 Task: Look for space in Centereach, United States from 12th August, 2023 to 16th August, 2023 for 8 adults in price range Rs.10000 to Rs.16000. Place can be private room with 8 bedrooms having 8 beds and 8 bathrooms. Property type can be house, flat, guest house, hotel. Amenities needed are: wifi, TV, free parkinig on premises, gym, breakfast. Booking option can be shelf check-in. Required host language is English.
Action: Mouse moved to (489, 120)
Screenshot: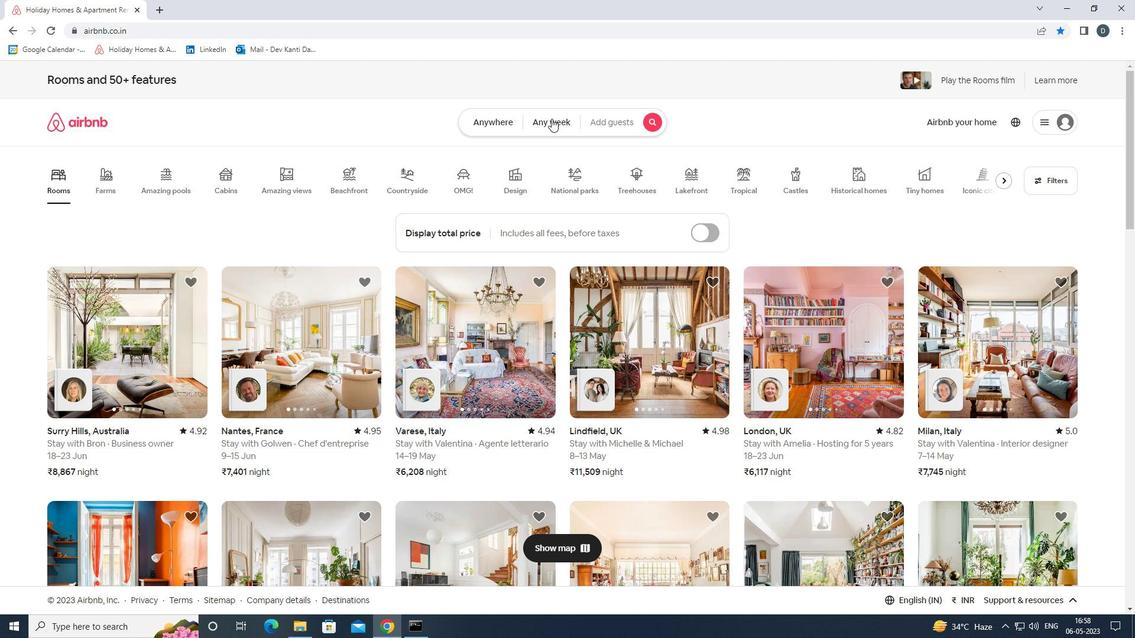 
Action: Mouse pressed left at (489, 120)
Screenshot: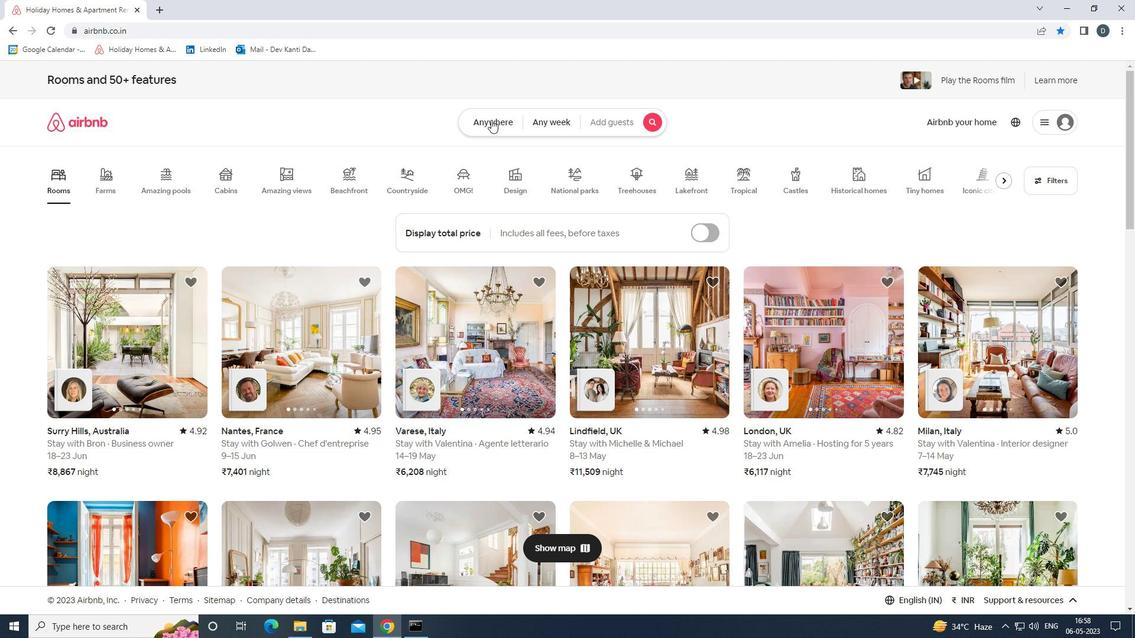 
Action: Mouse moved to (458, 168)
Screenshot: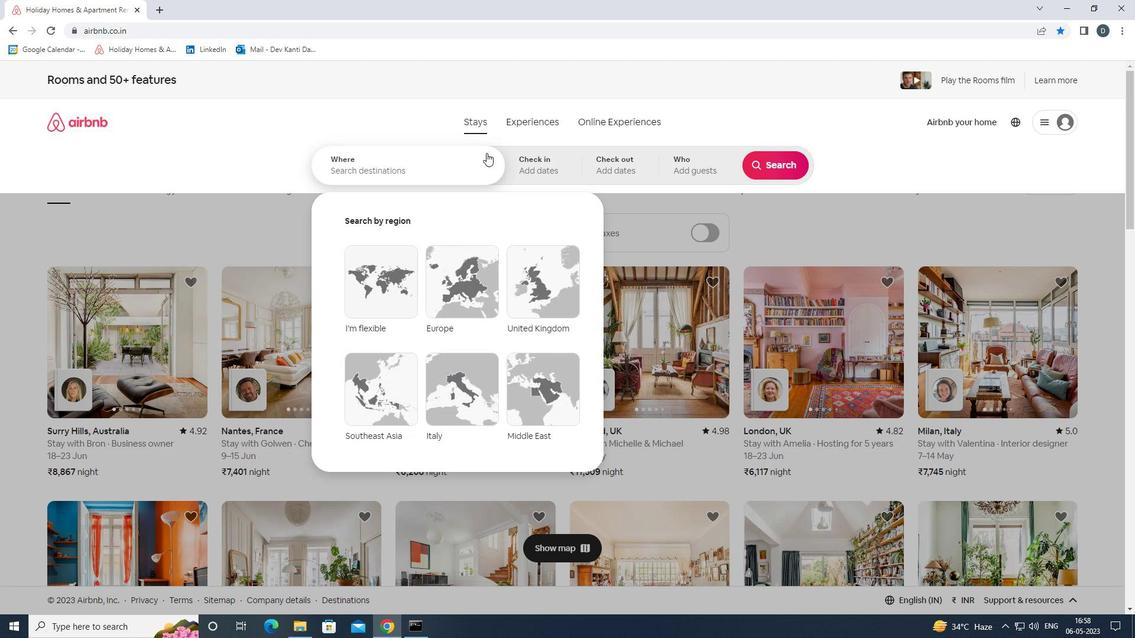 
Action: Mouse pressed left at (458, 168)
Screenshot: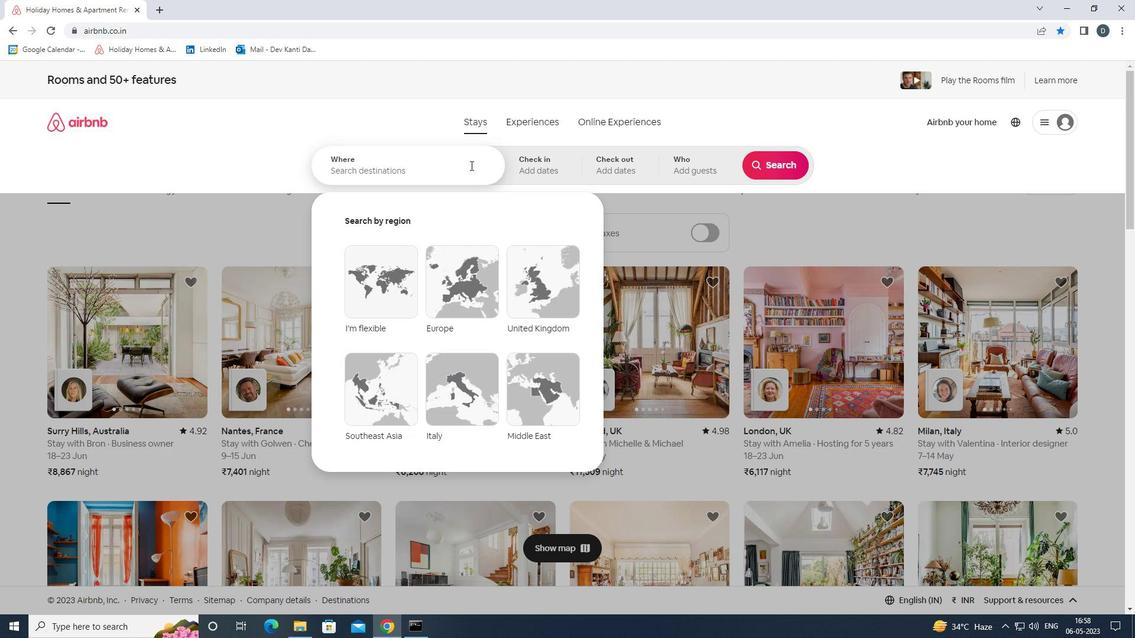 
Action: Mouse moved to (458, 168)
Screenshot: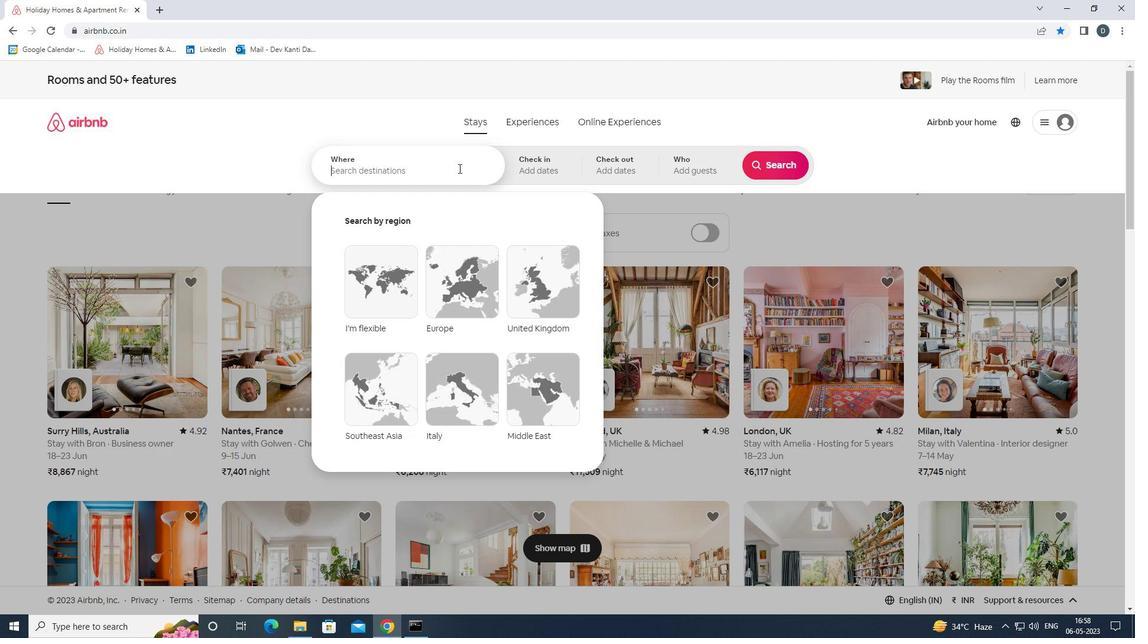 
Action: Key pressed <Key.shift>CENTEREACH,<Key.shift>UNITED<Key.space><Key.shift>STATES<Key.enter>
Screenshot: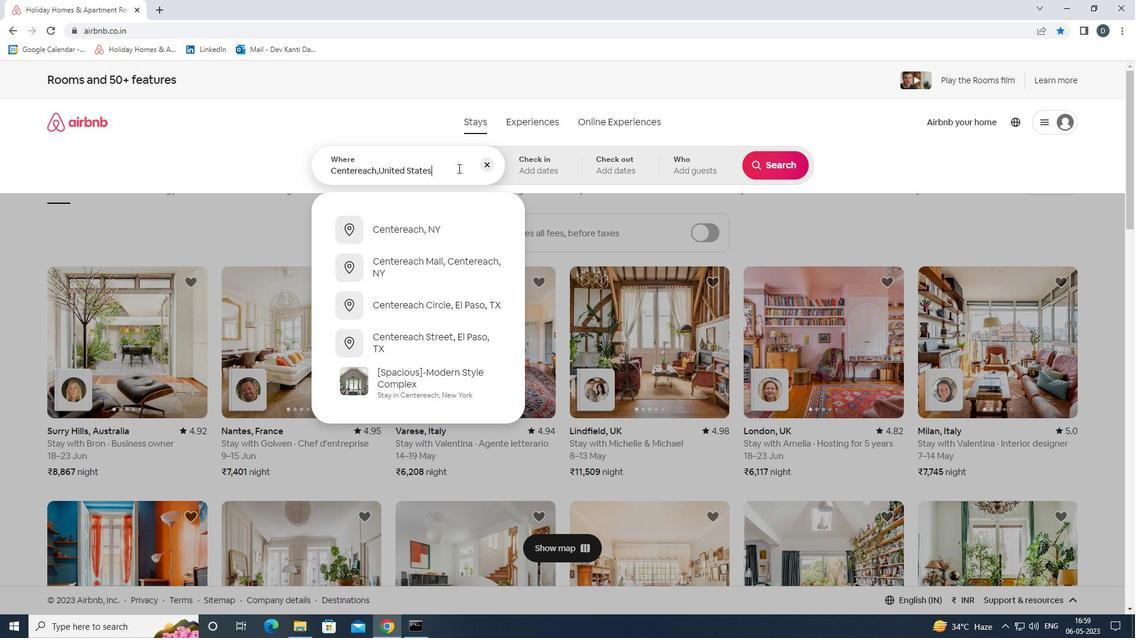 
Action: Mouse moved to (776, 260)
Screenshot: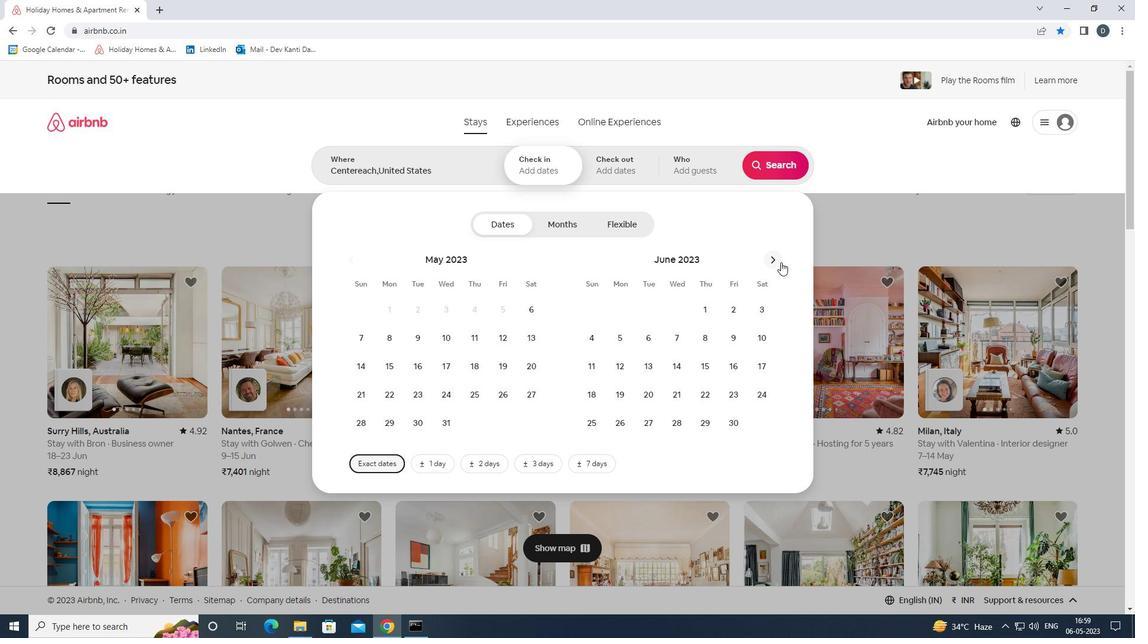 
Action: Mouse pressed left at (776, 260)
Screenshot: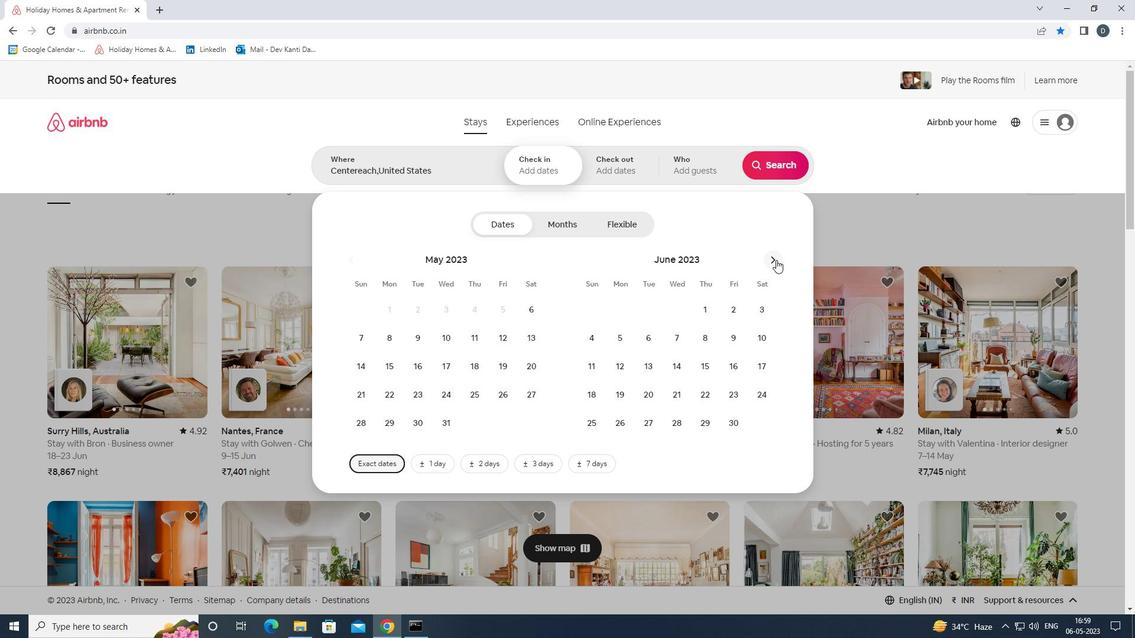 
Action: Mouse pressed left at (776, 260)
Screenshot: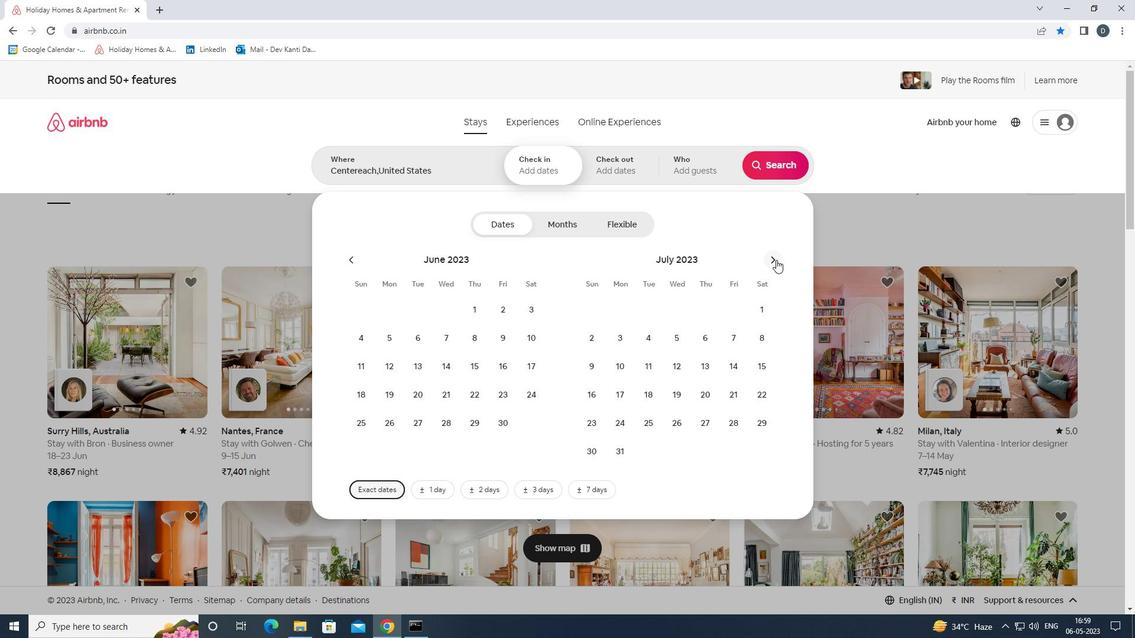 
Action: Mouse moved to (755, 340)
Screenshot: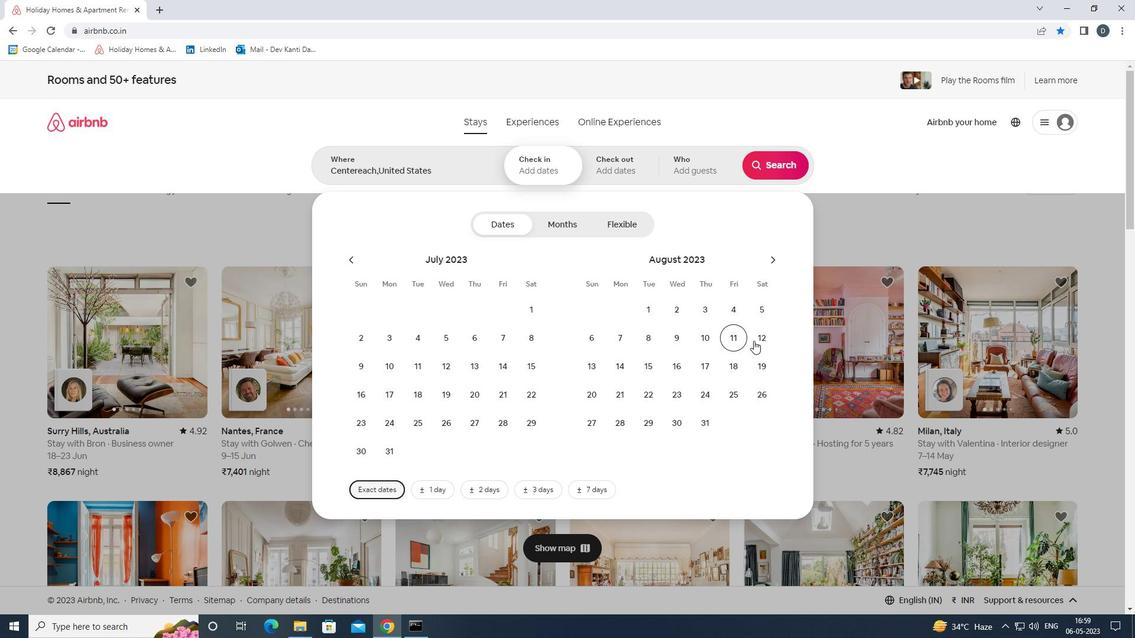 
Action: Mouse pressed left at (755, 340)
Screenshot: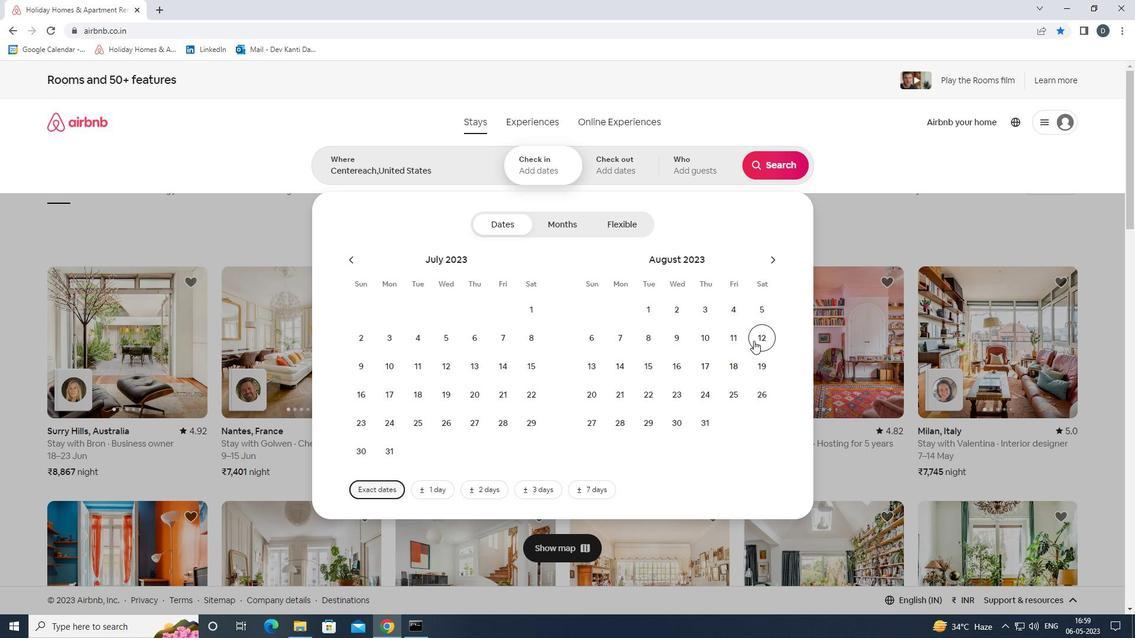 
Action: Mouse moved to (675, 367)
Screenshot: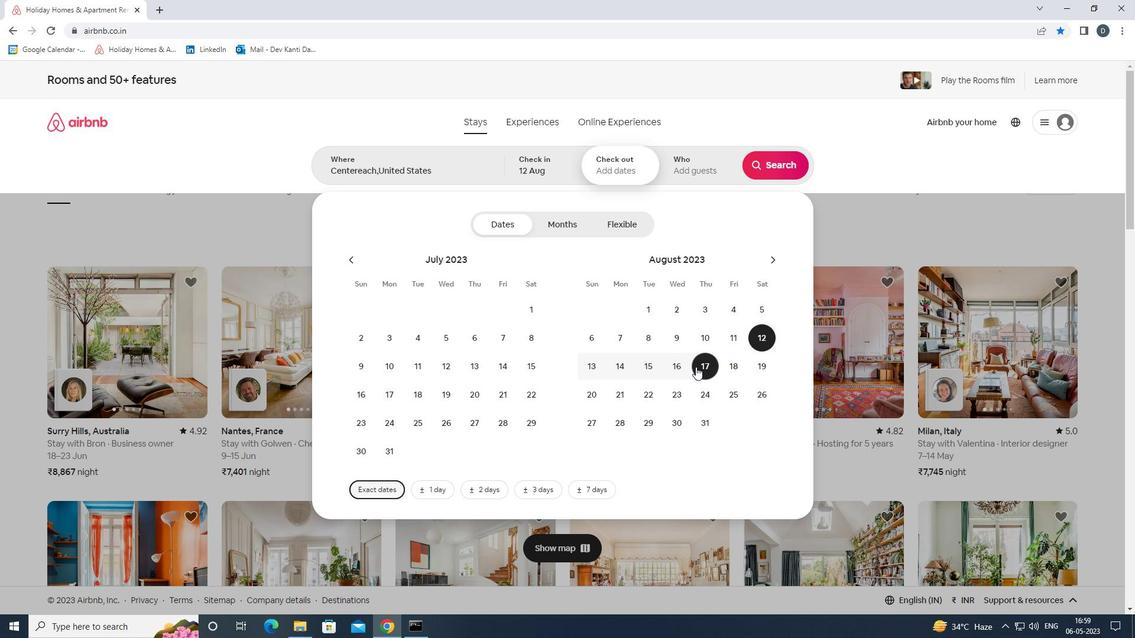 
Action: Mouse pressed left at (675, 367)
Screenshot: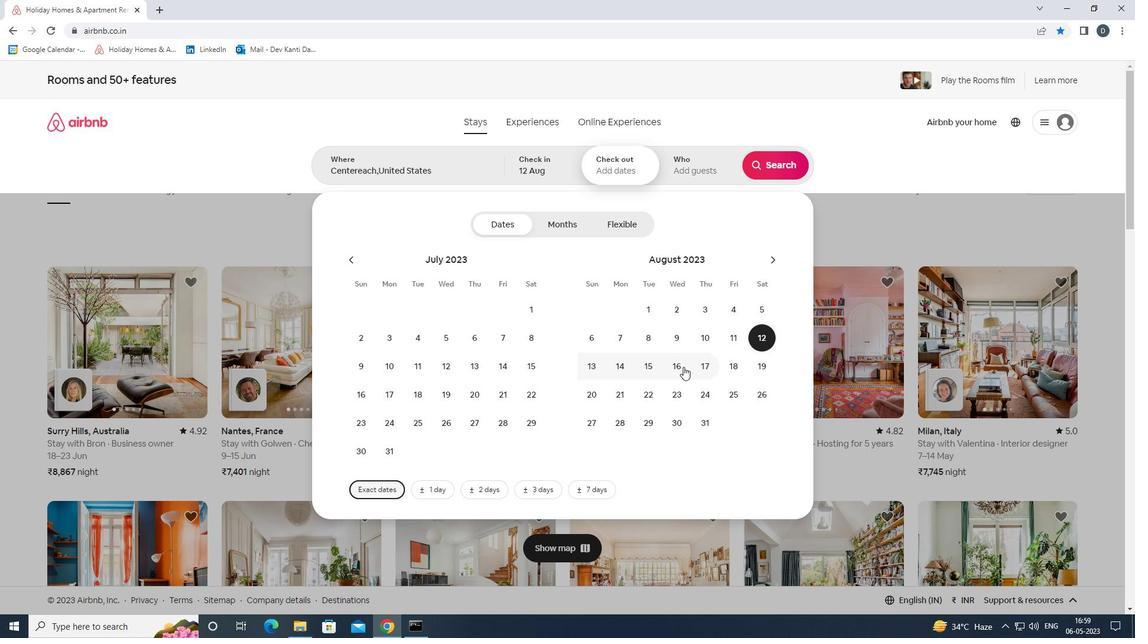 
Action: Mouse moved to (680, 170)
Screenshot: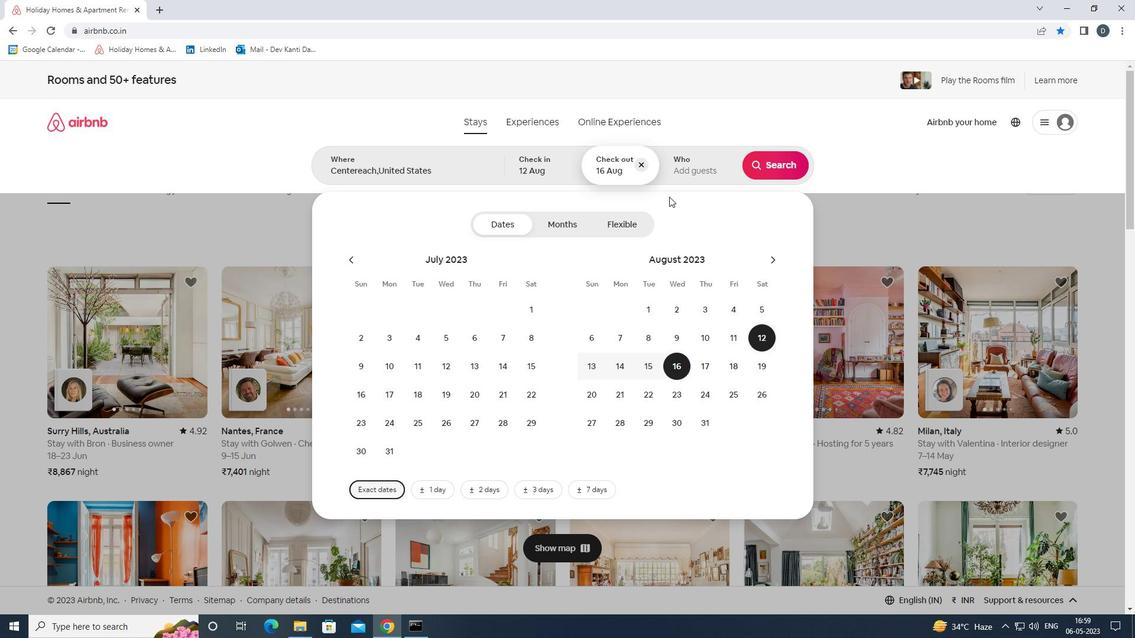 
Action: Mouse pressed left at (680, 170)
Screenshot: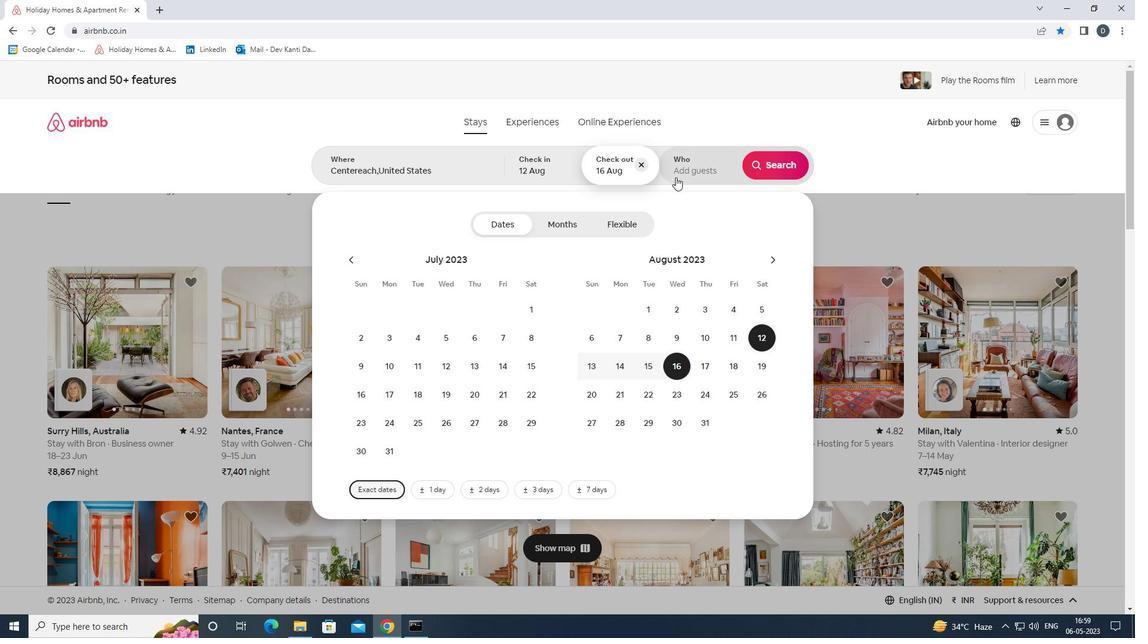 
Action: Mouse moved to (775, 230)
Screenshot: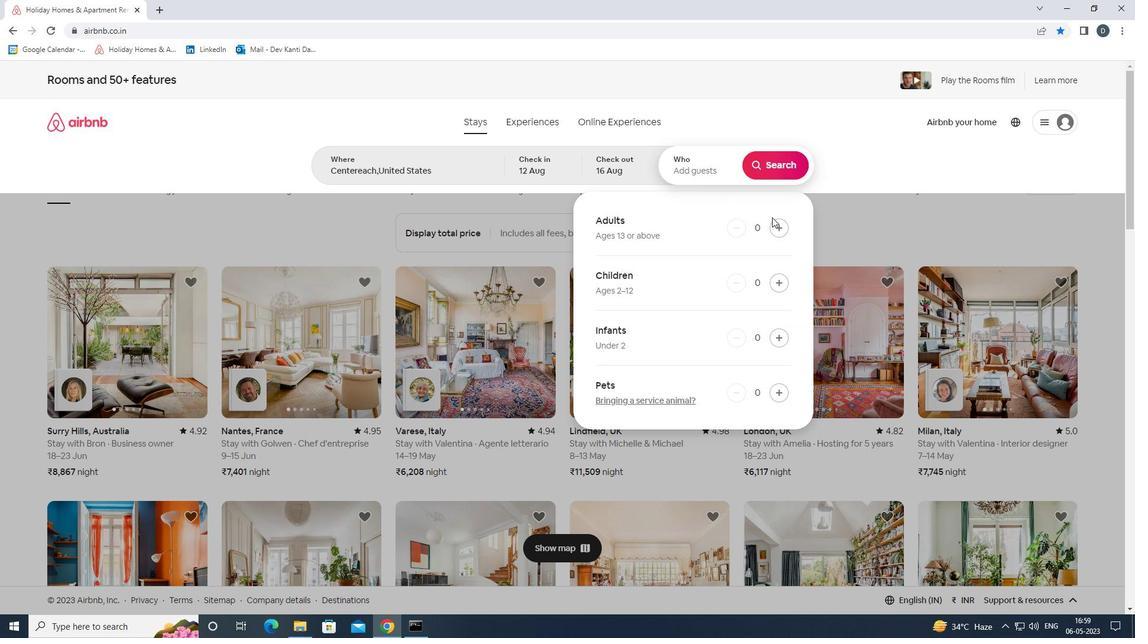 
Action: Mouse pressed left at (775, 230)
Screenshot: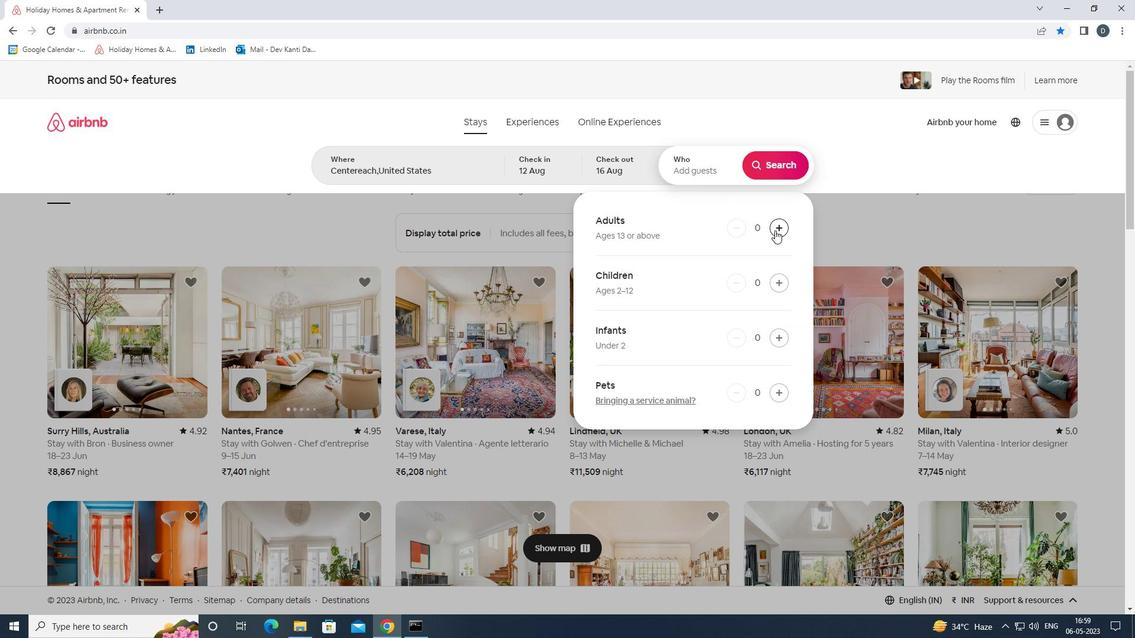 
Action: Mouse pressed left at (775, 230)
Screenshot: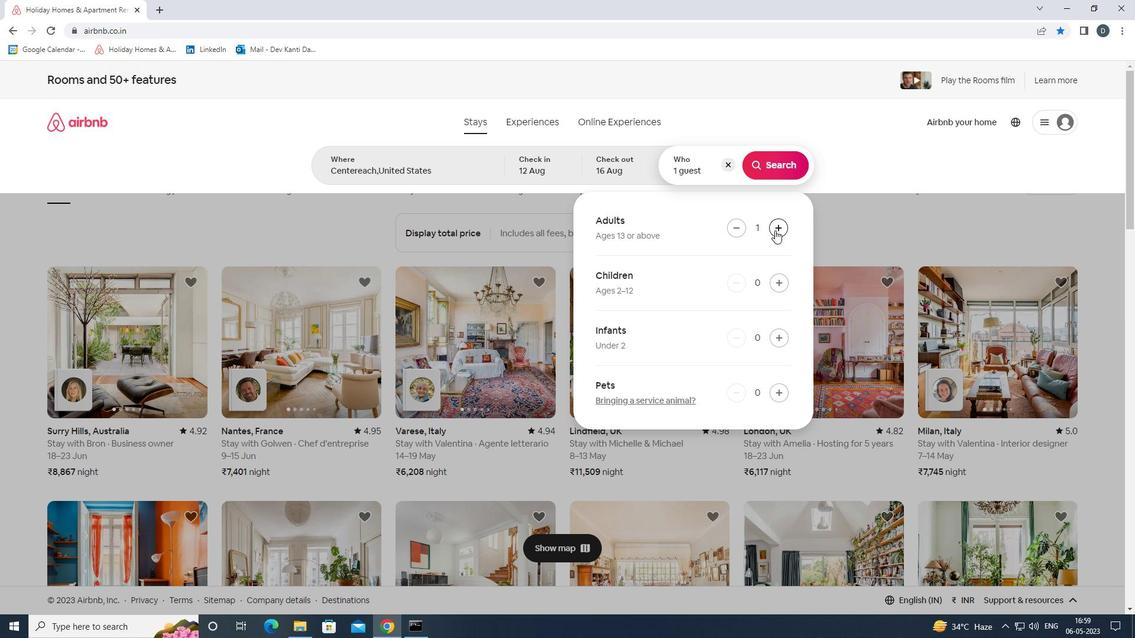 
Action: Mouse pressed left at (775, 230)
Screenshot: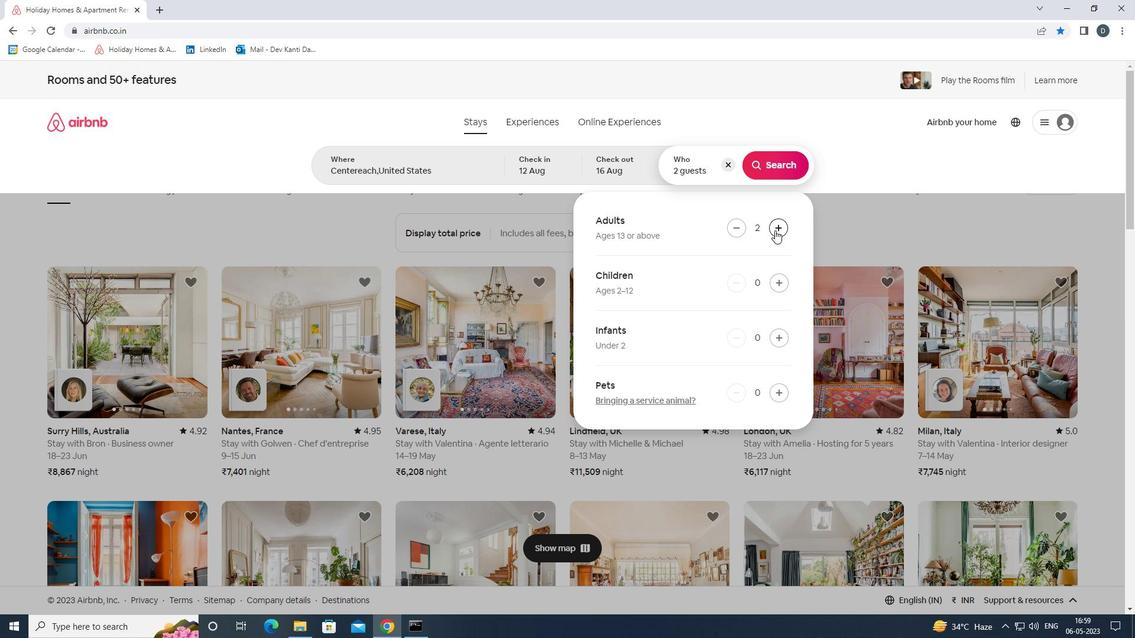 
Action: Mouse pressed left at (775, 230)
Screenshot: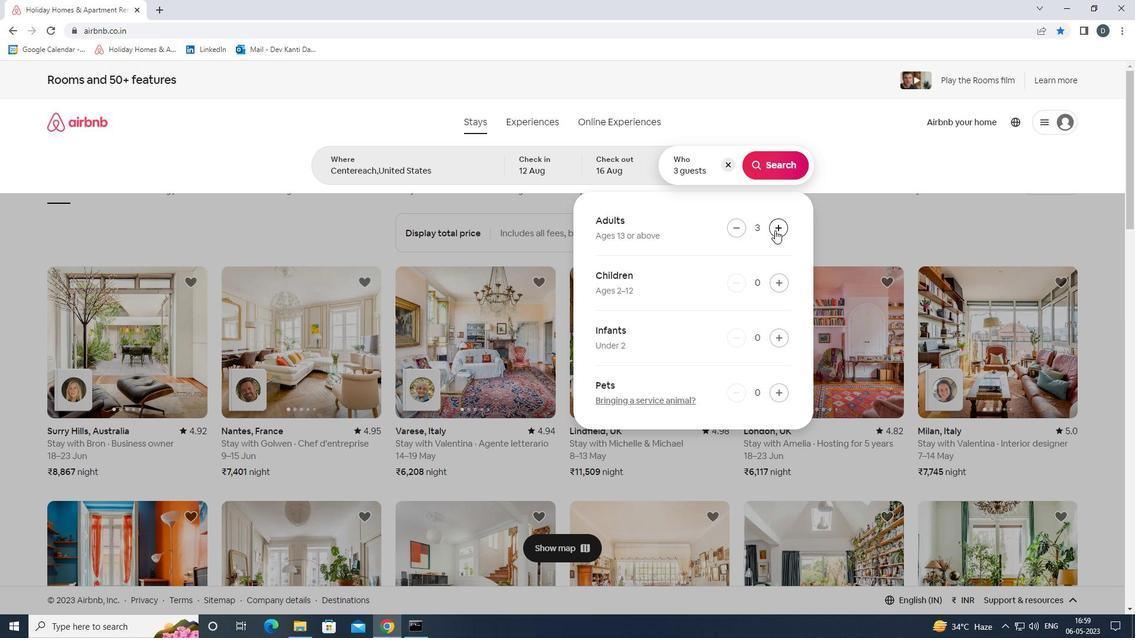 
Action: Mouse pressed left at (775, 230)
Screenshot: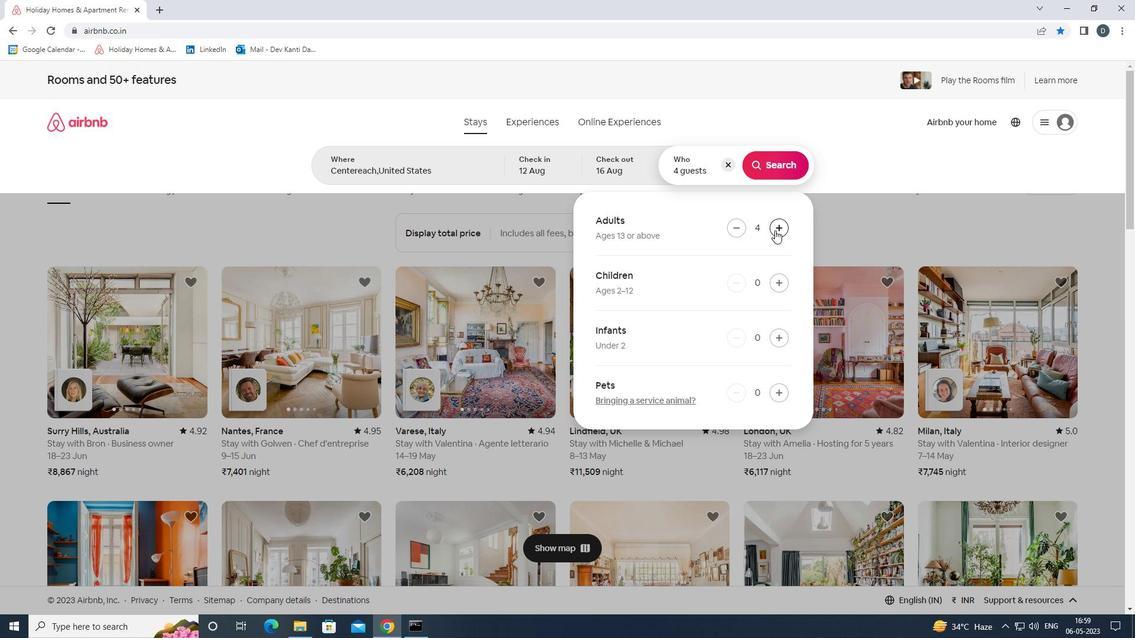 
Action: Mouse pressed left at (775, 230)
Screenshot: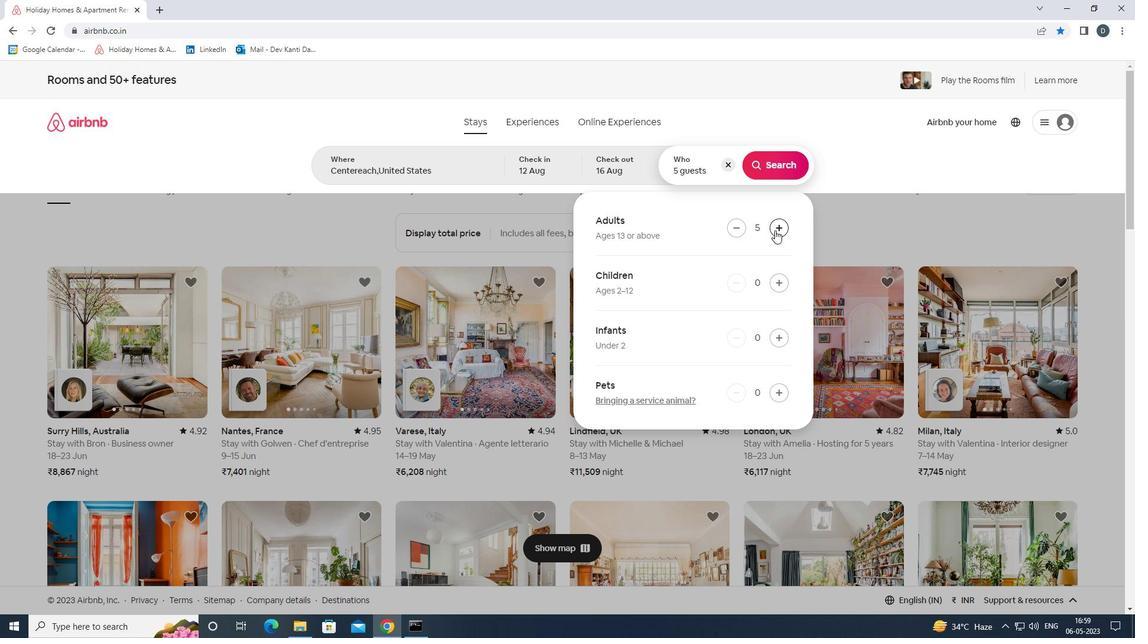 
Action: Mouse pressed left at (775, 230)
Screenshot: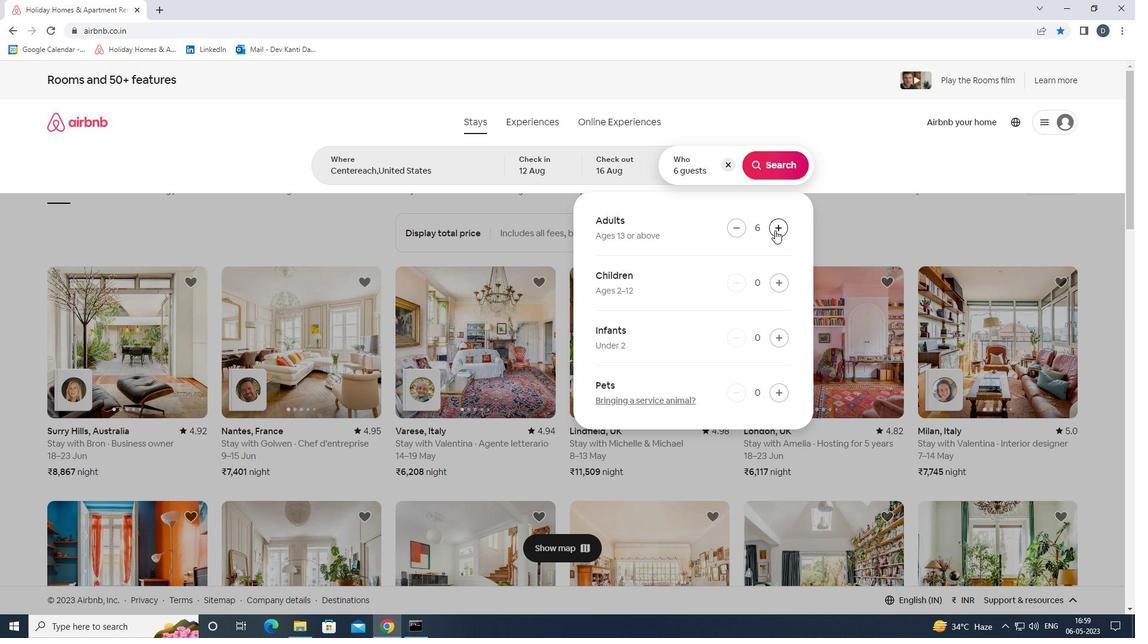 
Action: Mouse pressed left at (775, 230)
Screenshot: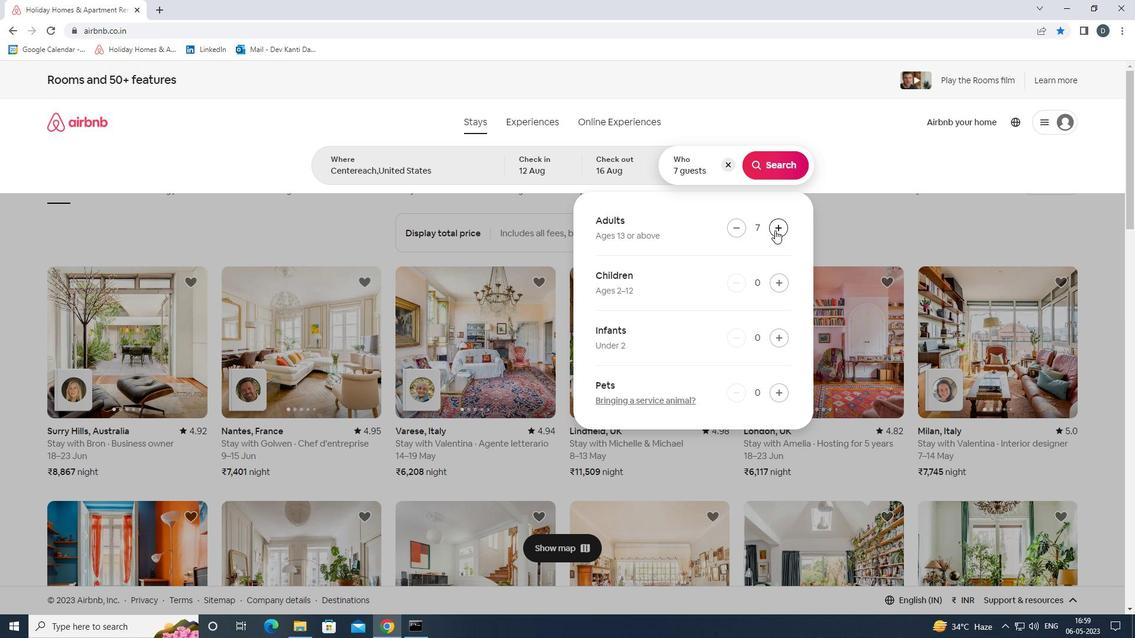 
Action: Mouse moved to (781, 171)
Screenshot: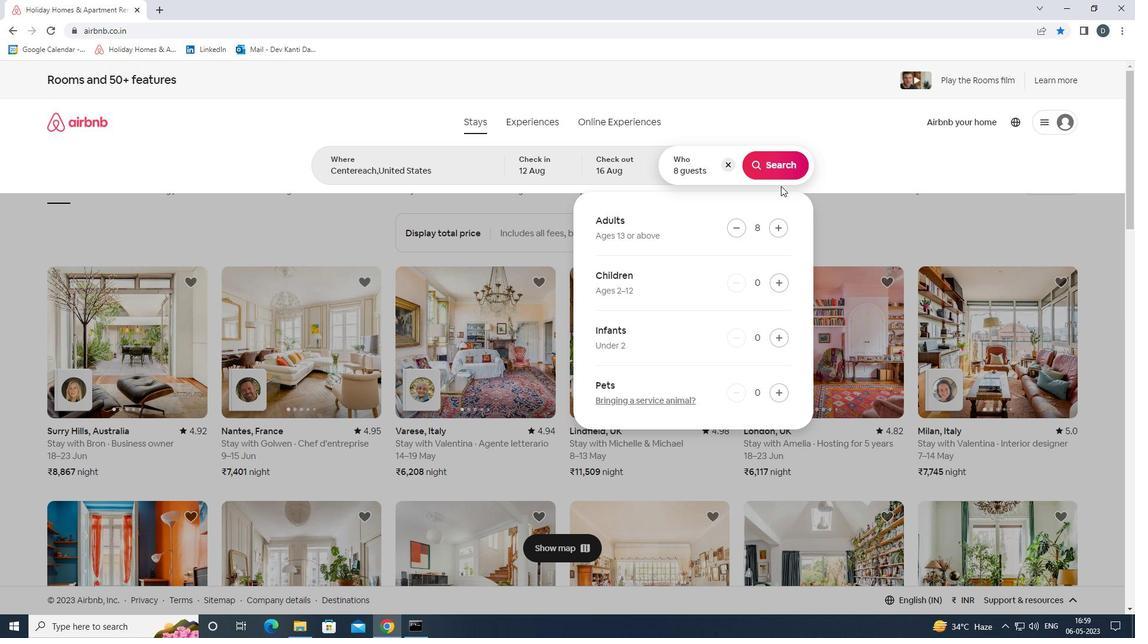 
Action: Mouse pressed left at (781, 171)
Screenshot: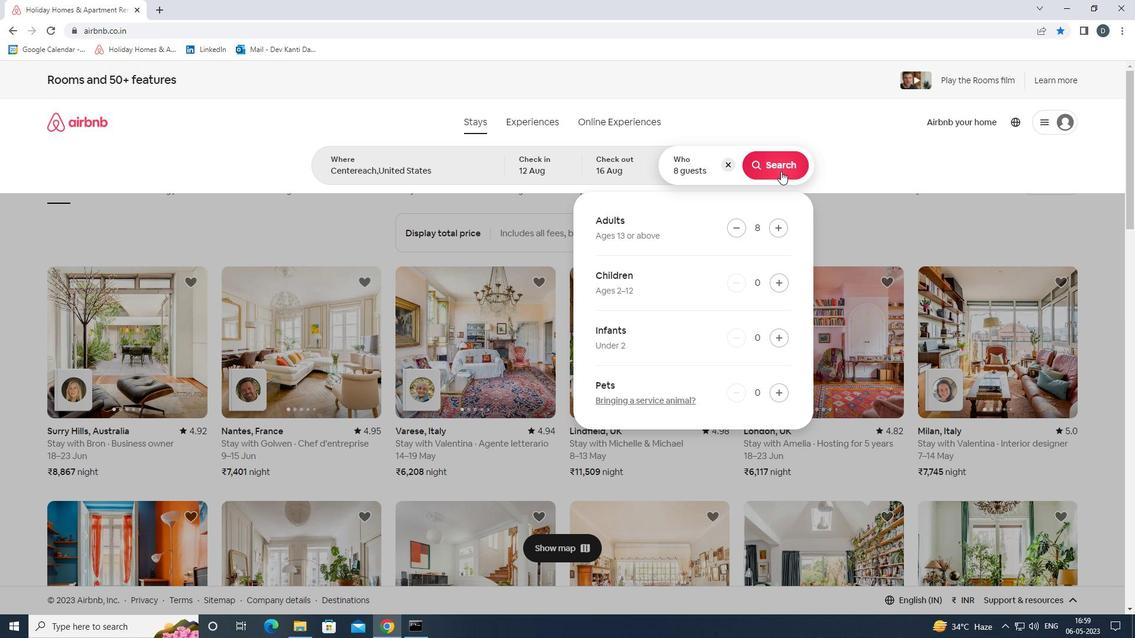 
Action: Mouse moved to (1069, 132)
Screenshot: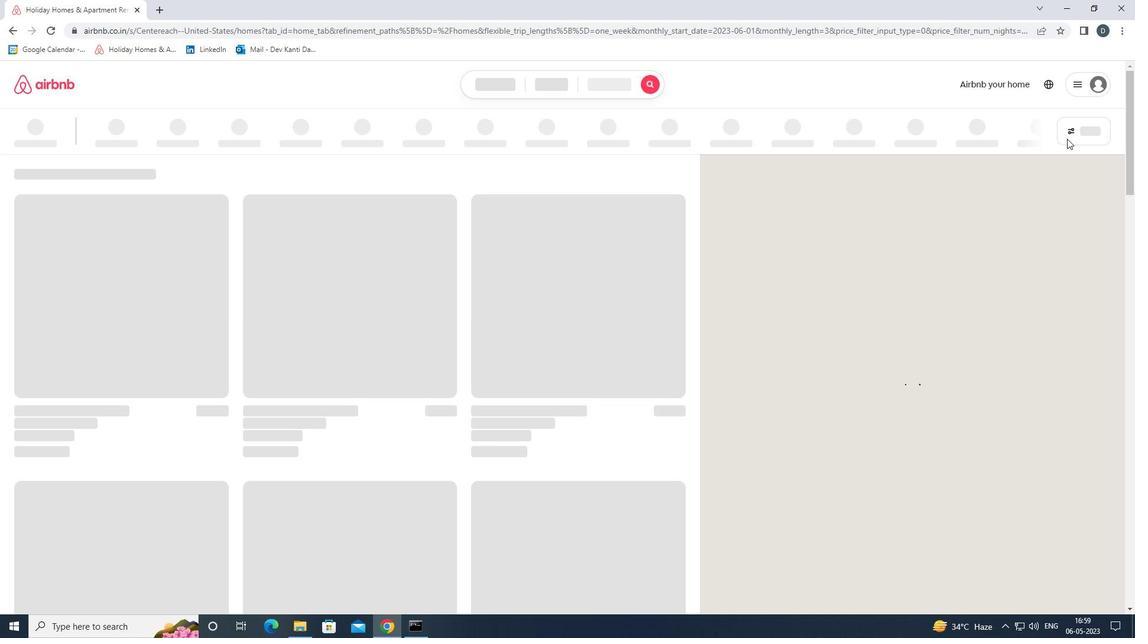 
Action: Mouse pressed left at (1069, 132)
Screenshot: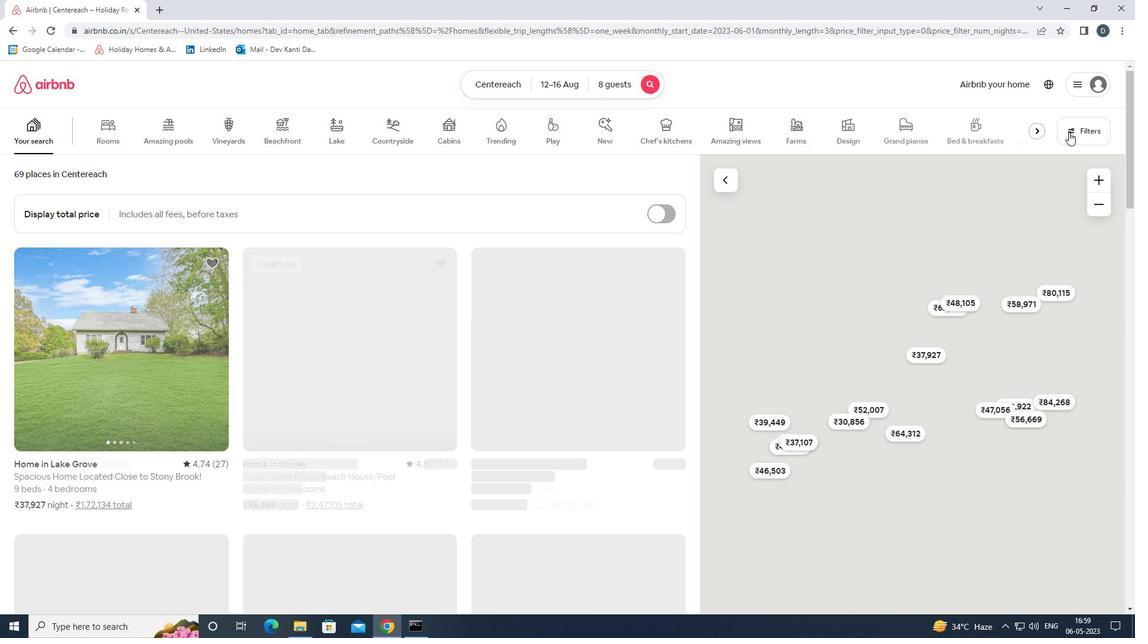 
Action: Mouse moved to (447, 424)
Screenshot: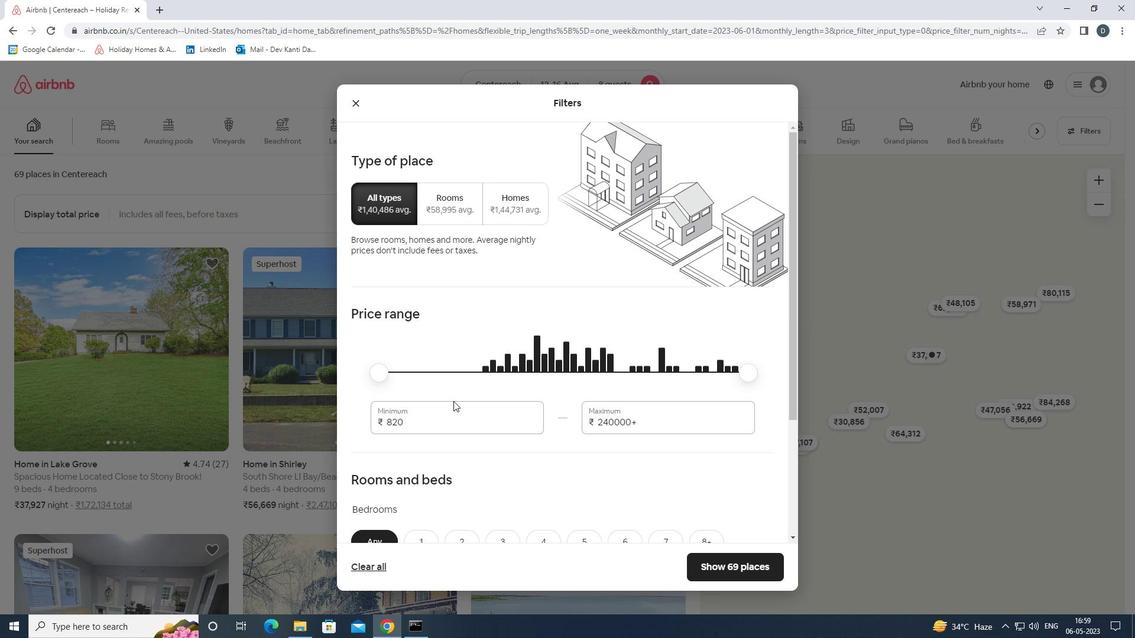 
Action: Mouse pressed left at (447, 424)
Screenshot: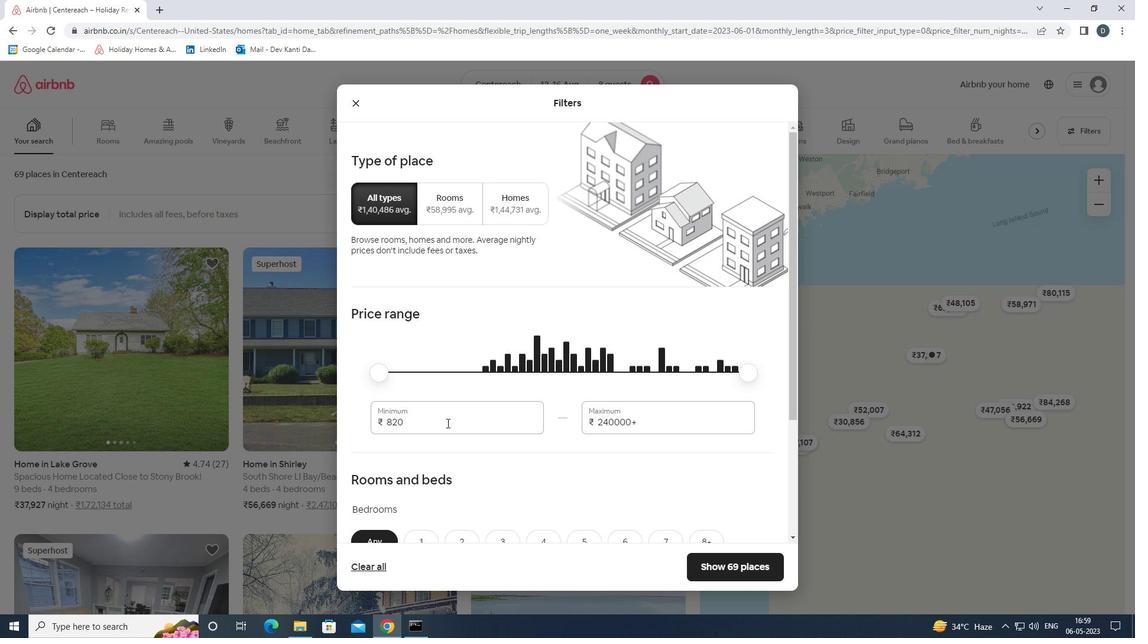 
Action: Mouse pressed left at (447, 424)
Screenshot: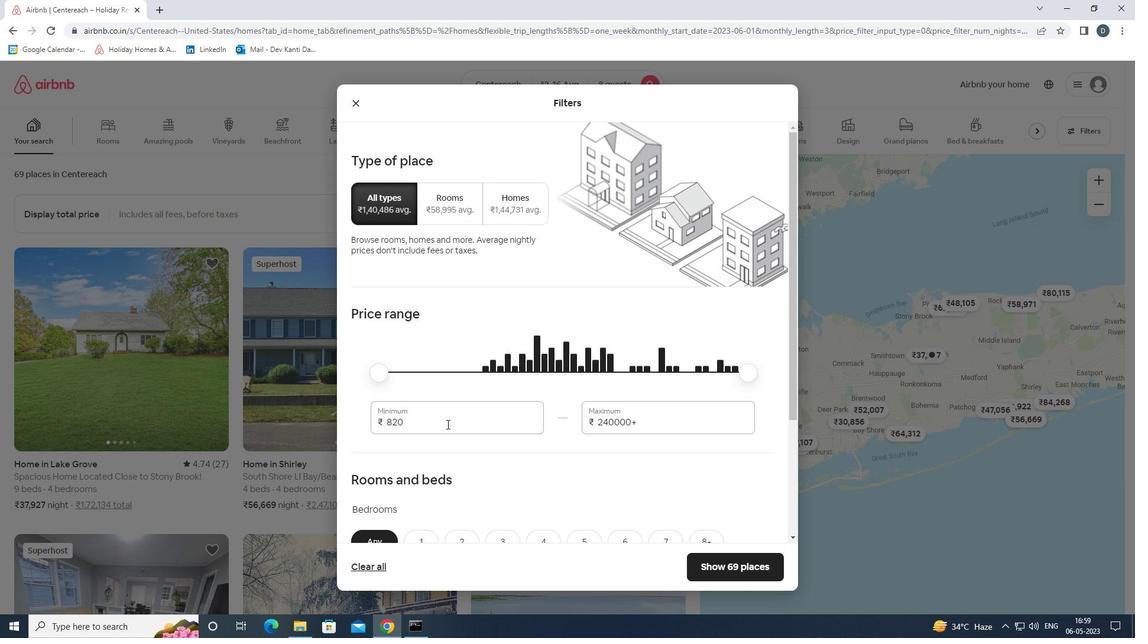 
Action: Mouse moved to (481, 415)
Screenshot: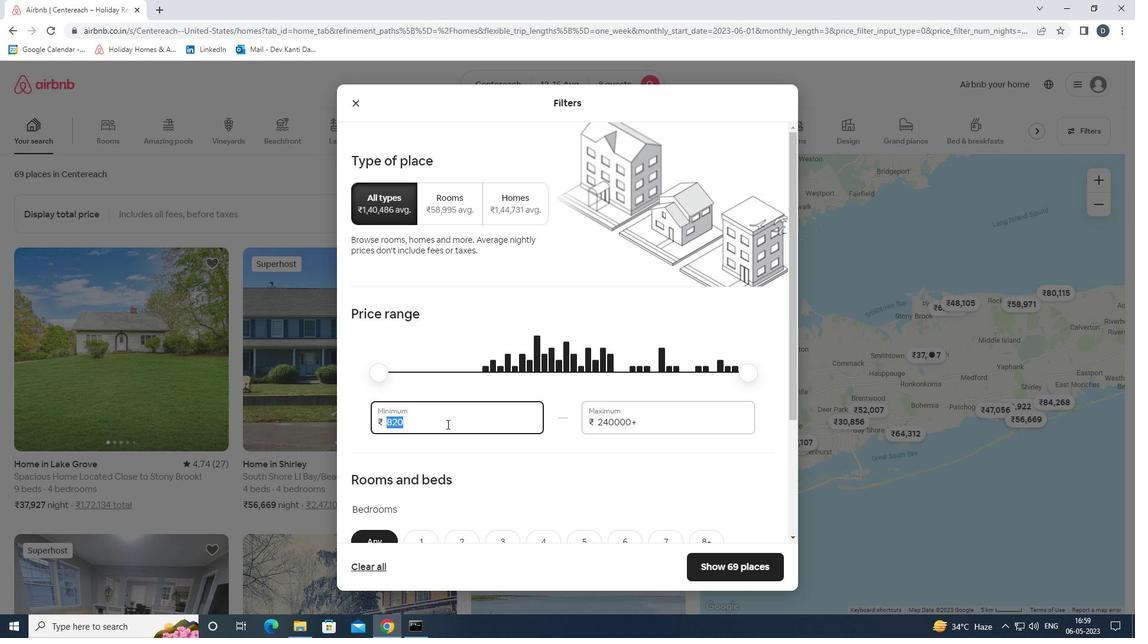 
Action: Key pressed 800<Key.backspace><Key.backspace><Key.backspace><Key.backspace>10000<Key.tab>16000
Screenshot: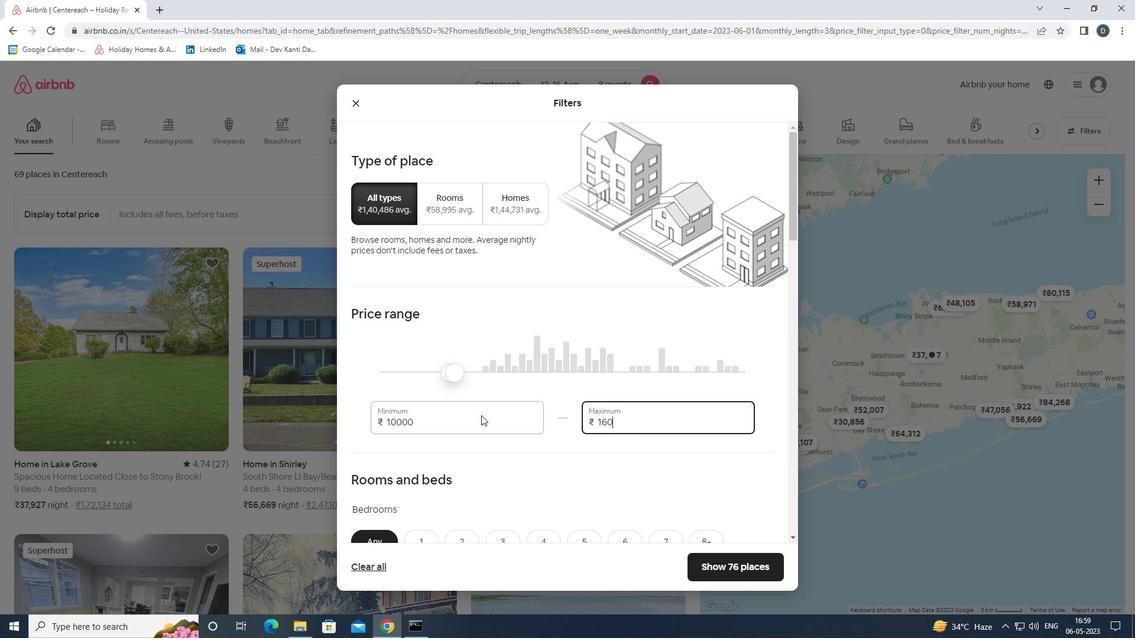 
Action: Mouse moved to (504, 390)
Screenshot: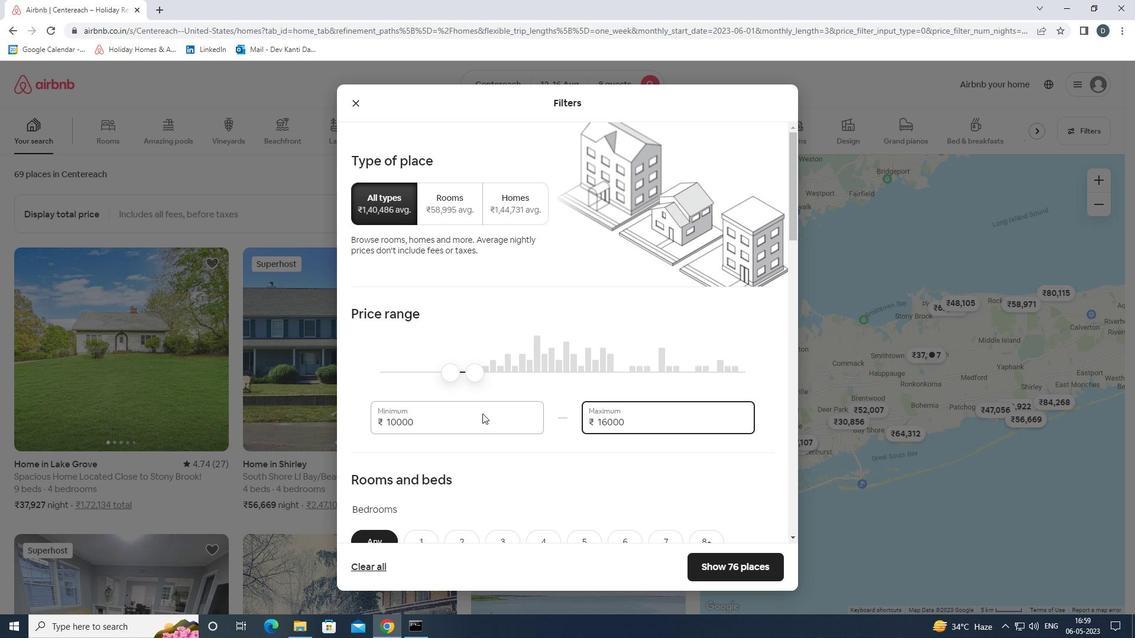 
Action: Mouse scrolled (504, 390) with delta (0, 0)
Screenshot: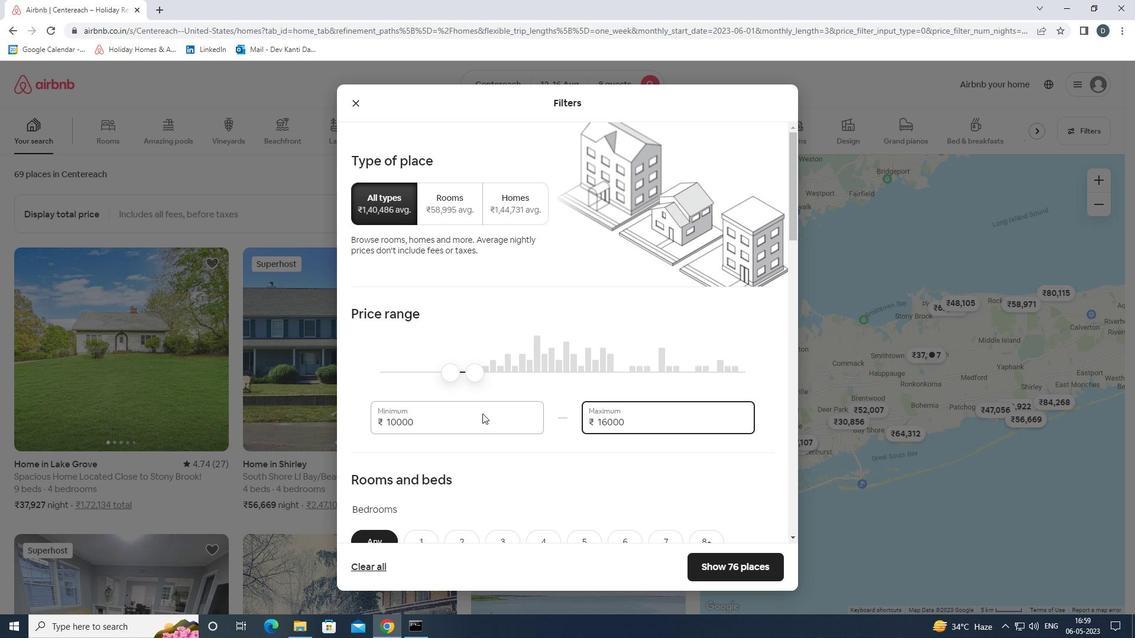 
Action: Mouse moved to (526, 379)
Screenshot: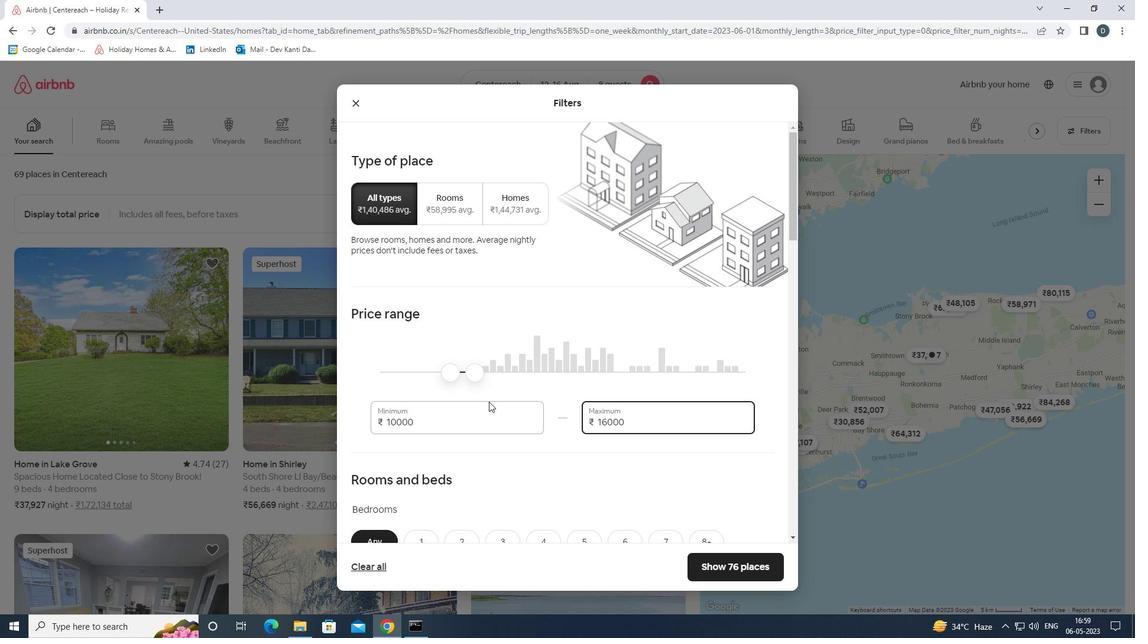 
Action: Mouse scrolled (526, 379) with delta (0, 0)
Screenshot: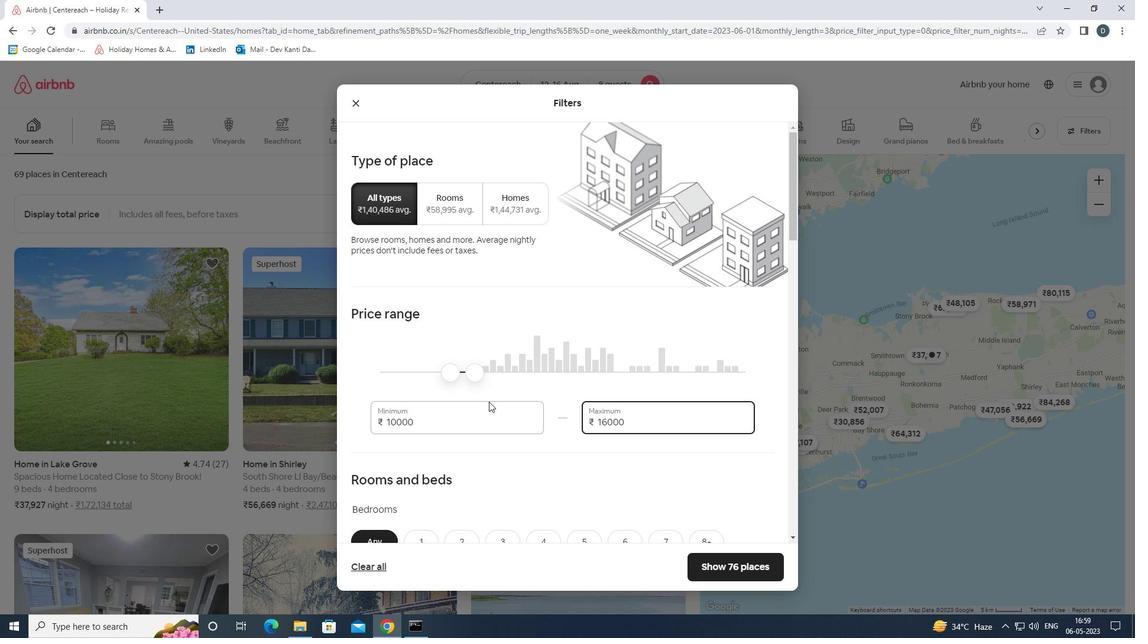 
Action: Mouse moved to (532, 377)
Screenshot: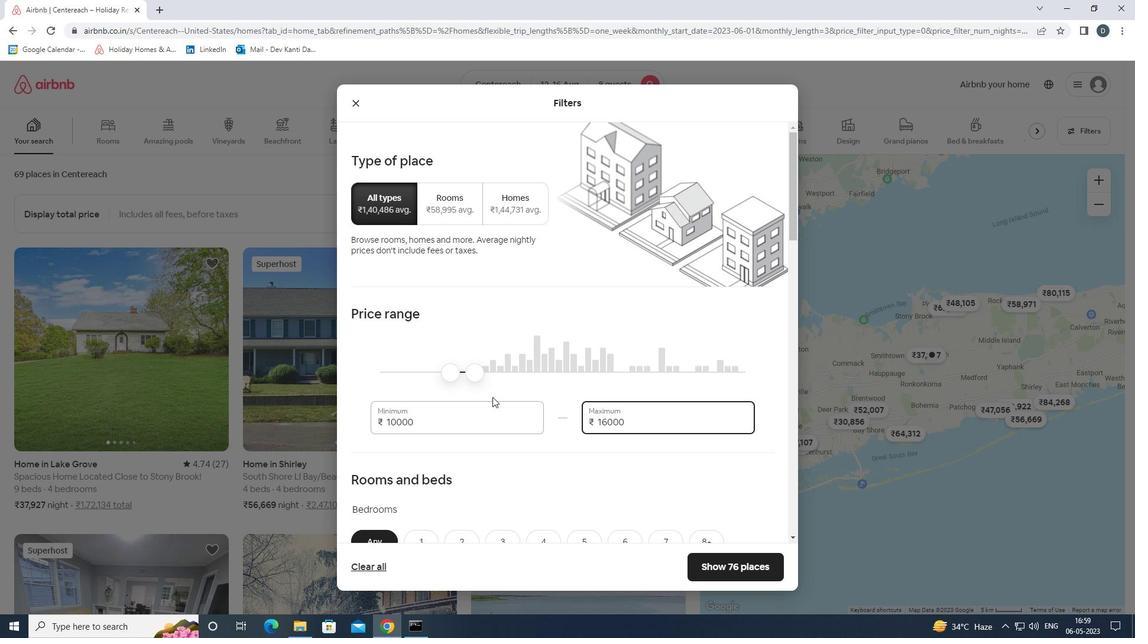 
Action: Mouse scrolled (532, 376) with delta (0, 0)
Screenshot: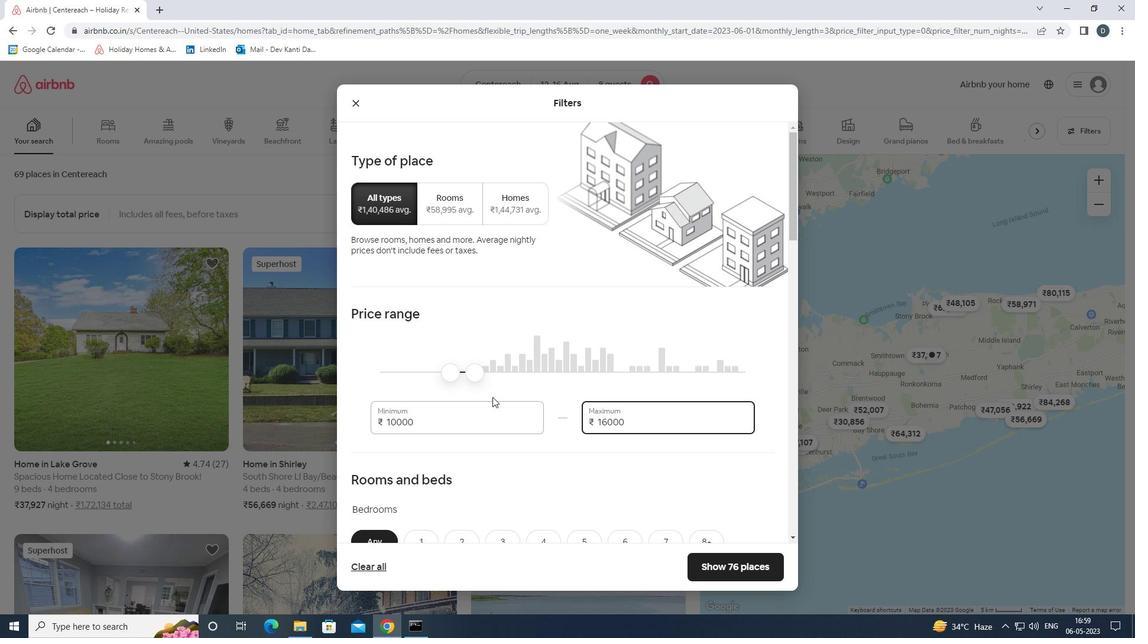 
Action: Mouse moved to (553, 351)
Screenshot: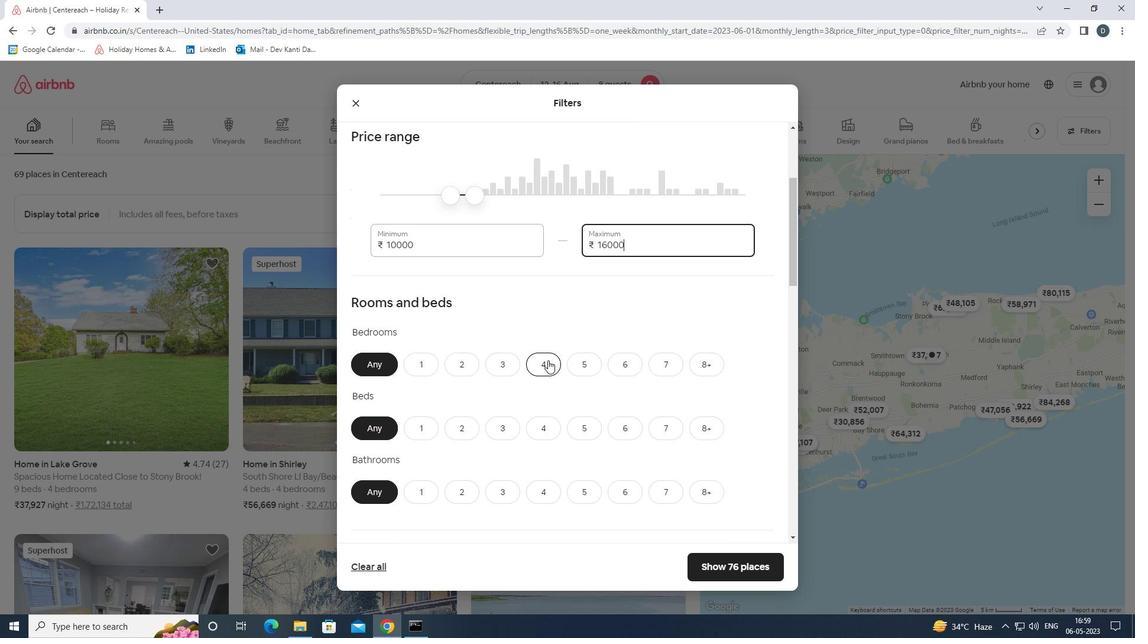 
Action: Mouse scrolled (553, 350) with delta (0, 0)
Screenshot: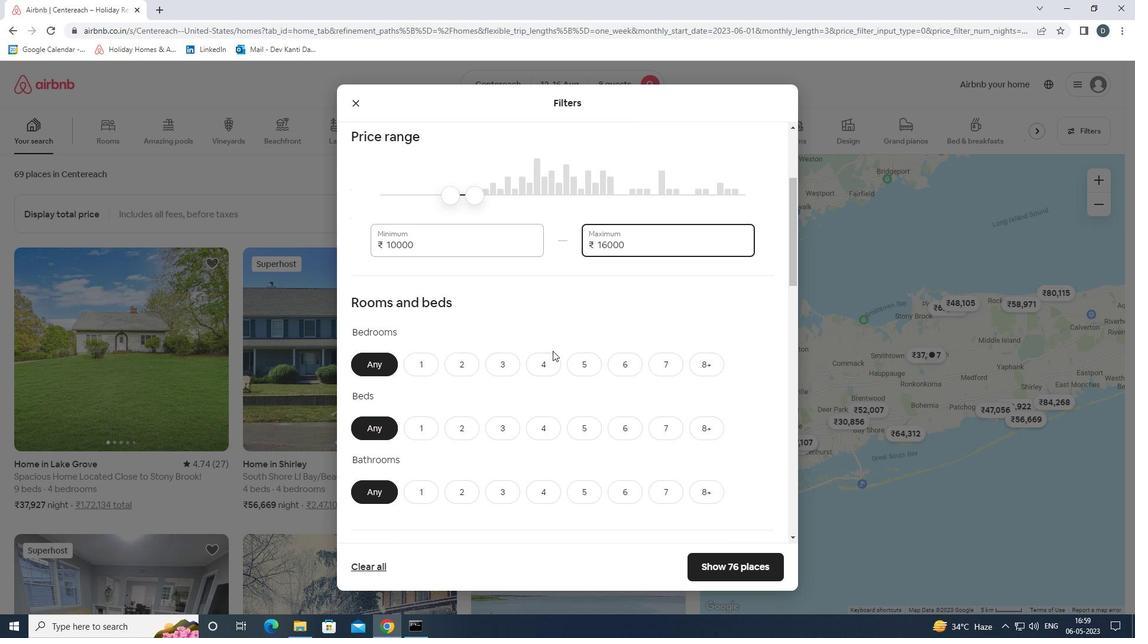 
Action: Mouse moved to (707, 301)
Screenshot: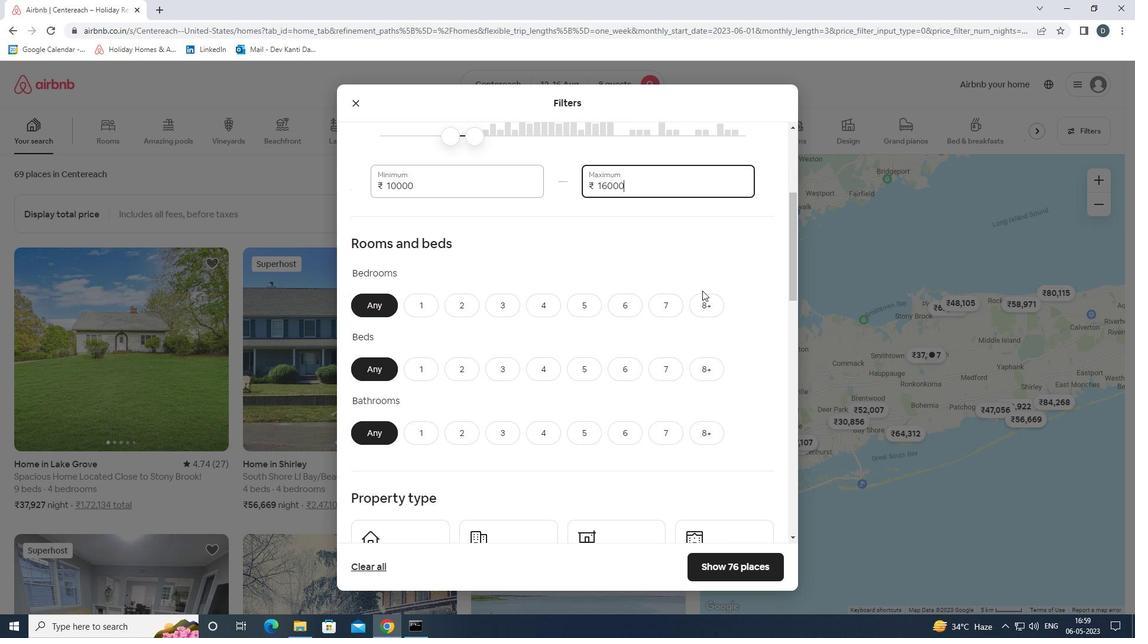 
Action: Mouse pressed left at (707, 301)
Screenshot: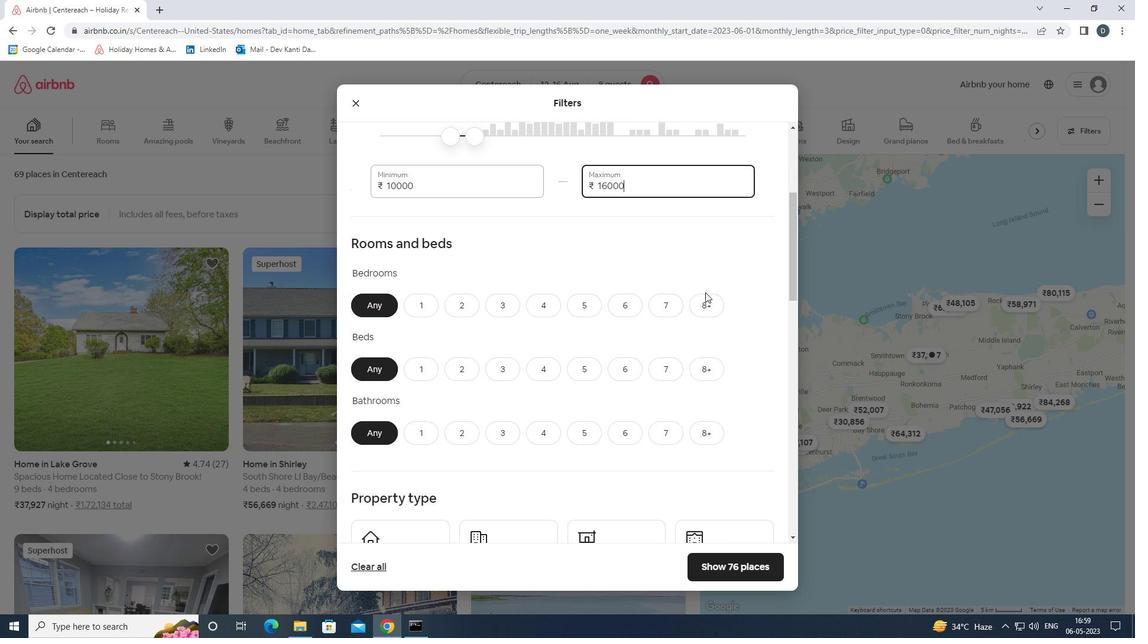 
Action: Mouse moved to (702, 370)
Screenshot: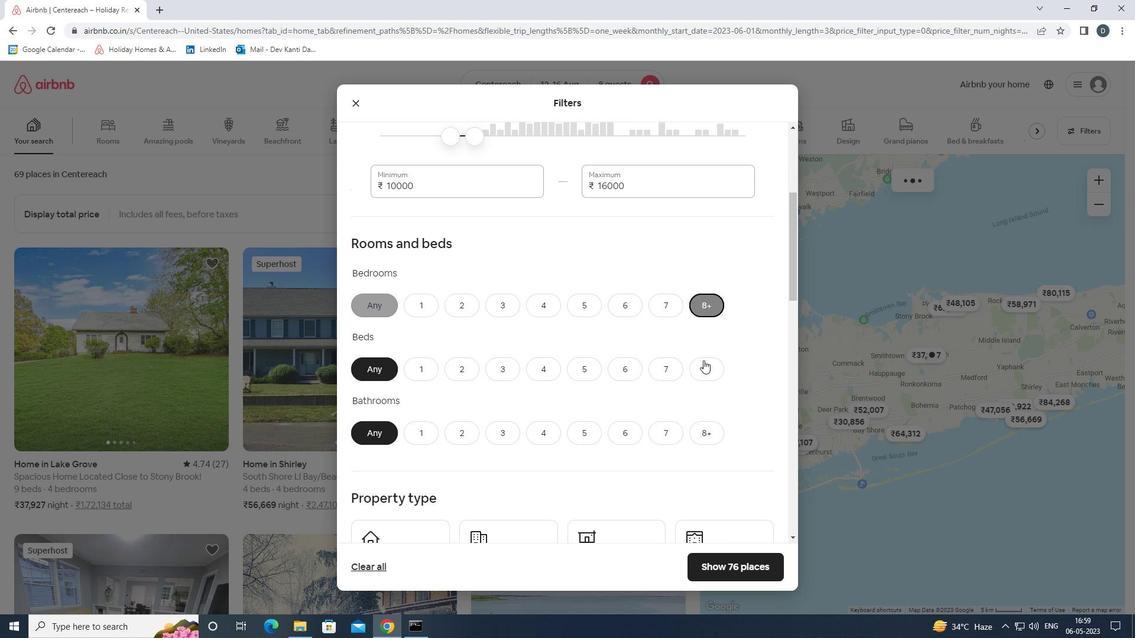 
Action: Mouse pressed left at (702, 370)
Screenshot: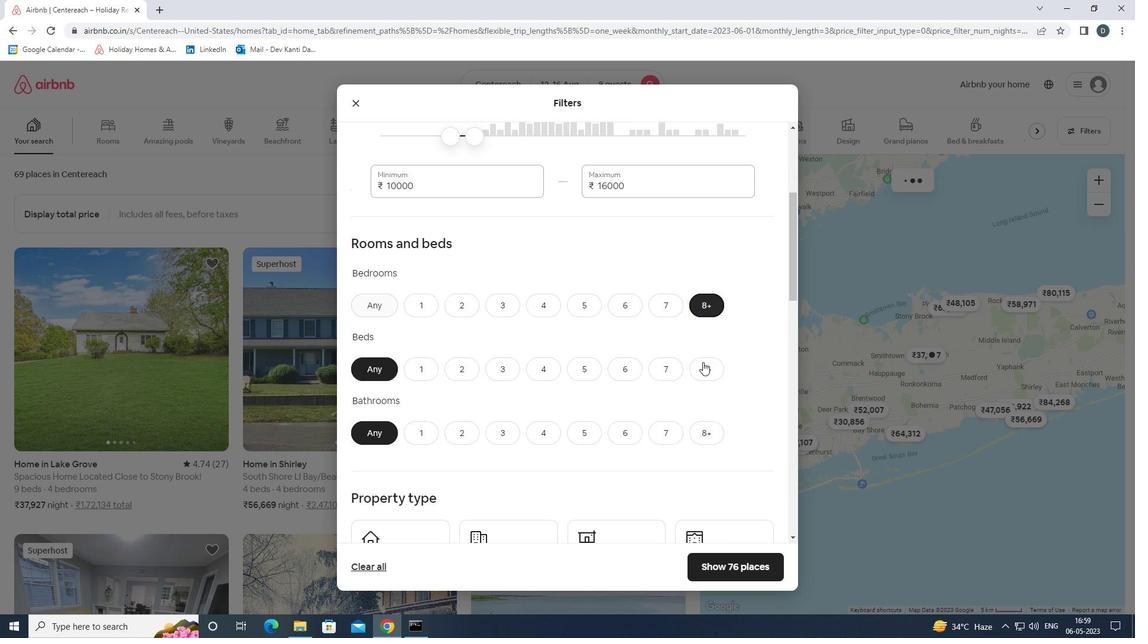 
Action: Mouse moved to (710, 435)
Screenshot: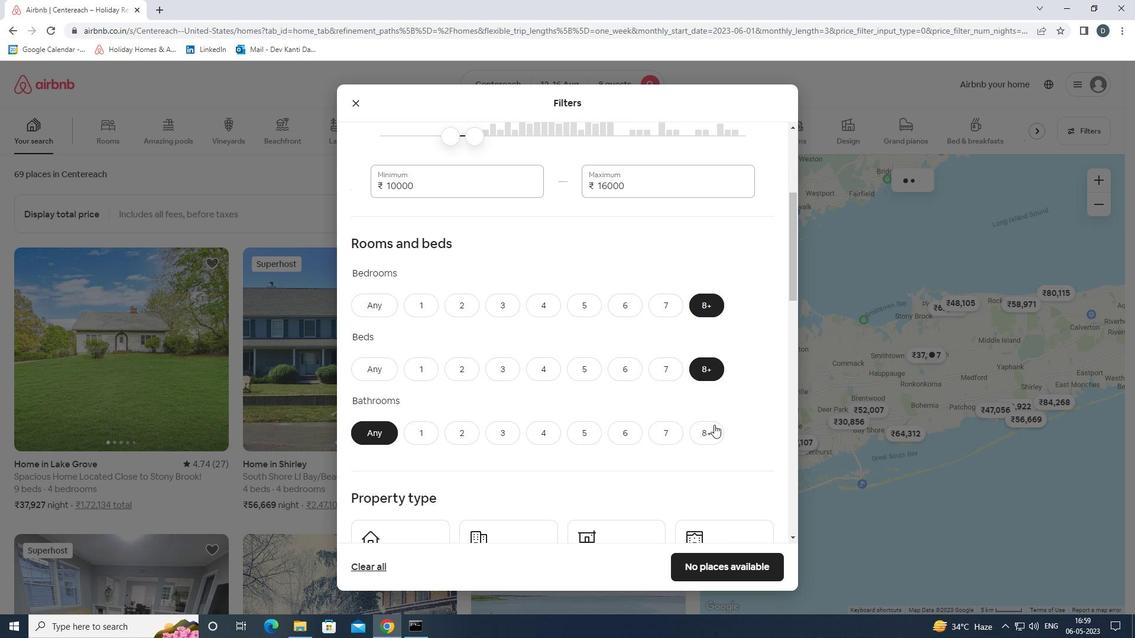 
Action: Mouse pressed left at (710, 435)
Screenshot: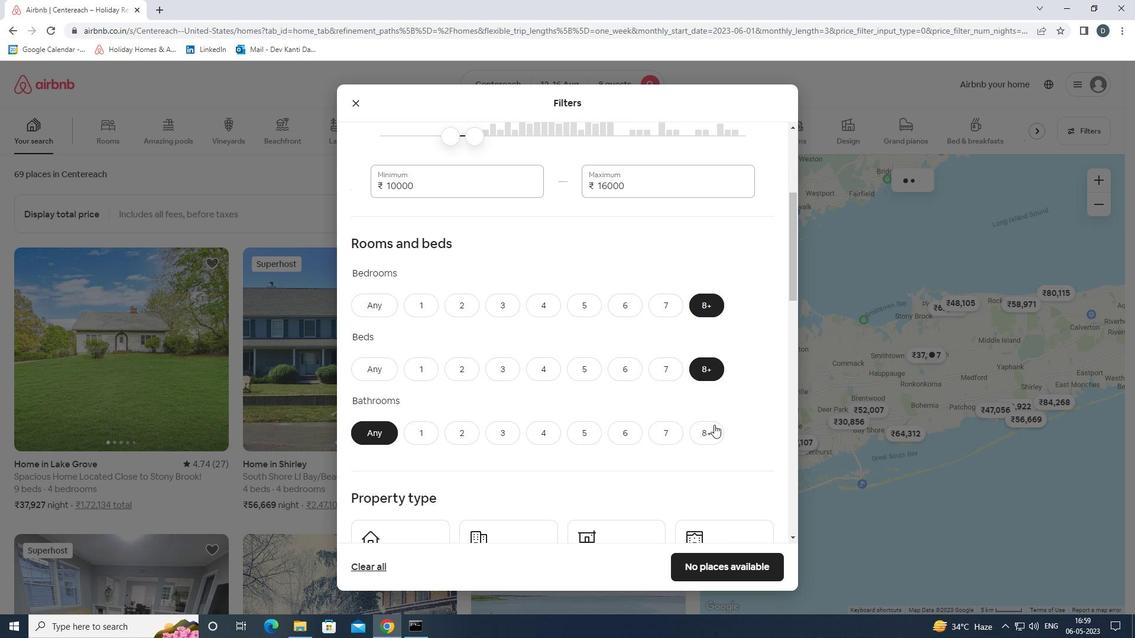 
Action: Mouse moved to (700, 413)
Screenshot: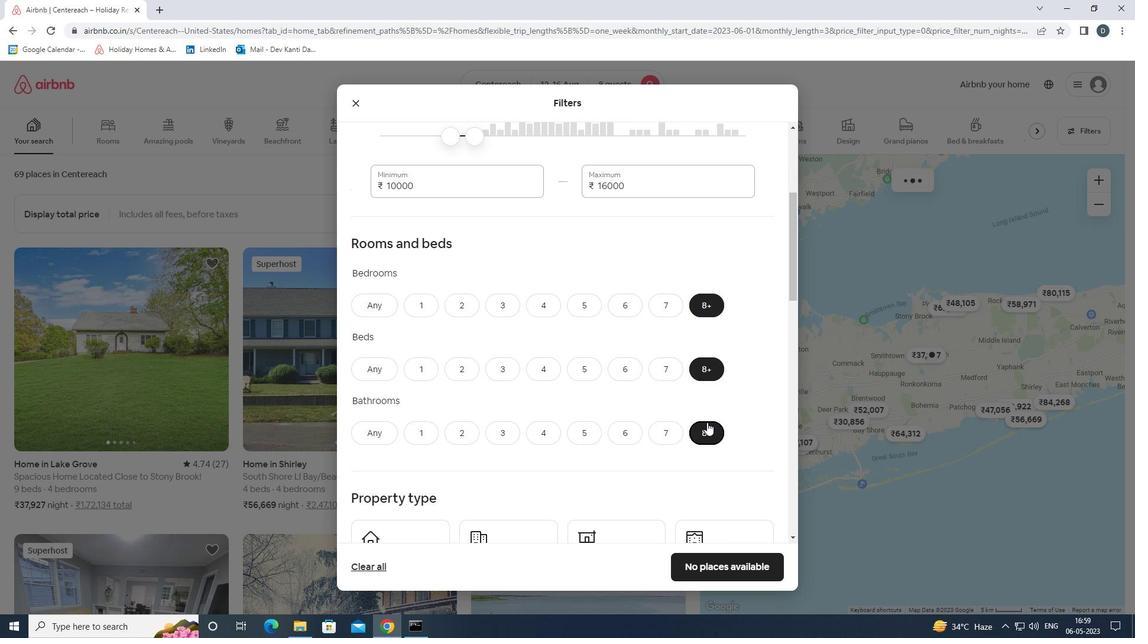 
Action: Mouse scrolled (700, 412) with delta (0, 0)
Screenshot: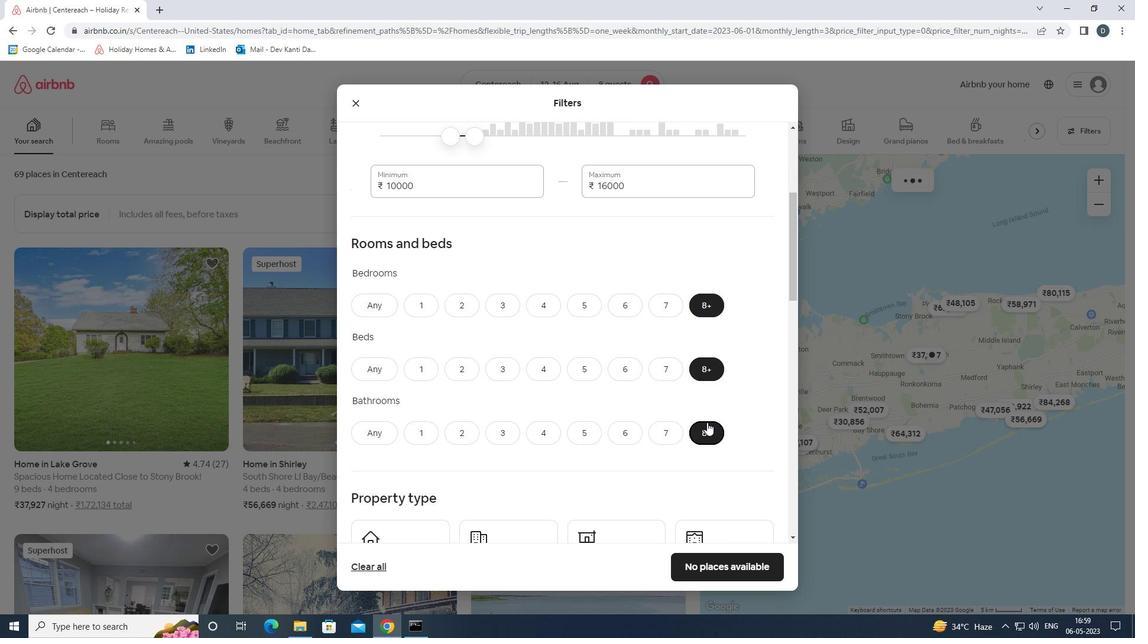 
Action: Mouse scrolled (700, 412) with delta (0, 0)
Screenshot: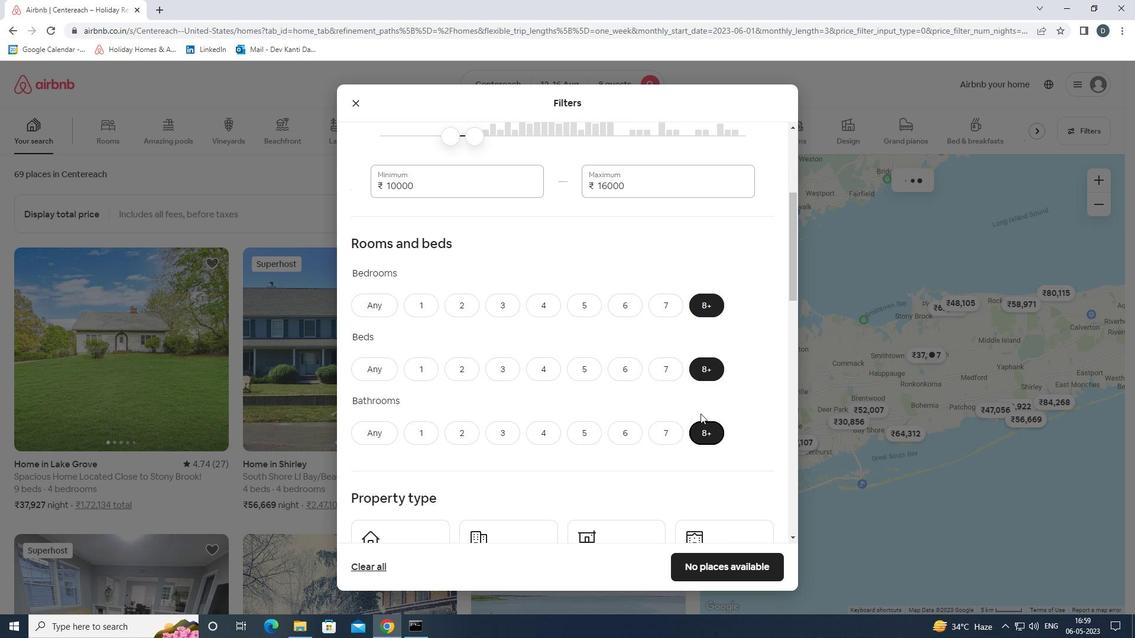 
Action: Mouse moved to (696, 411)
Screenshot: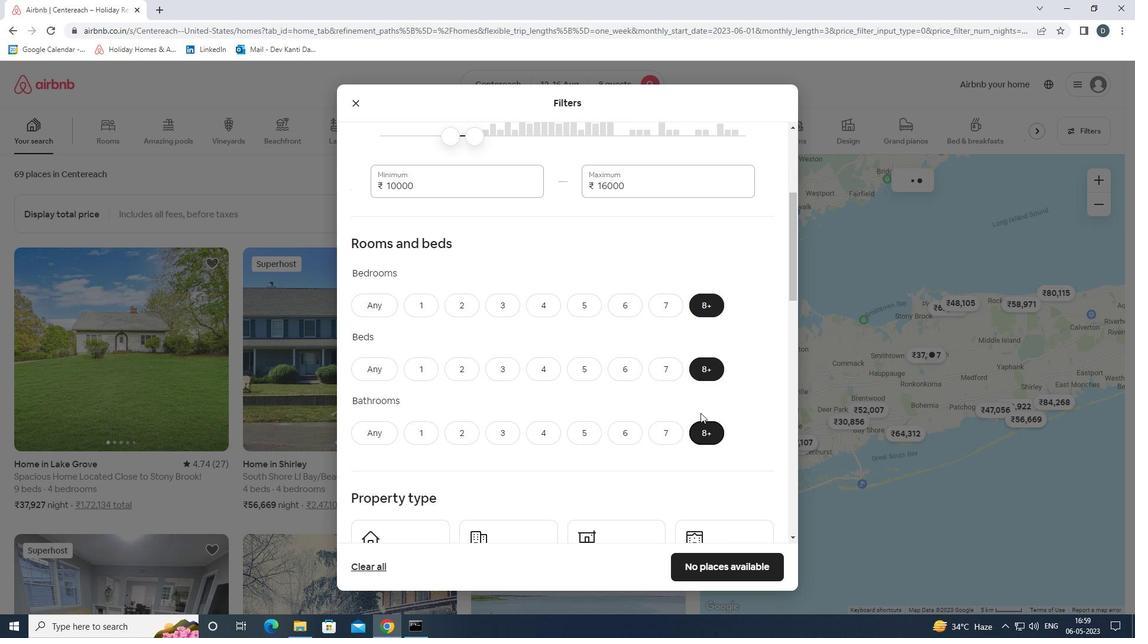 
Action: Mouse scrolled (696, 410) with delta (0, 0)
Screenshot: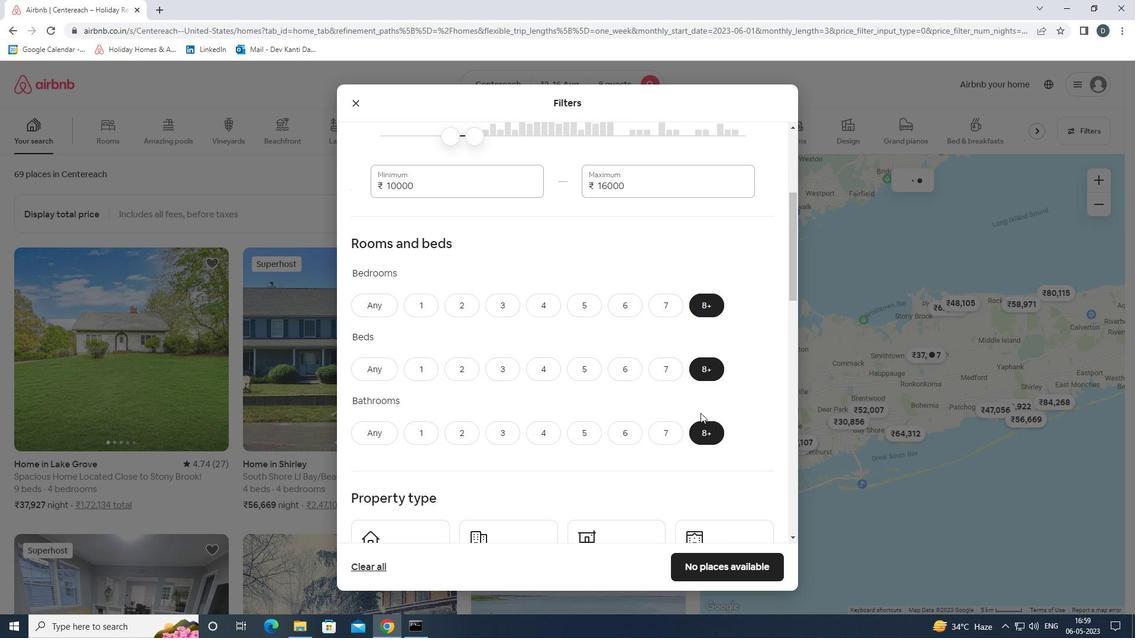 
Action: Mouse scrolled (696, 410) with delta (0, 0)
Screenshot: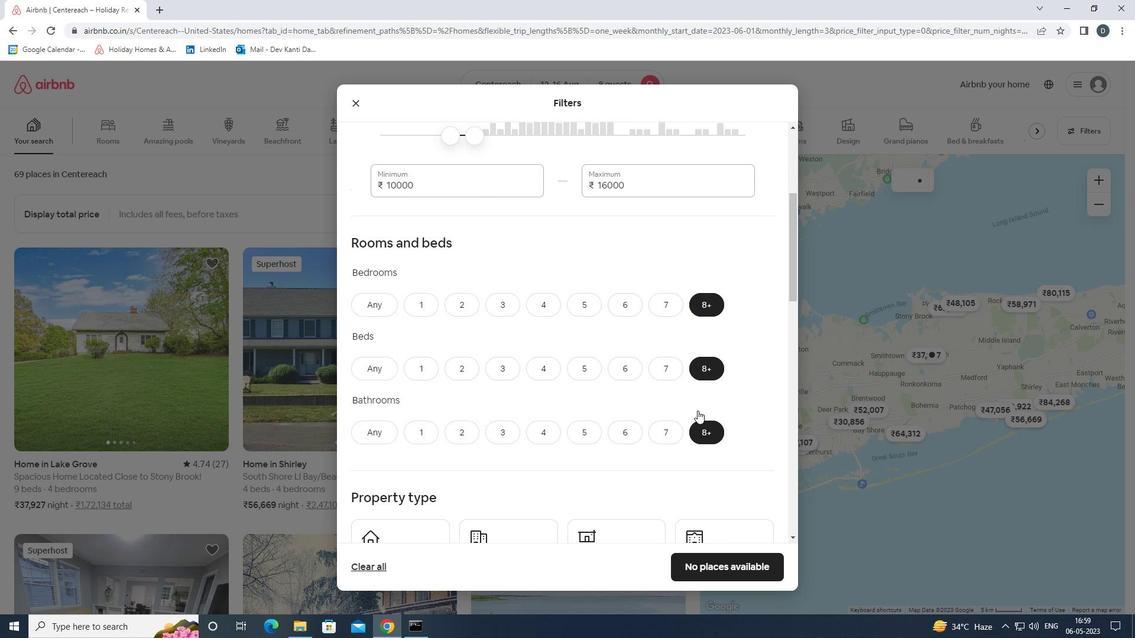 
Action: Mouse moved to (431, 337)
Screenshot: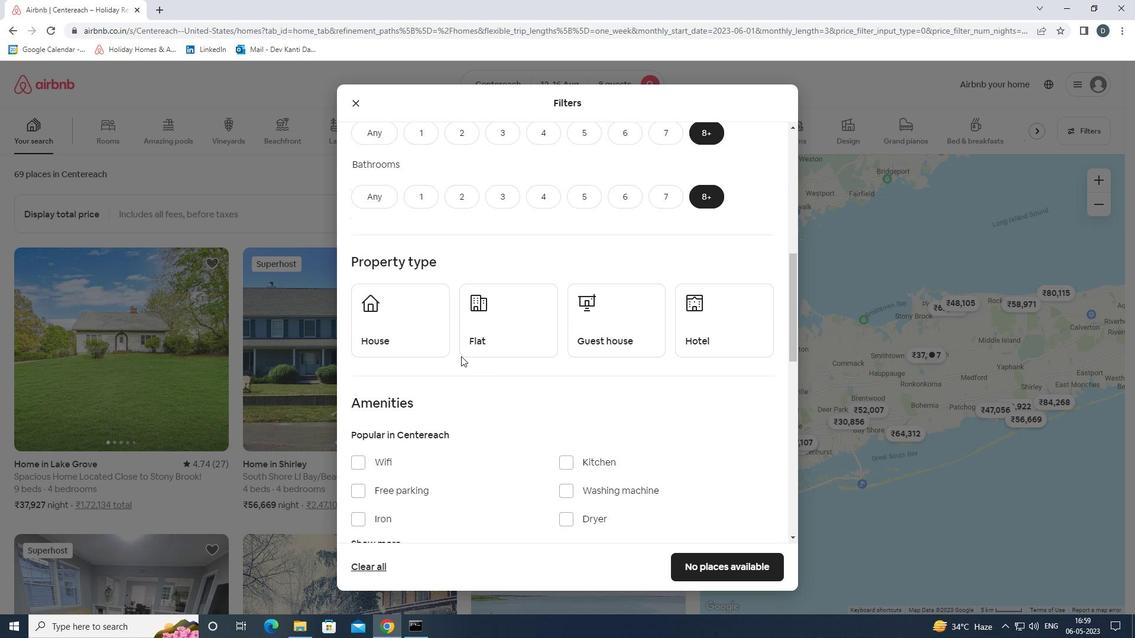 
Action: Mouse pressed left at (431, 337)
Screenshot: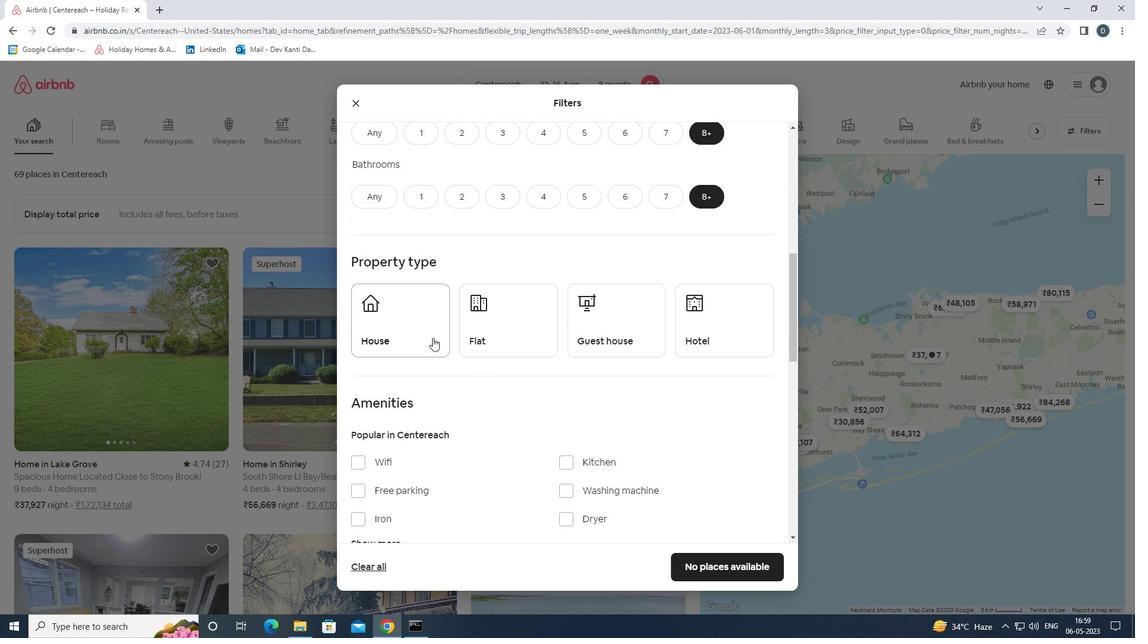 
Action: Mouse moved to (510, 331)
Screenshot: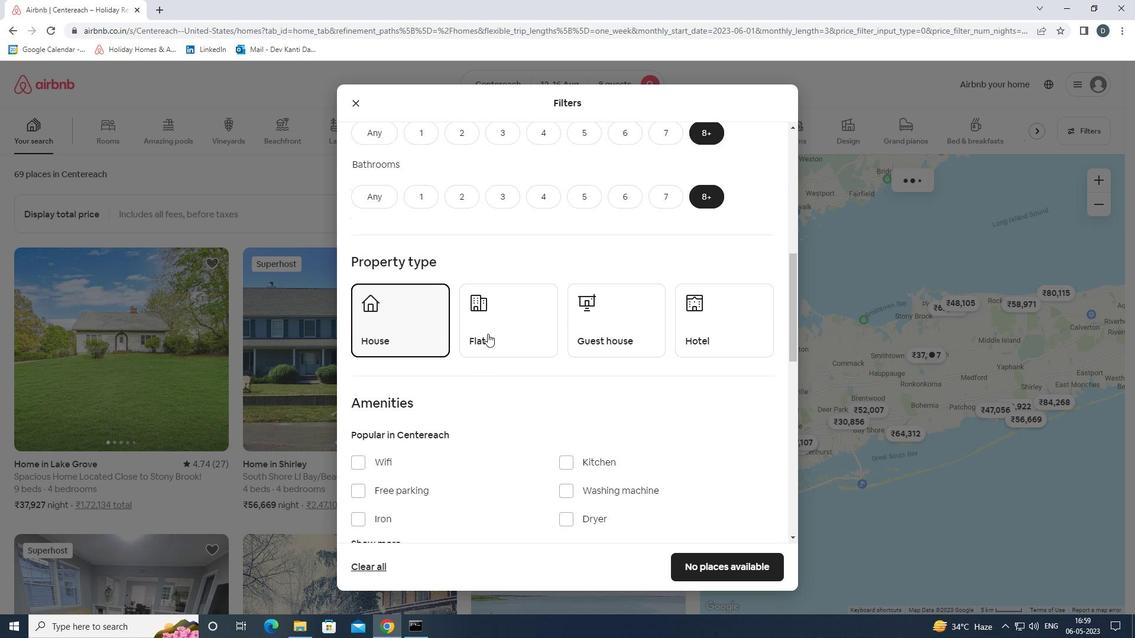 
Action: Mouse pressed left at (510, 331)
Screenshot: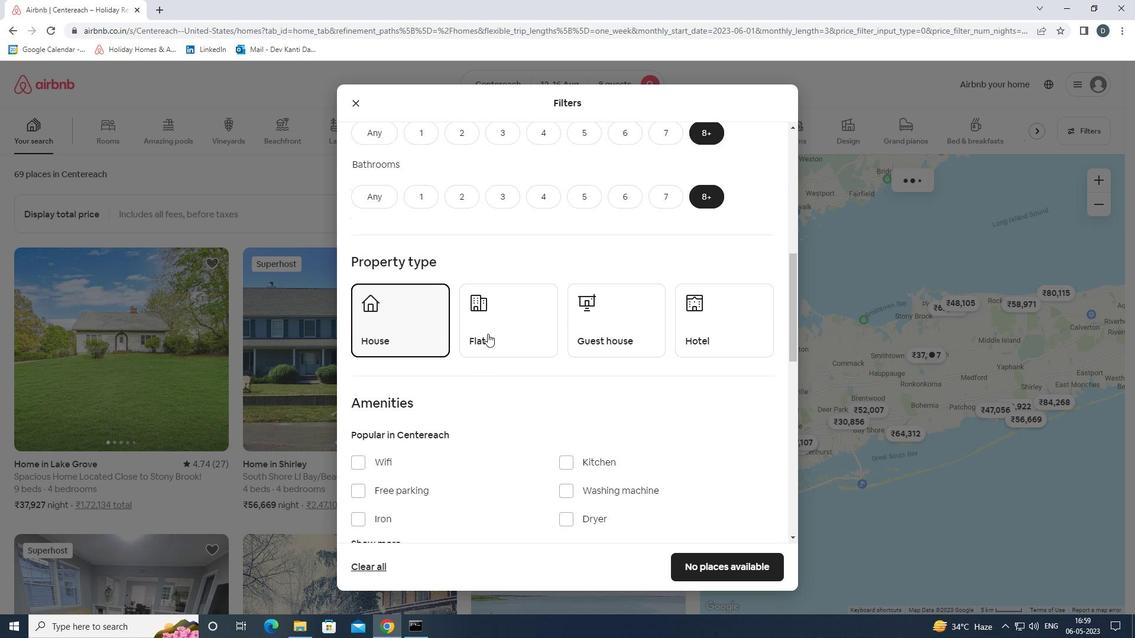 
Action: Mouse moved to (597, 331)
Screenshot: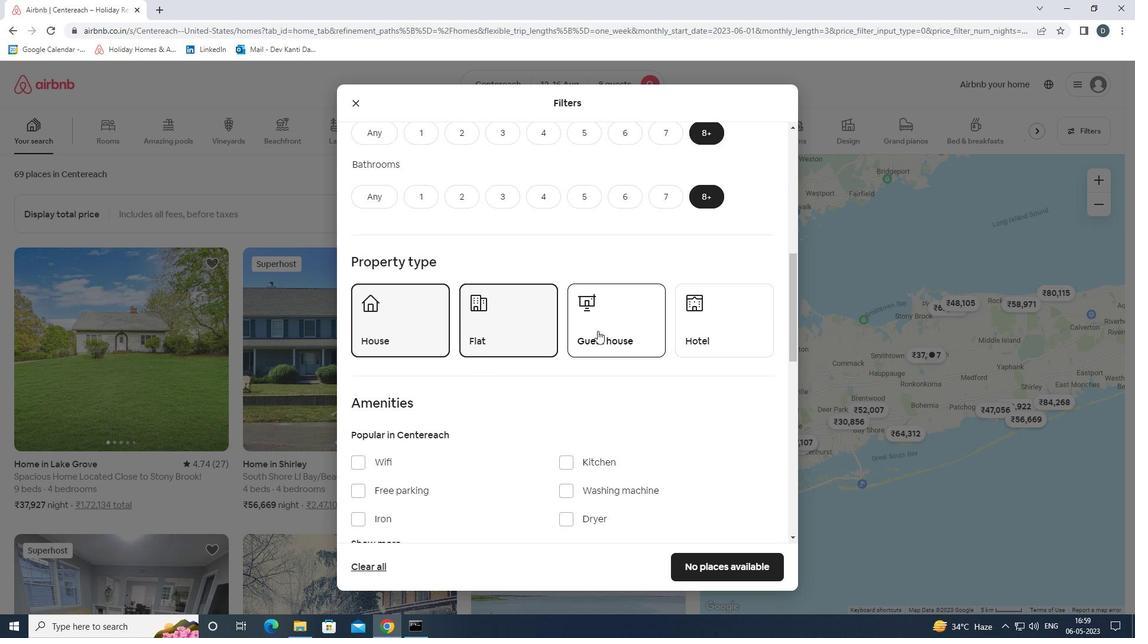 
Action: Mouse pressed left at (597, 331)
Screenshot: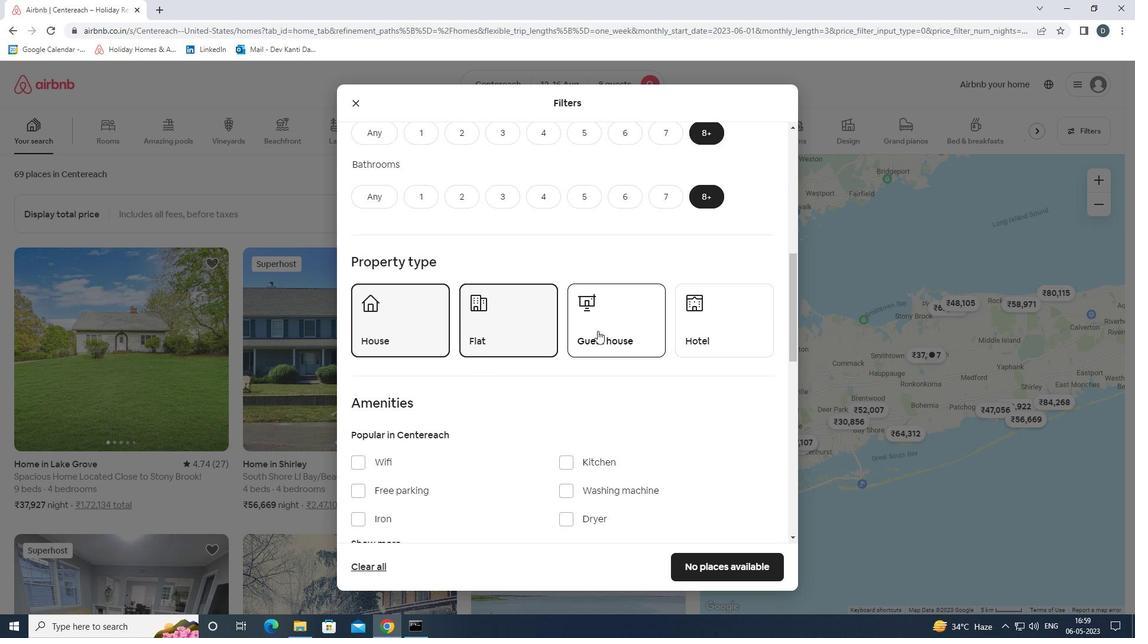 
Action: Mouse moved to (696, 322)
Screenshot: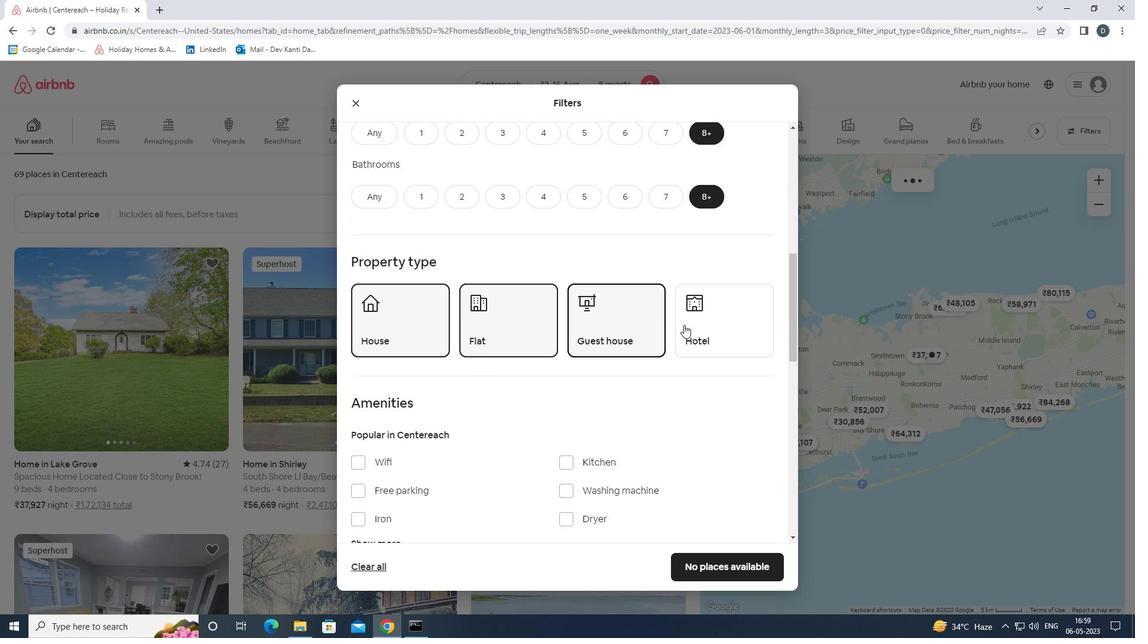
Action: Mouse pressed left at (696, 322)
Screenshot: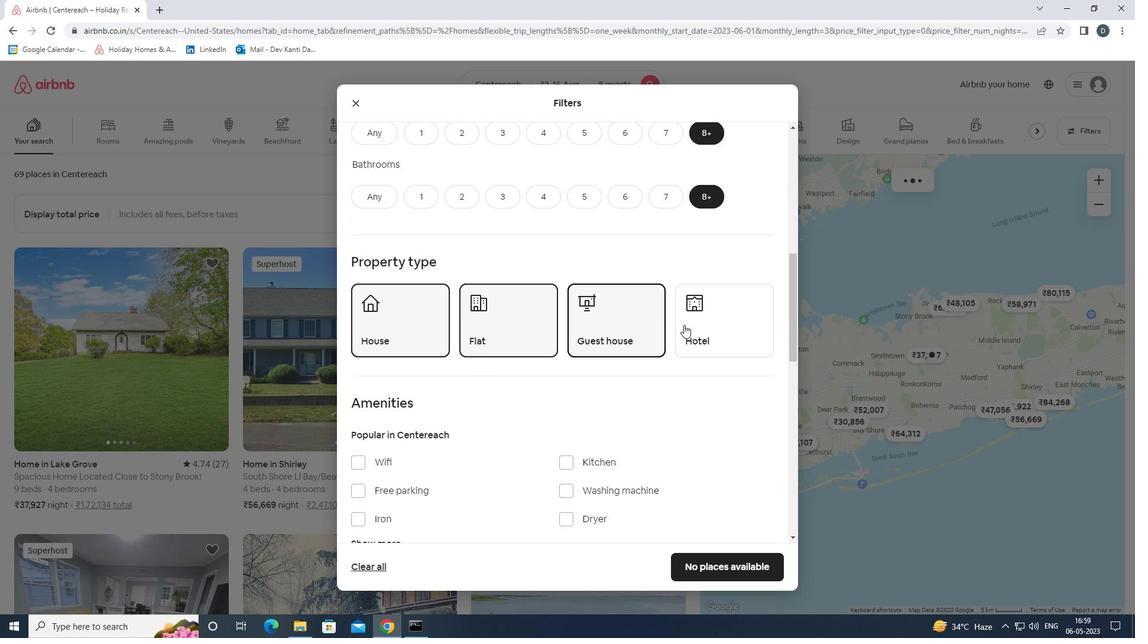 
Action: Mouse moved to (693, 322)
Screenshot: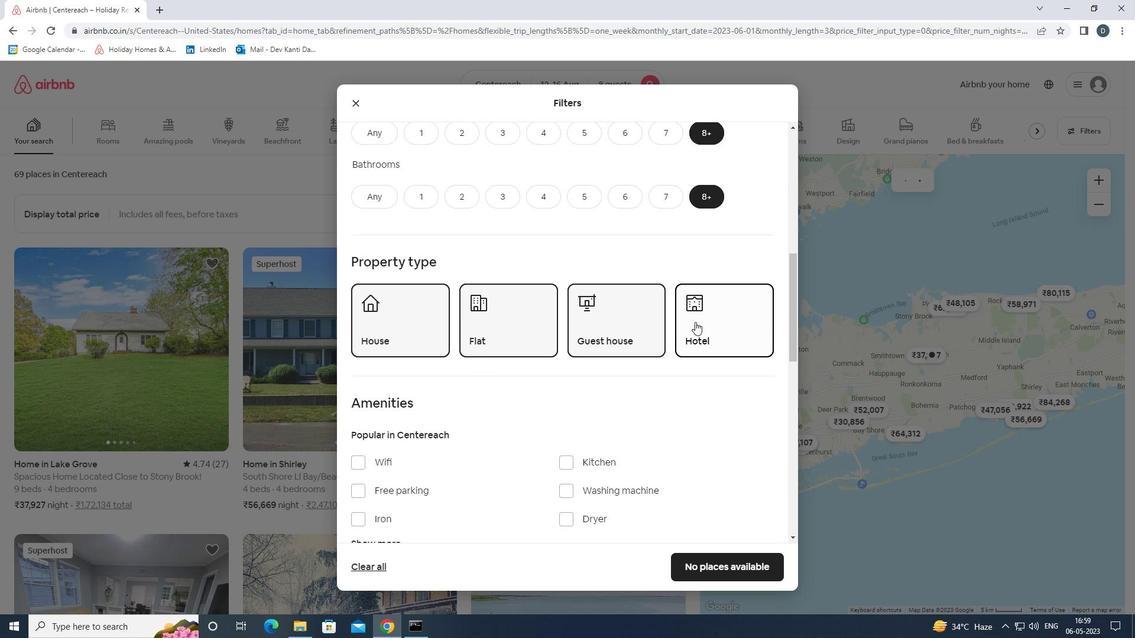 
Action: Mouse scrolled (693, 321) with delta (0, 0)
Screenshot: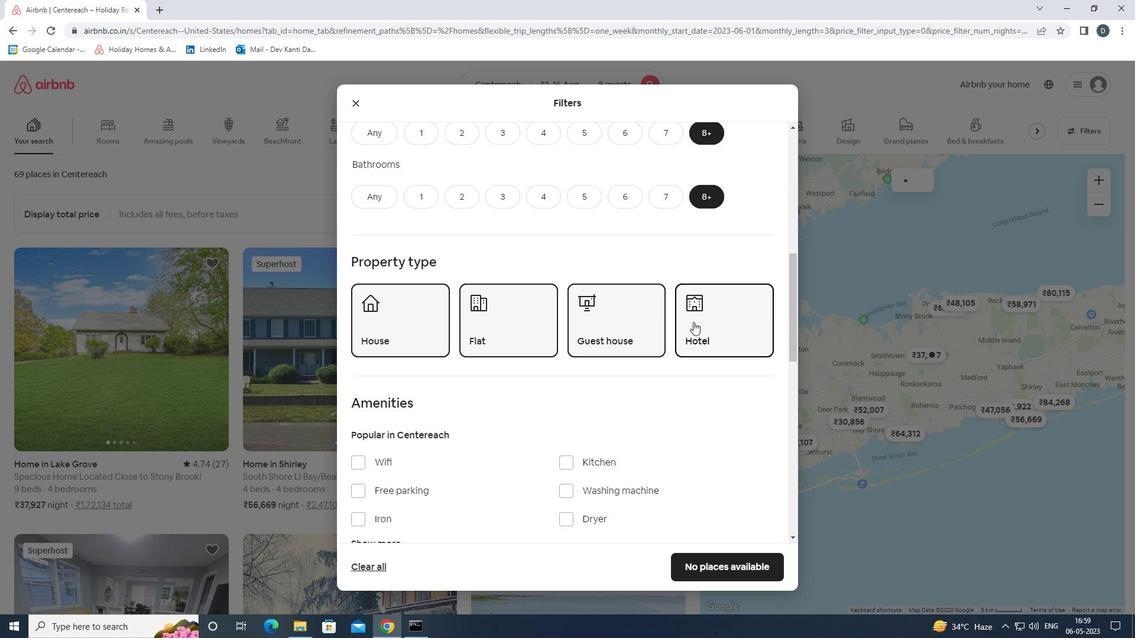 
Action: Mouse scrolled (693, 321) with delta (0, 0)
Screenshot: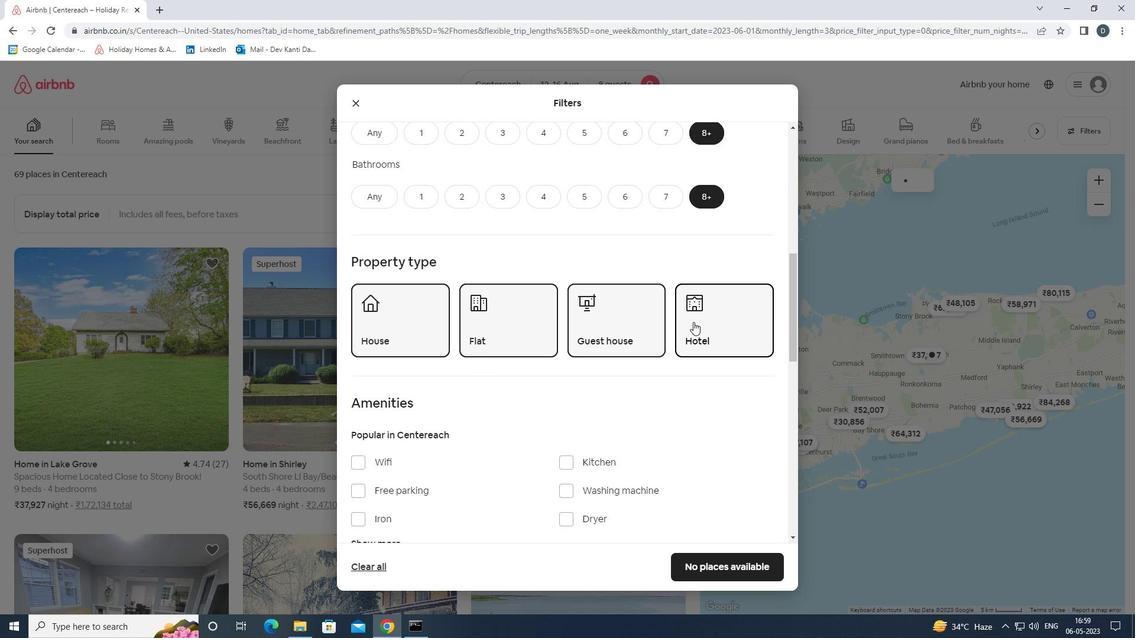 
Action: Mouse scrolled (693, 321) with delta (0, 0)
Screenshot: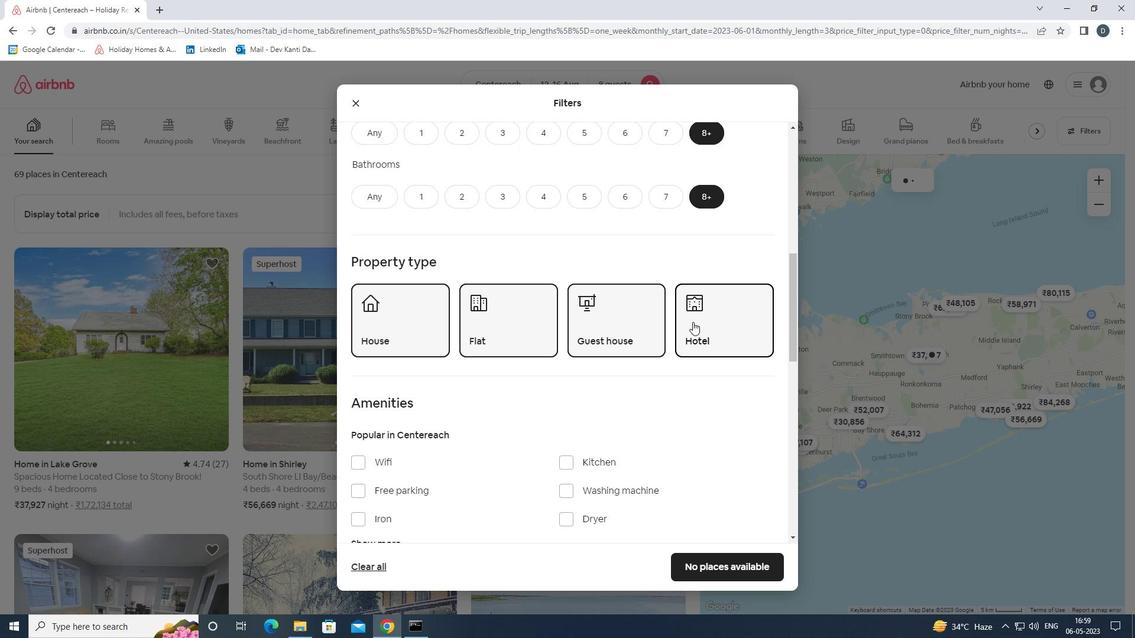 
Action: Mouse moved to (387, 285)
Screenshot: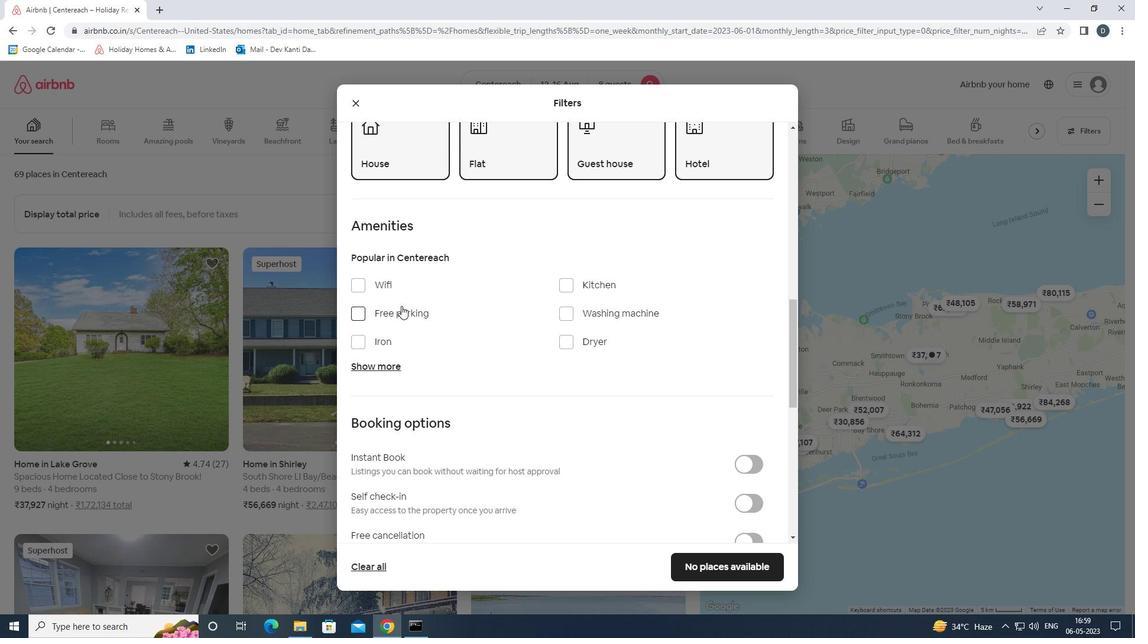 
Action: Mouse pressed left at (387, 285)
Screenshot: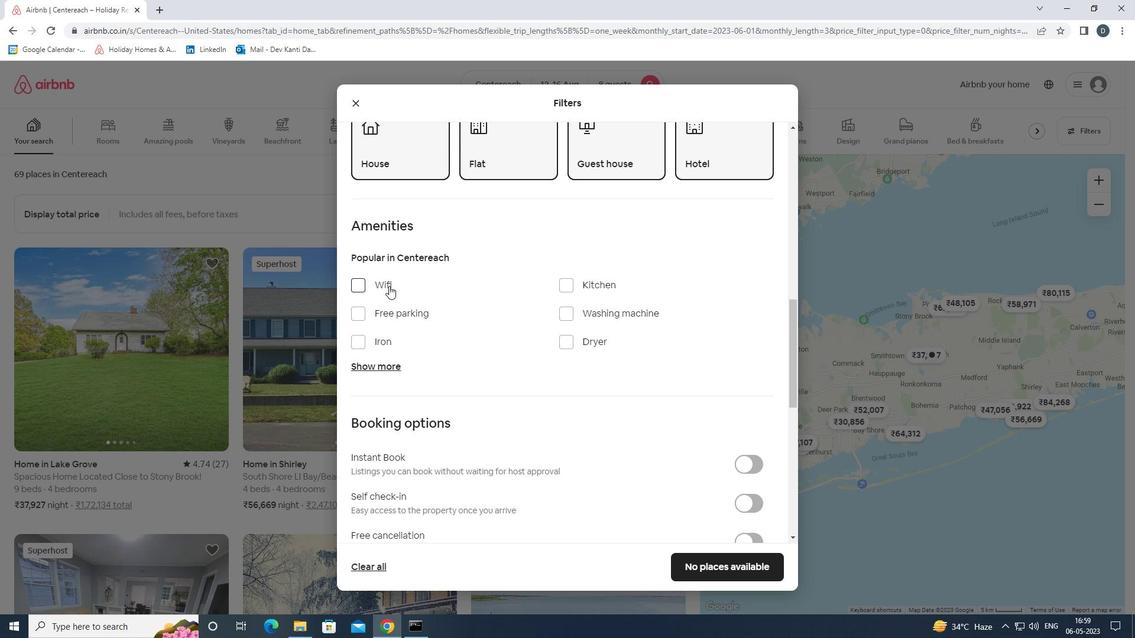 
Action: Mouse moved to (388, 310)
Screenshot: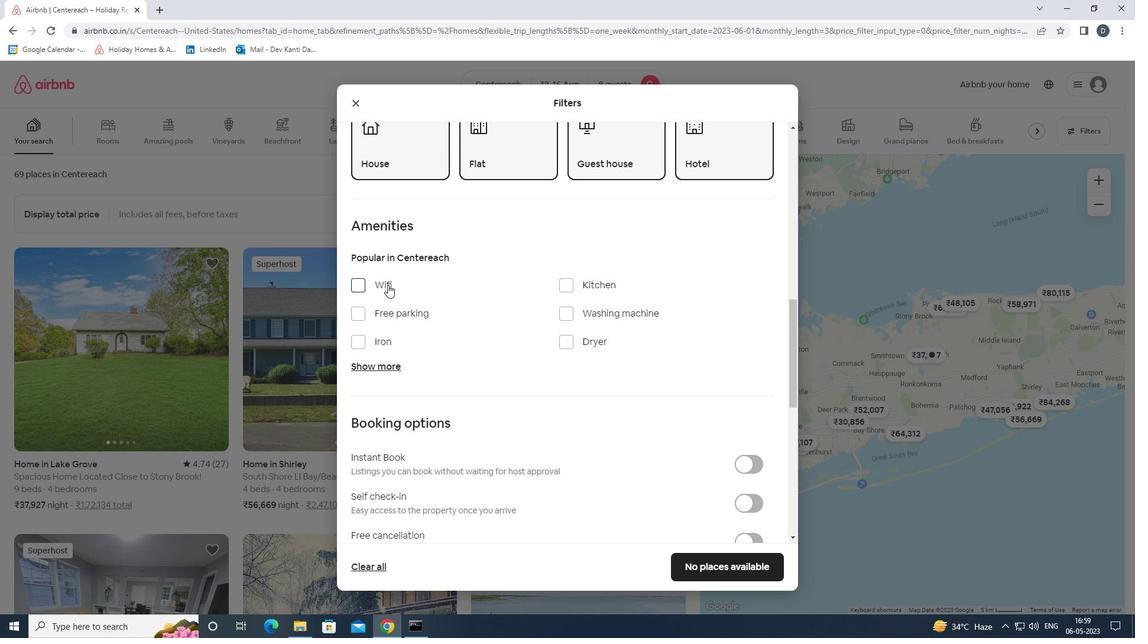 
Action: Mouse pressed left at (388, 310)
Screenshot: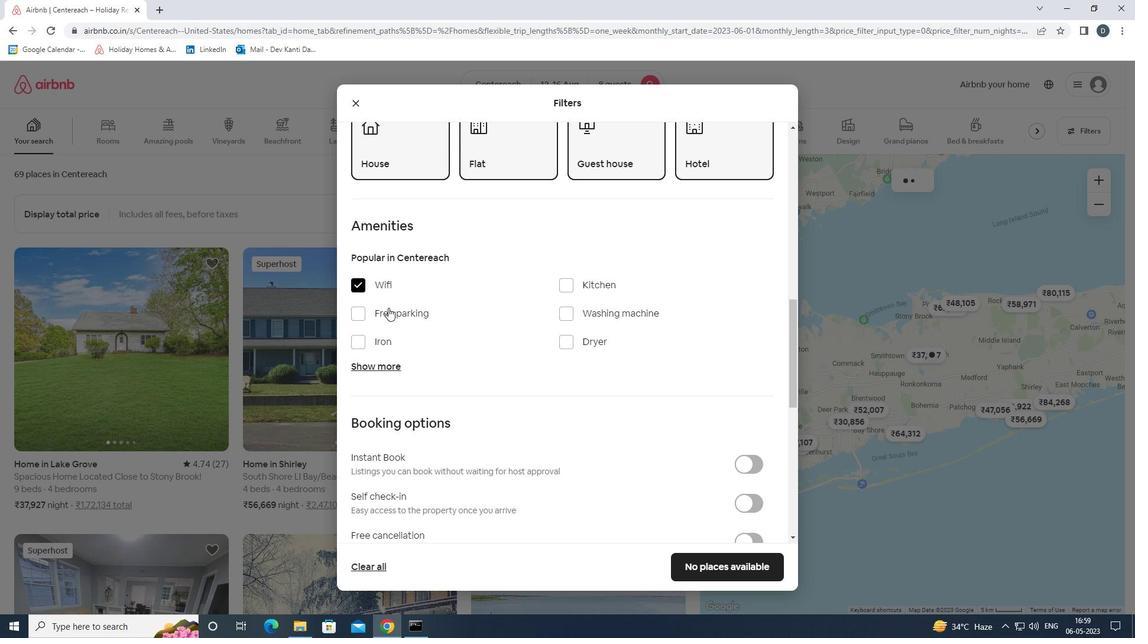 
Action: Mouse moved to (389, 366)
Screenshot: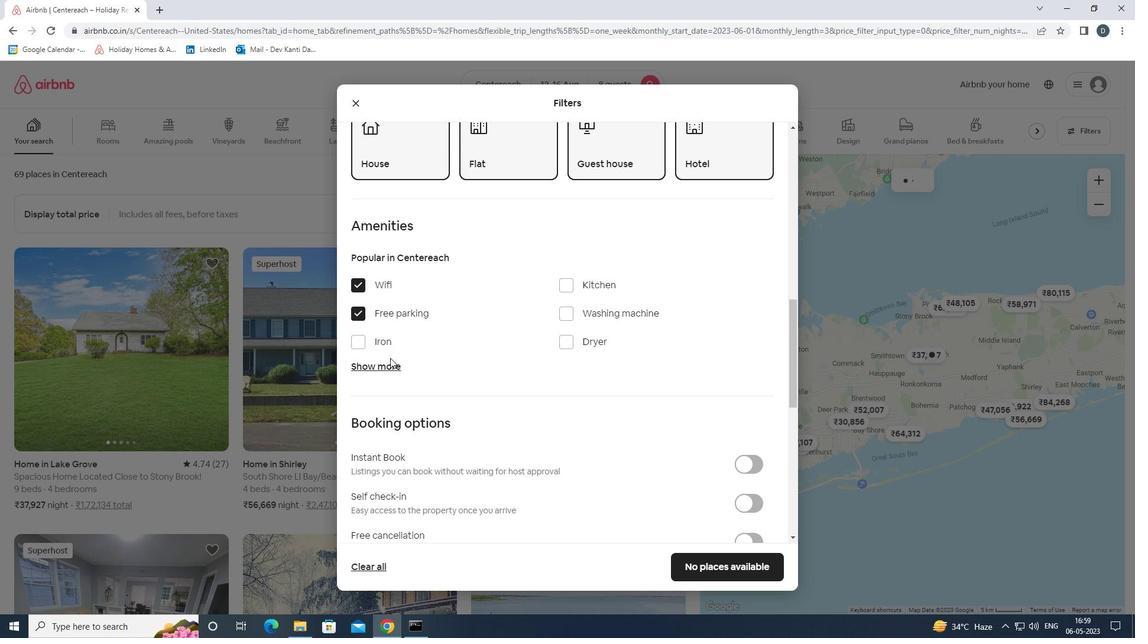 
Action: Mouse pressed left at (389, 366)
Screenshot: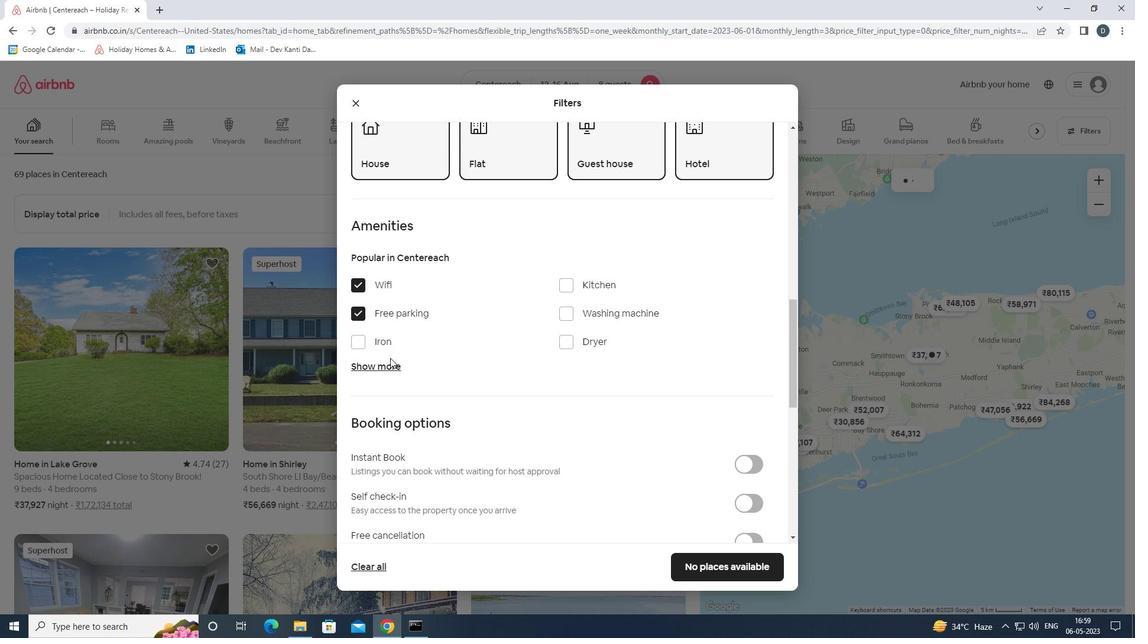 
Action: Mouse moved to (448, 366)
Screenshot: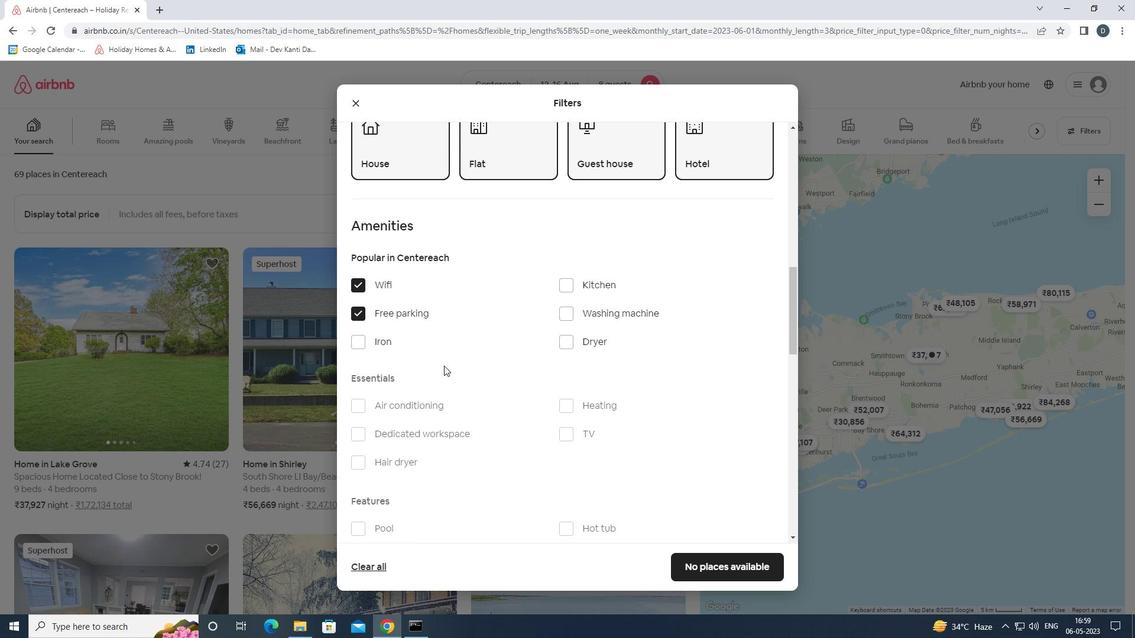 
Action: Mouse scrolled (448, 365) with delta (0, 0)
Screenshot: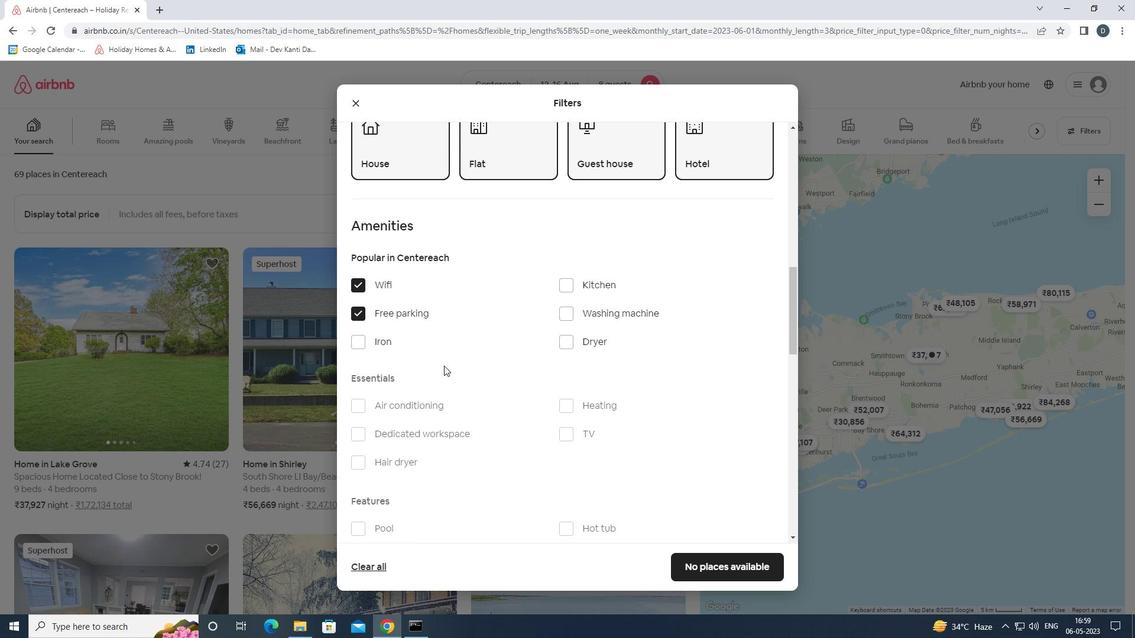 
Action: Mouse moved to (482, 365)
Screenshot: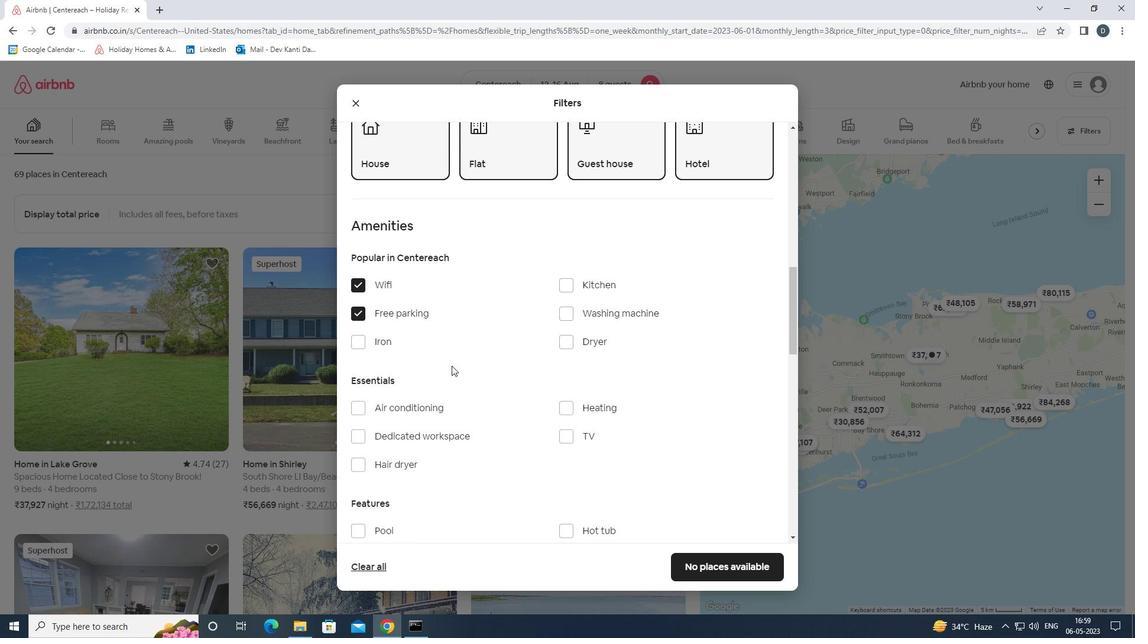 
Action: Mouse scrolled (482, 364) with delta (0, 0)
Screenshot: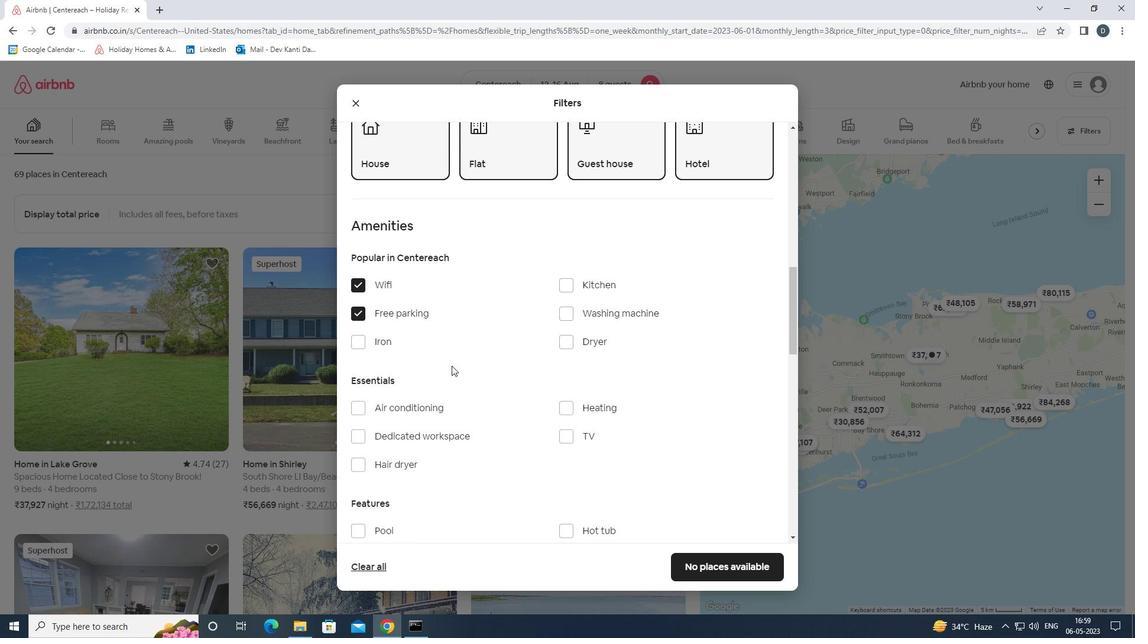 
Action: Mouse moved to (570, 315)
Screenshot: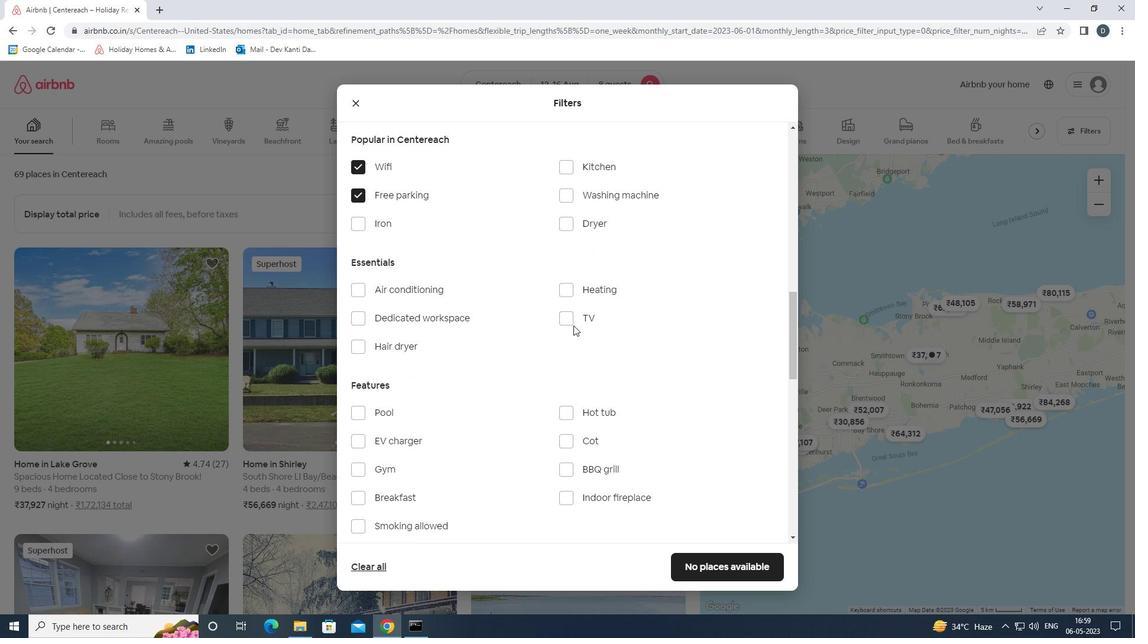 
Action: Mouse pressed left at (570, 315)
Screenshot: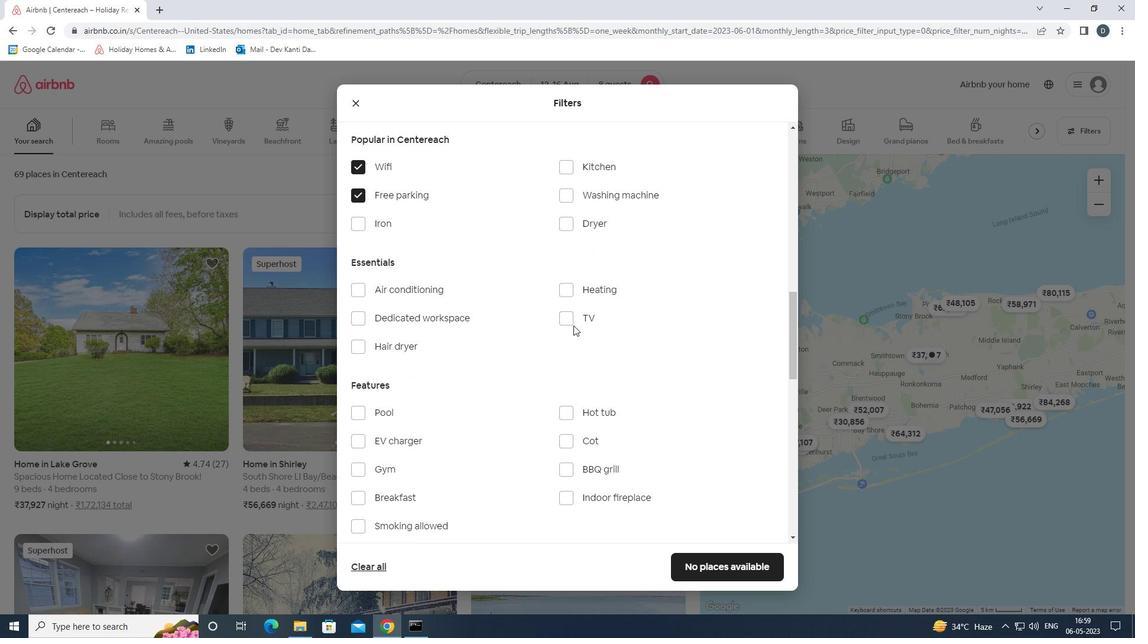 
Action: Mouse moved to (564, 316)
Screenshot: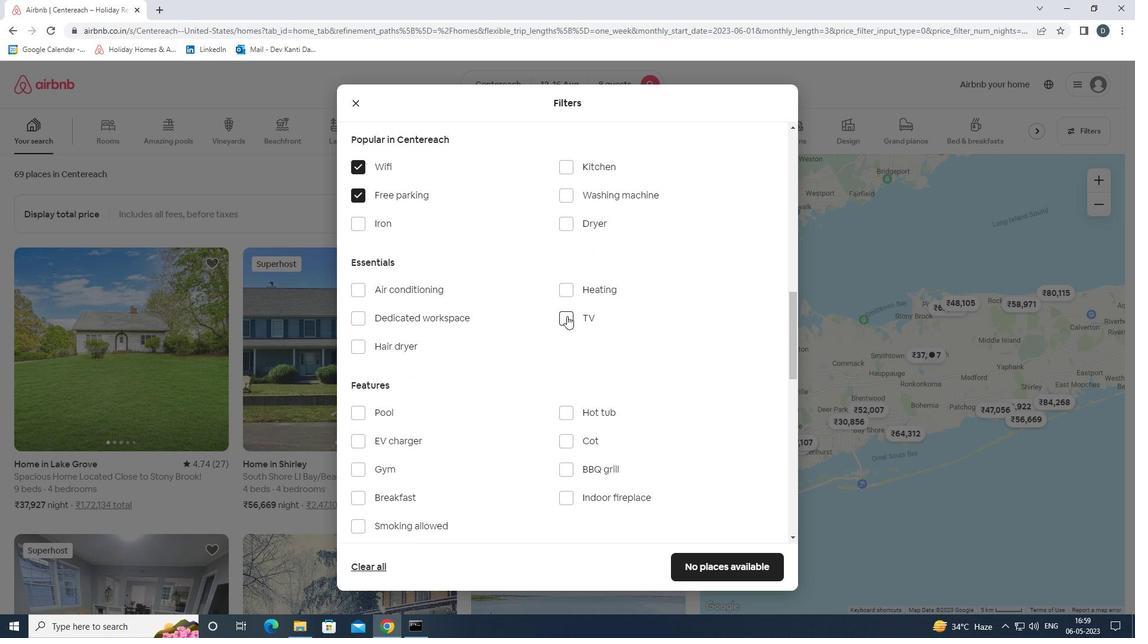 
Action: Mouse scrolled (564, 315) with delta (0, 0)
Screenshot: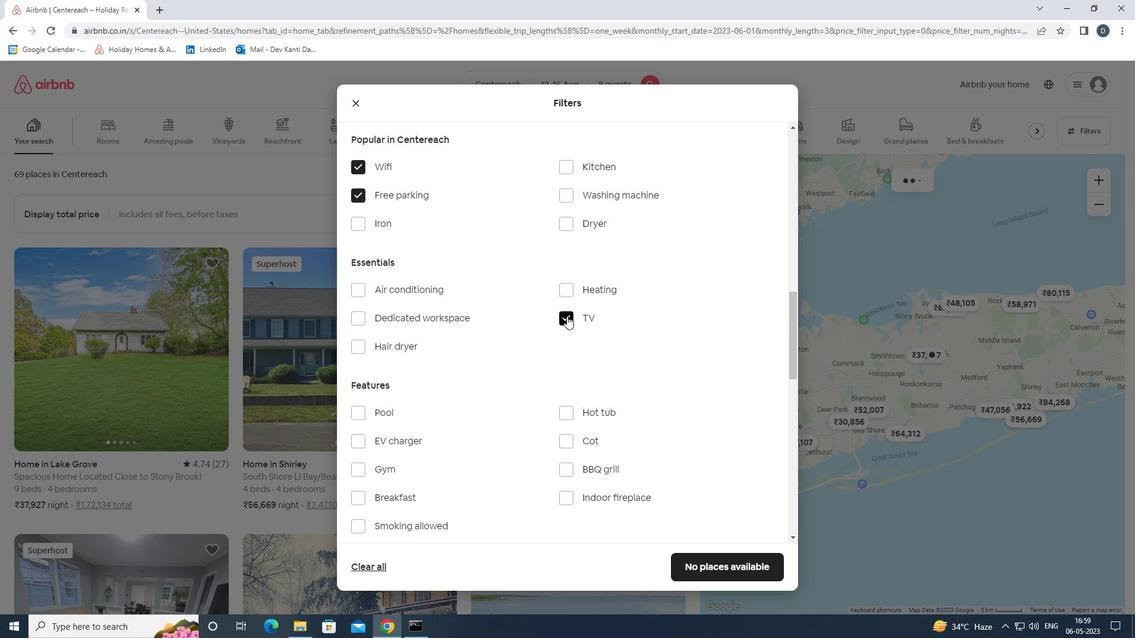 
Action: Mouse moved to (558, 319)
Screenshot: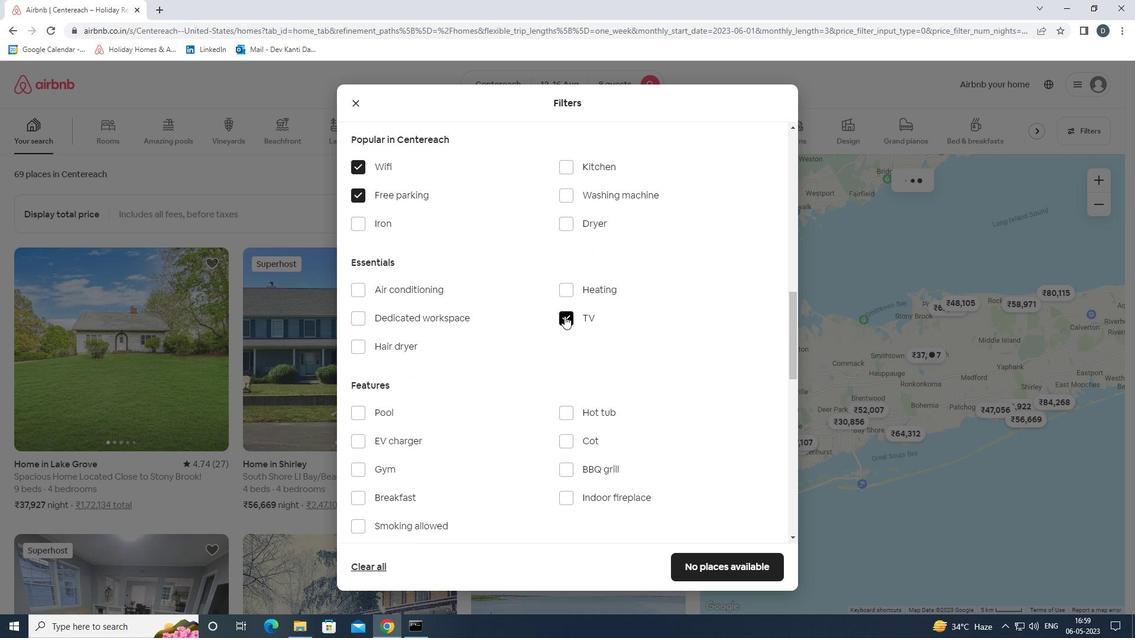 
Action: Mouse scrolled (558, 319) with delta (0, 0)
Screenshot: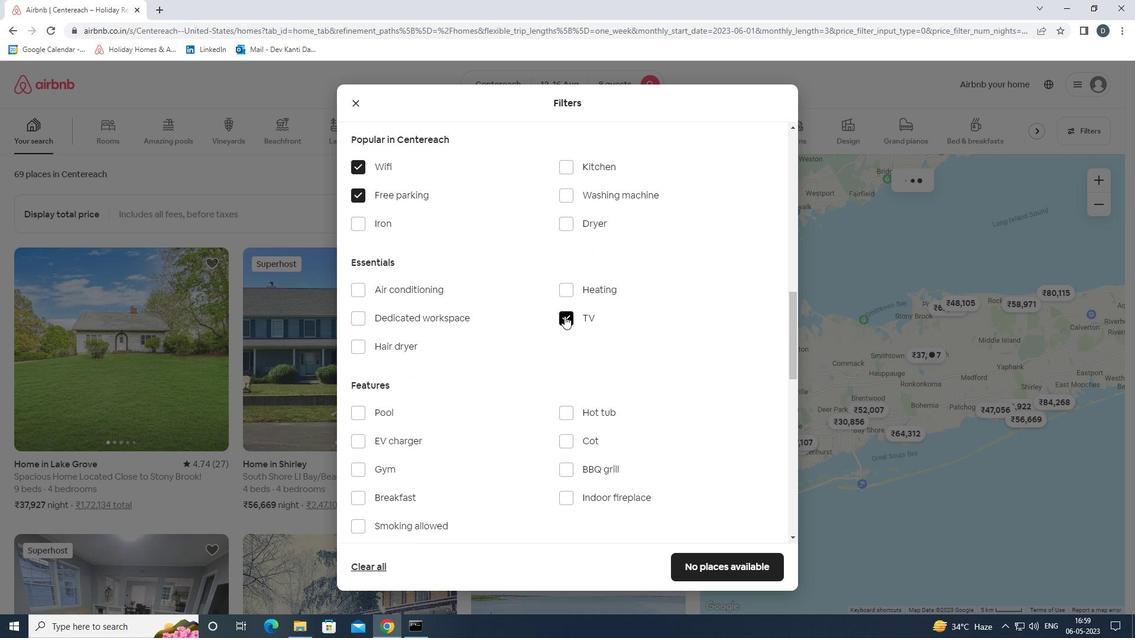 
Action: Mouse moved to (380, 353)
Screenshot: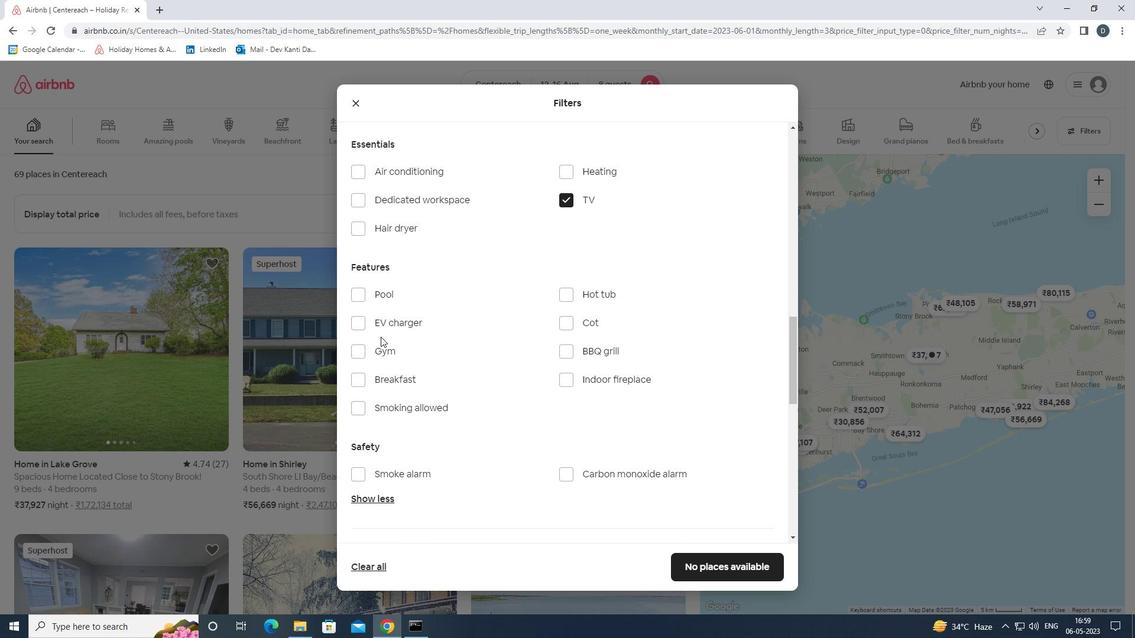 
Action: Mouse pressed left at (380, 353)
Screenshot: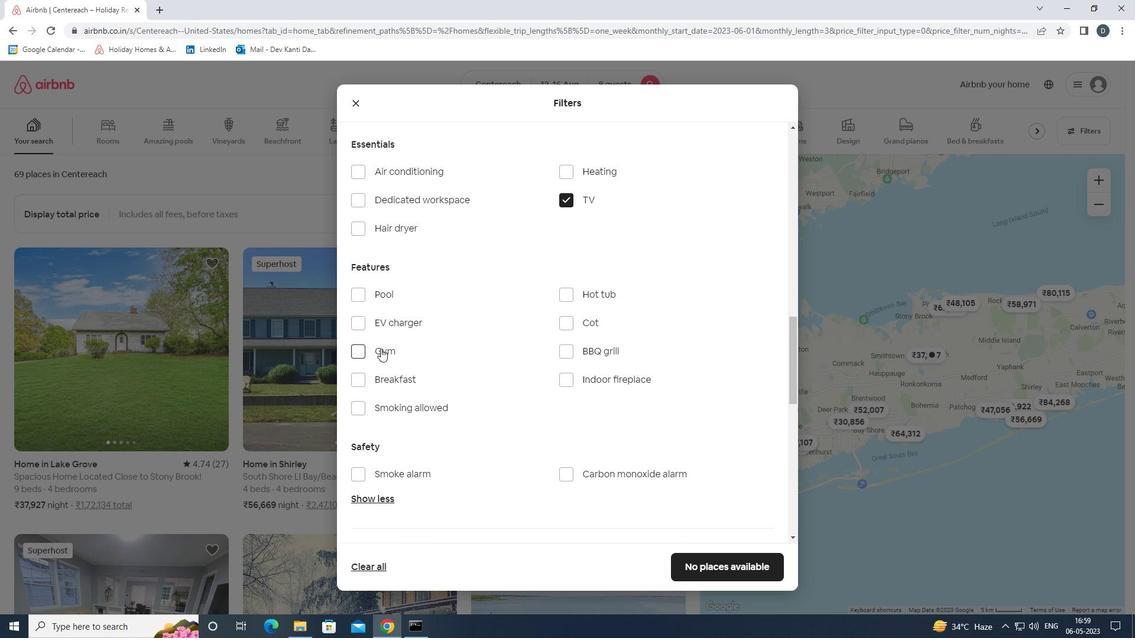 
Action: Mouse moved to (399, 382)
Screenshot: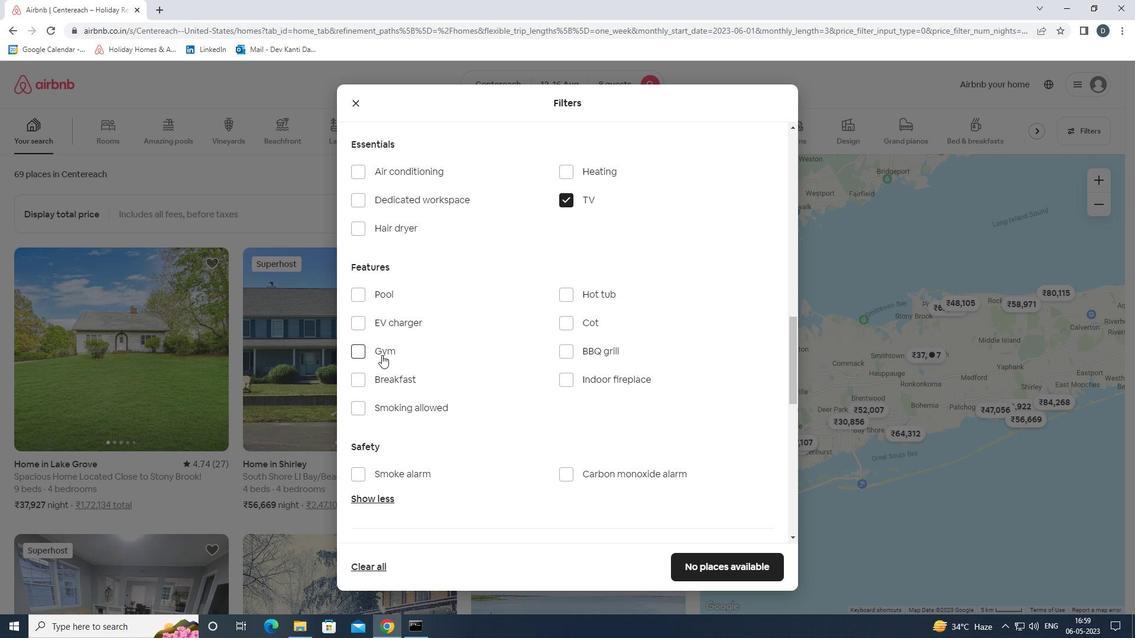 
Action: Mouse pressed left at (399, 382)
Screenshot: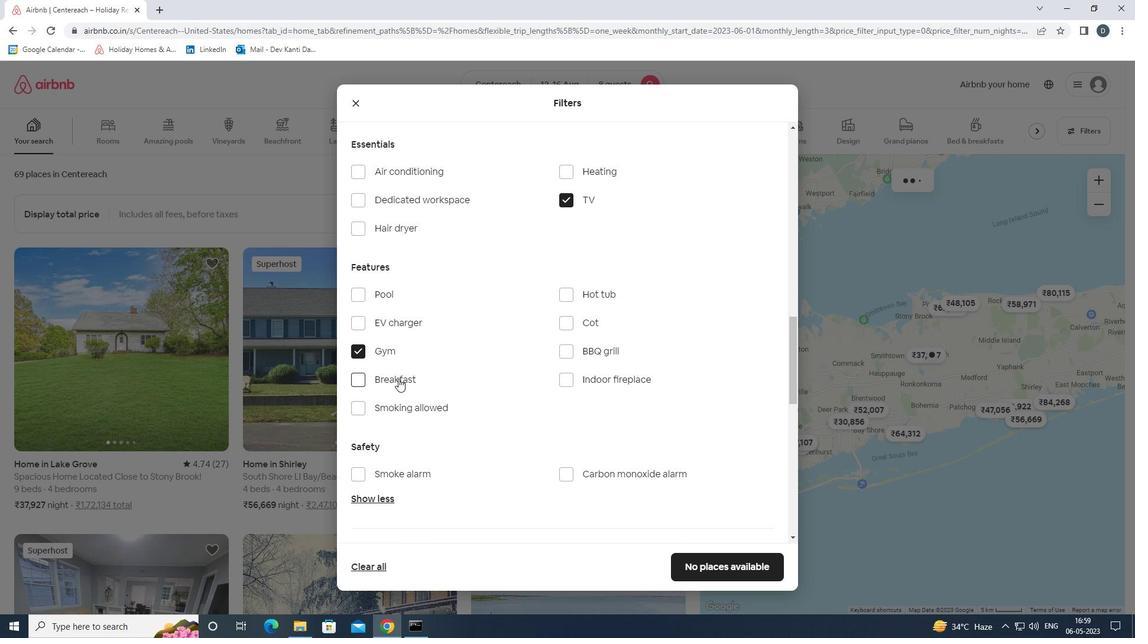 
Action: Mouse moved to (510, 366)
Screenshot: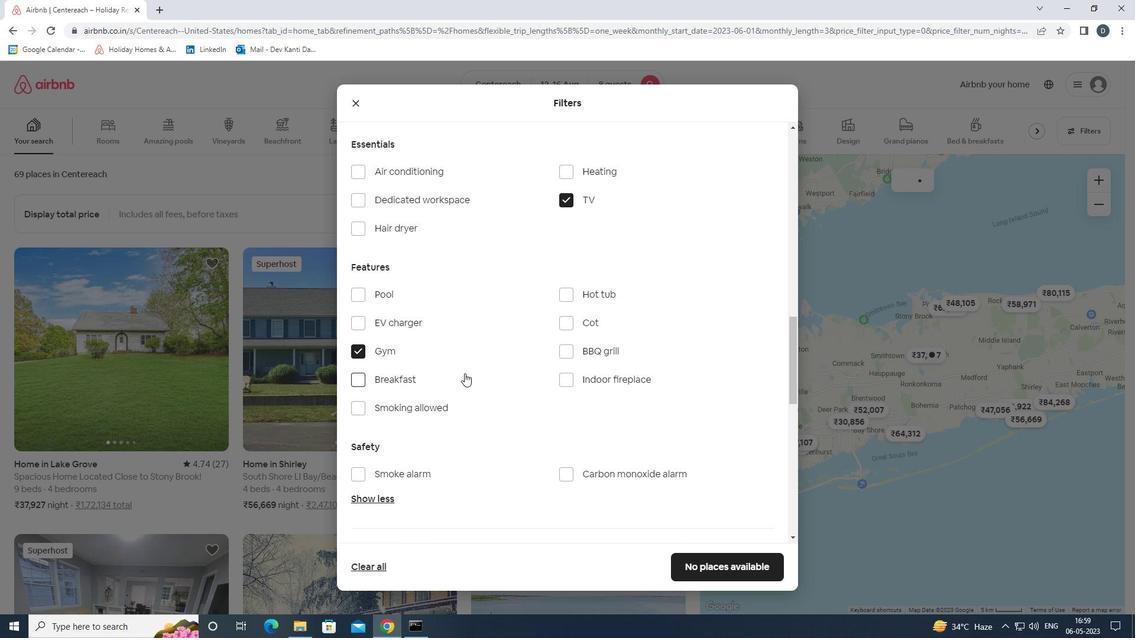 
Action: Mouse scrolled (510, 366) with delta (0, 0)
Screenshot: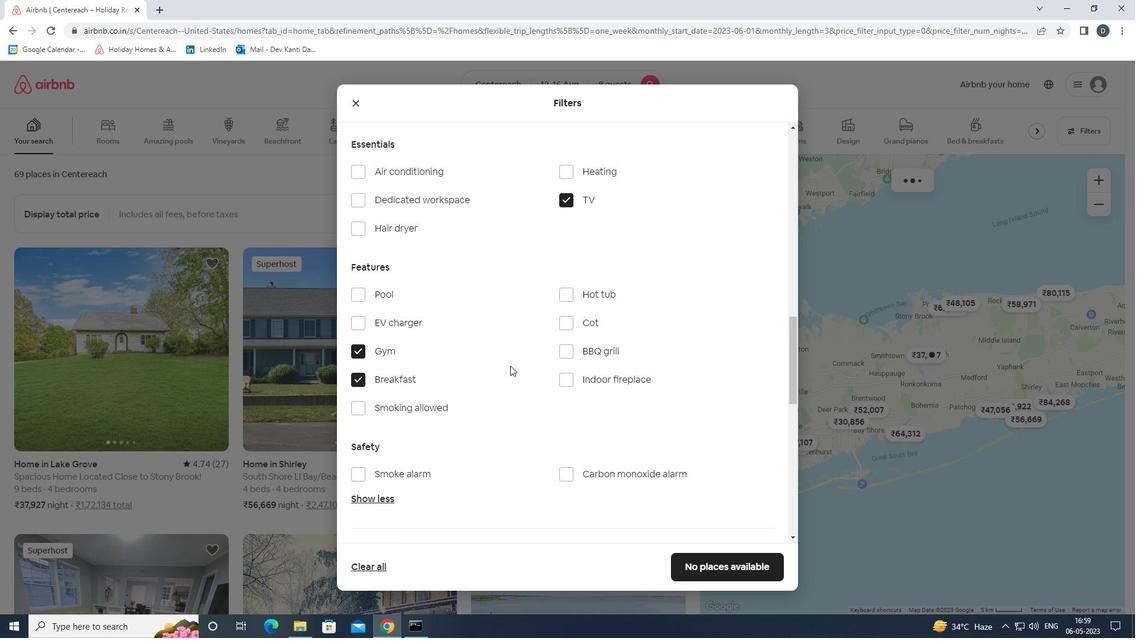 
Action: Mouse moved to (510, 366)
Screenshot: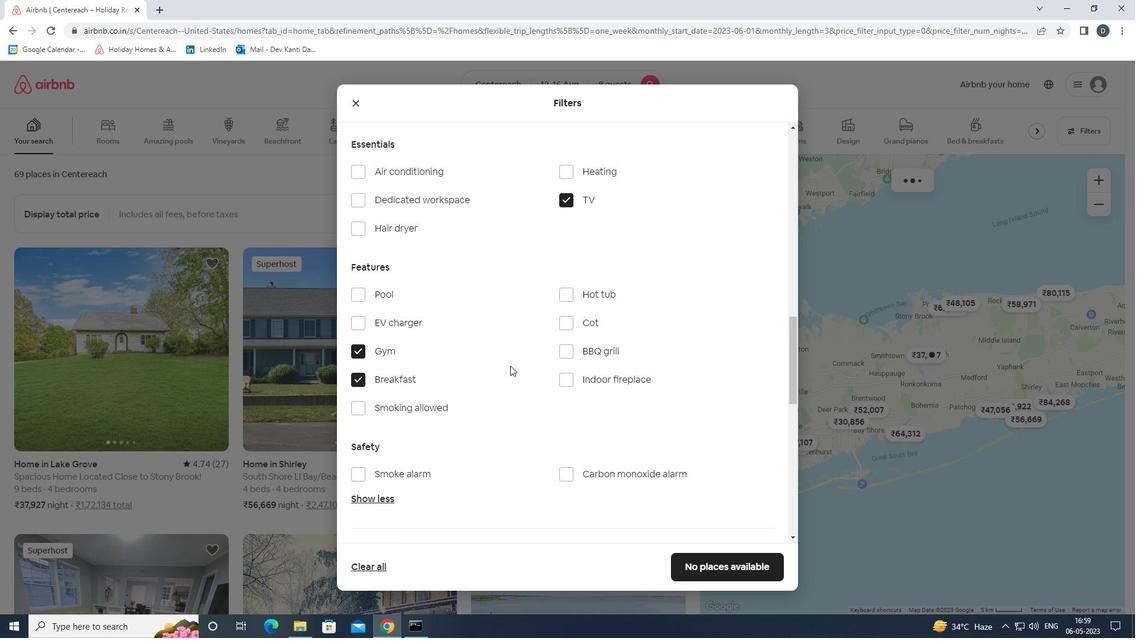 
Action: Mouse scrolled (510, 366) with delta (0, 0)
Screenshot: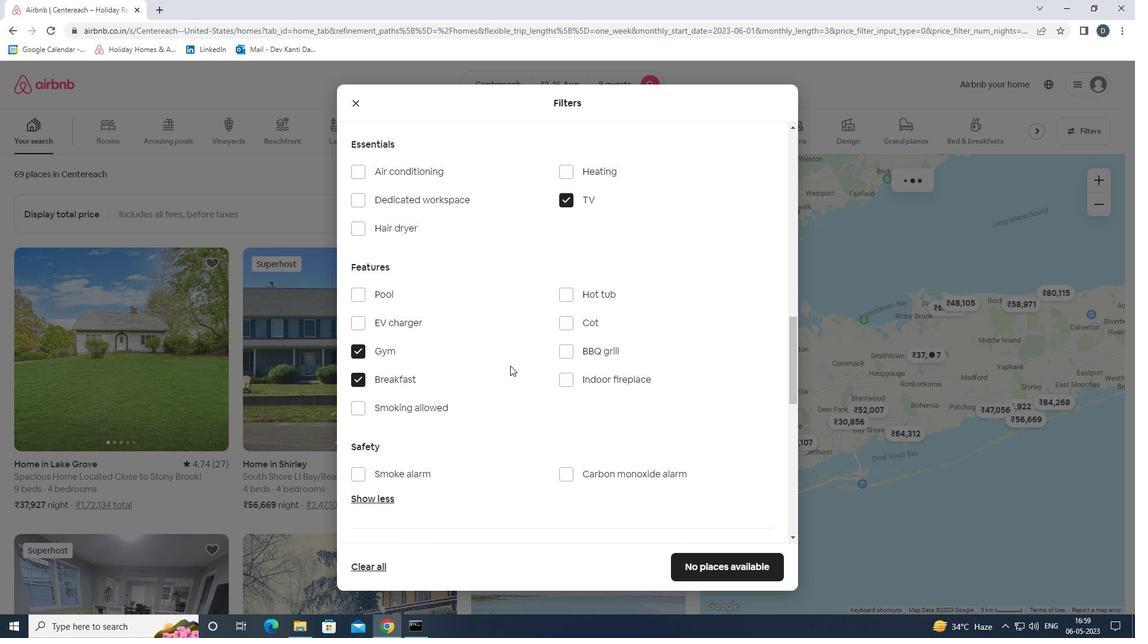 
Action: Mouse scrolled (510, 365) with delta (0, 0)
Screenshot: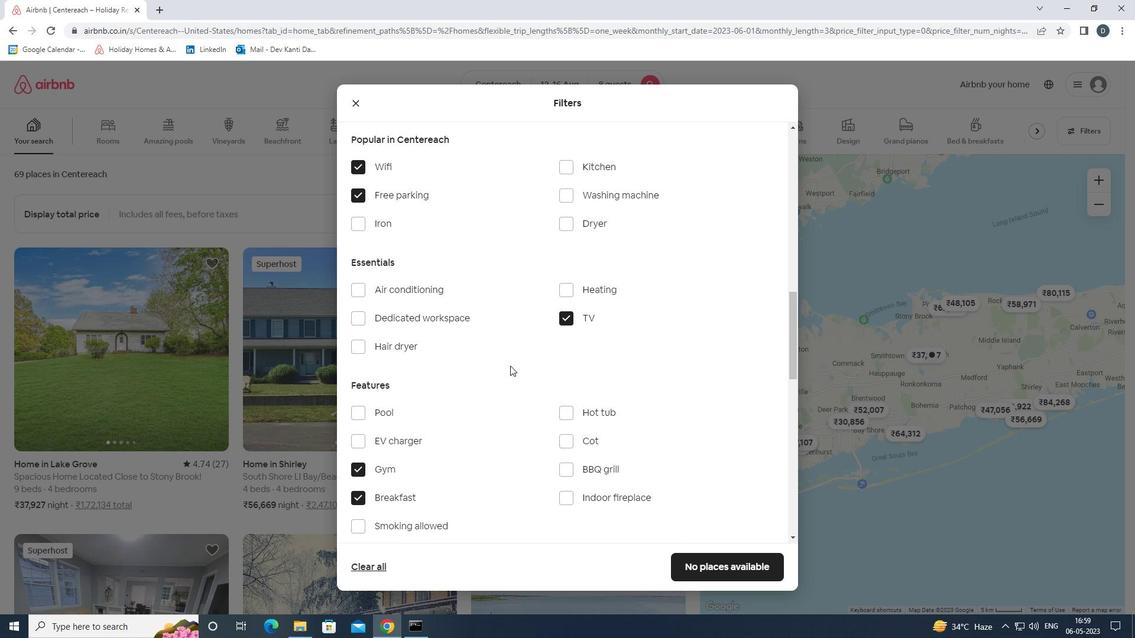 
Action: Mouse scrolled (510, 365) with delta (0, 0)
Screenshot: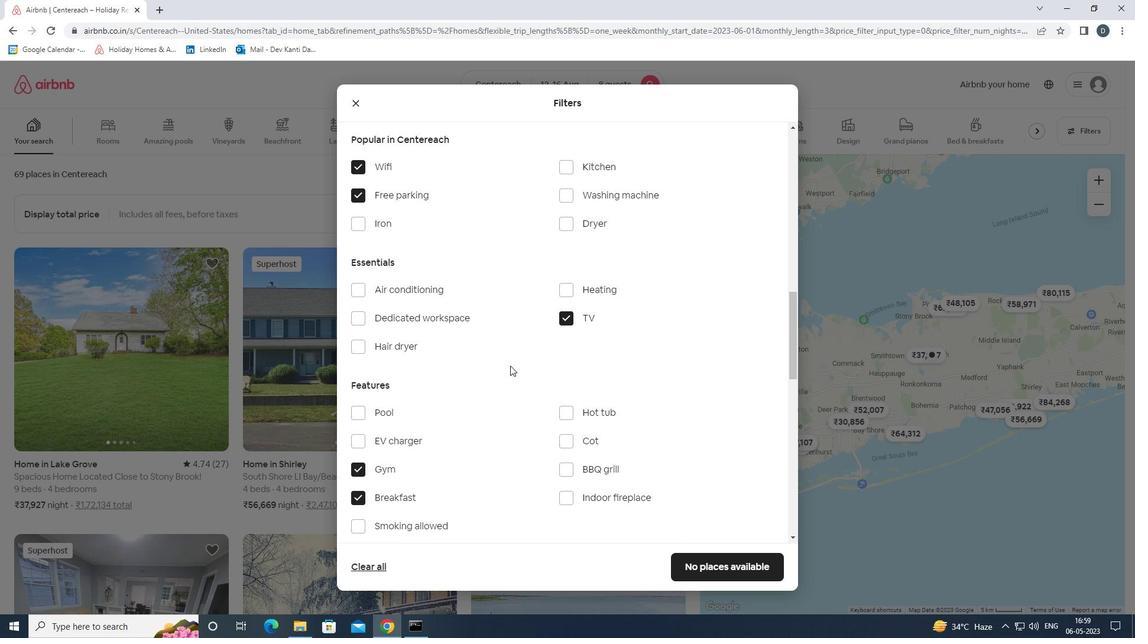 
Action: Mouse scrolled (510, 365) with delta (0, 0)
Screenshot: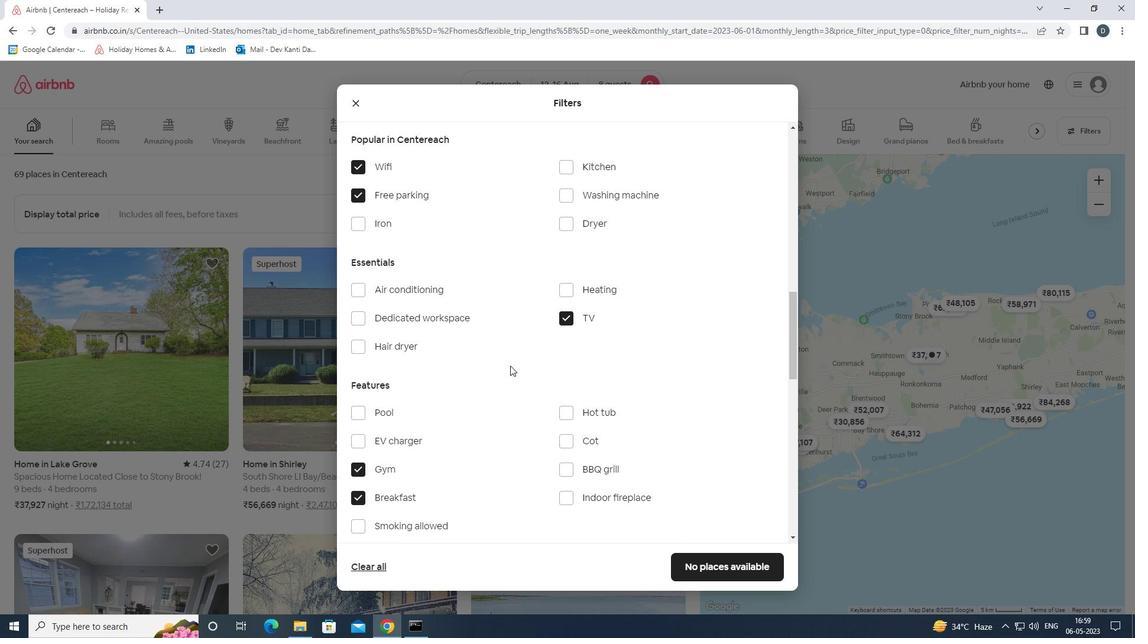 
Action: Mouse moved to (530, 370)
Screenshot: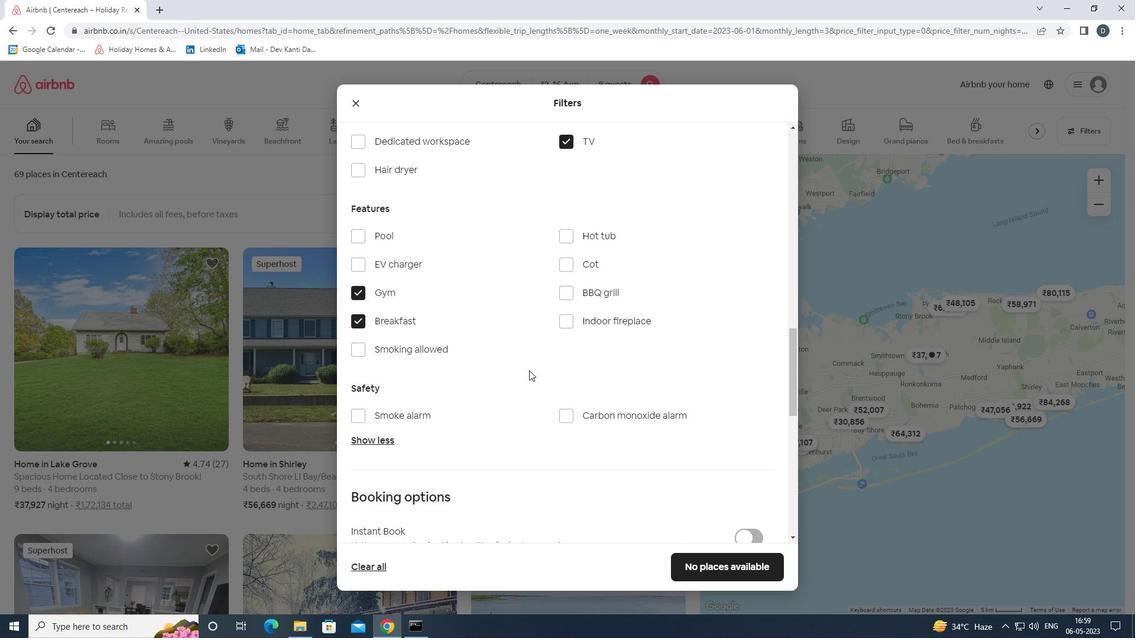 
Action: Mouse scrolled (530, 370) with delta (0, 0)
Screenshot: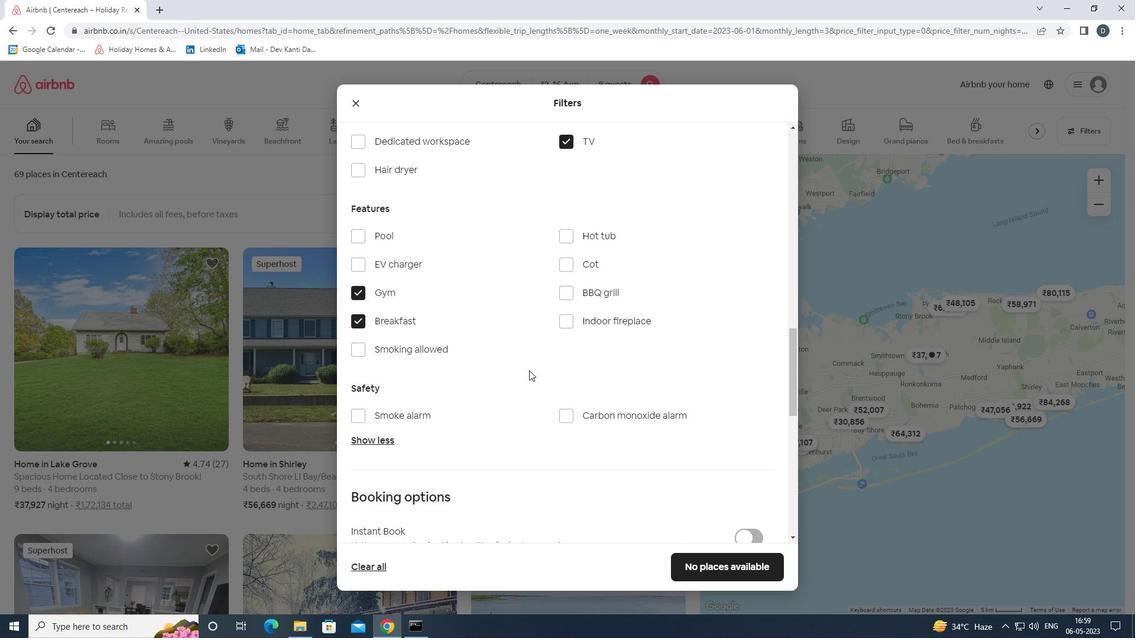 
Action: Mouse moved to (537, 370)
Screenshot: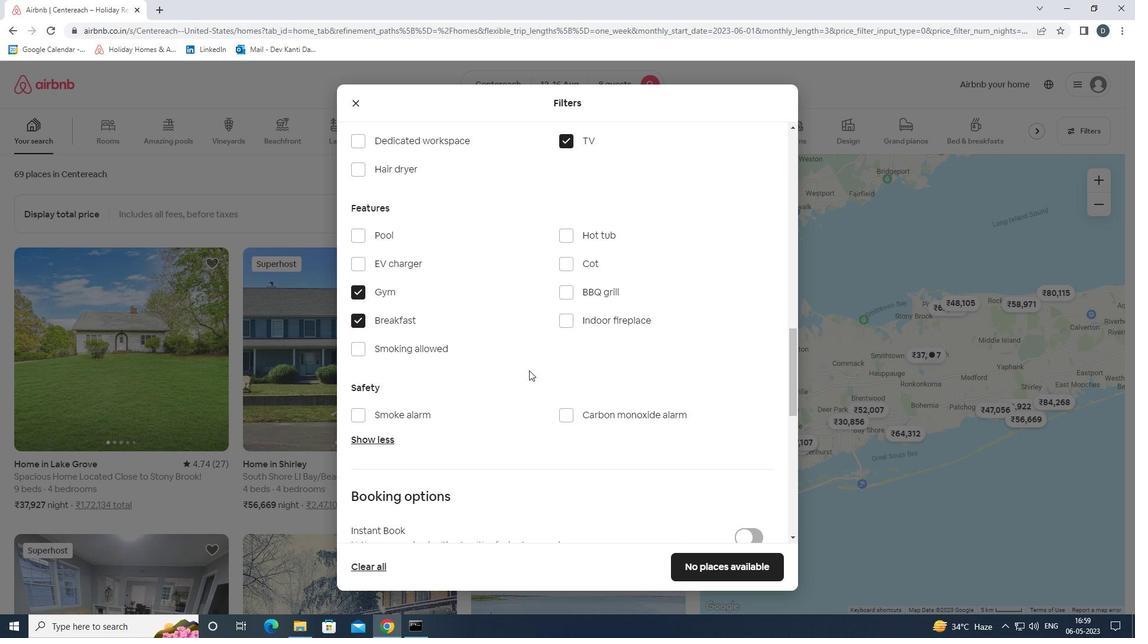 
Action: Mouse scrolled (537, 369) with delta (0, 0)
Screenshot: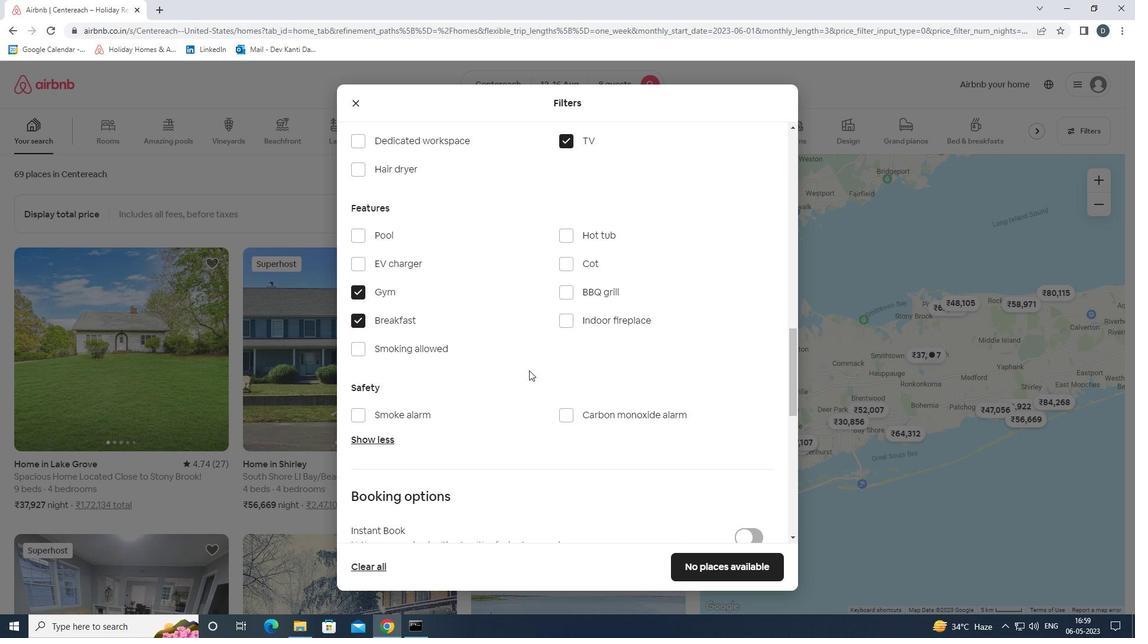 
Action: Mouse moved to (554, 369)
Screenshot: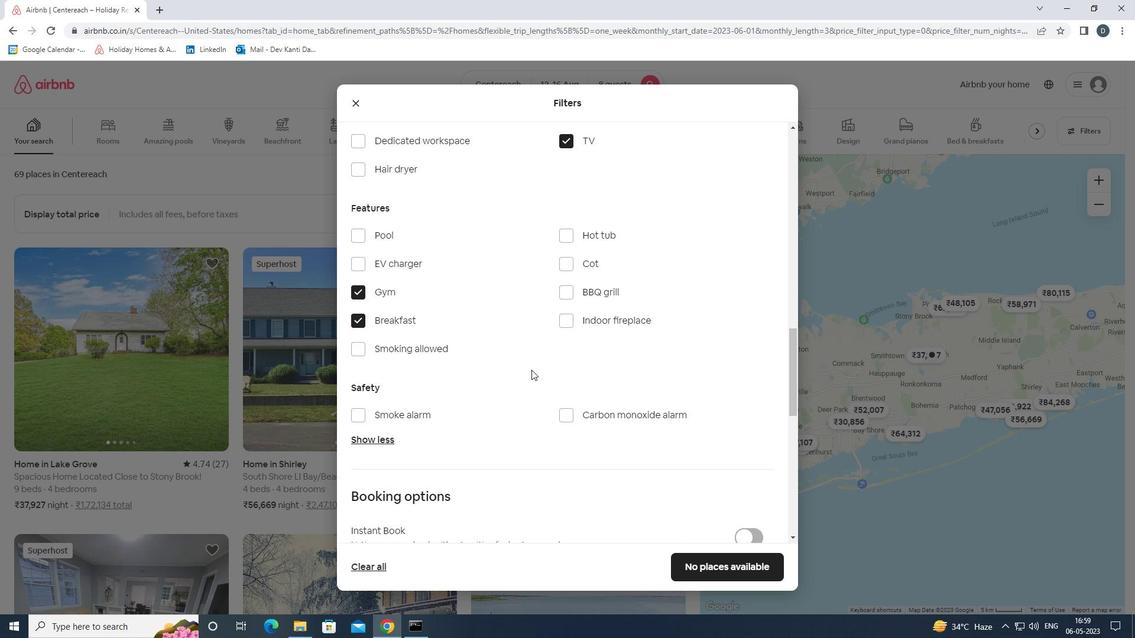 
Action: Mouse scrolled (554, 368) with delta (0, 0)
Screenshot: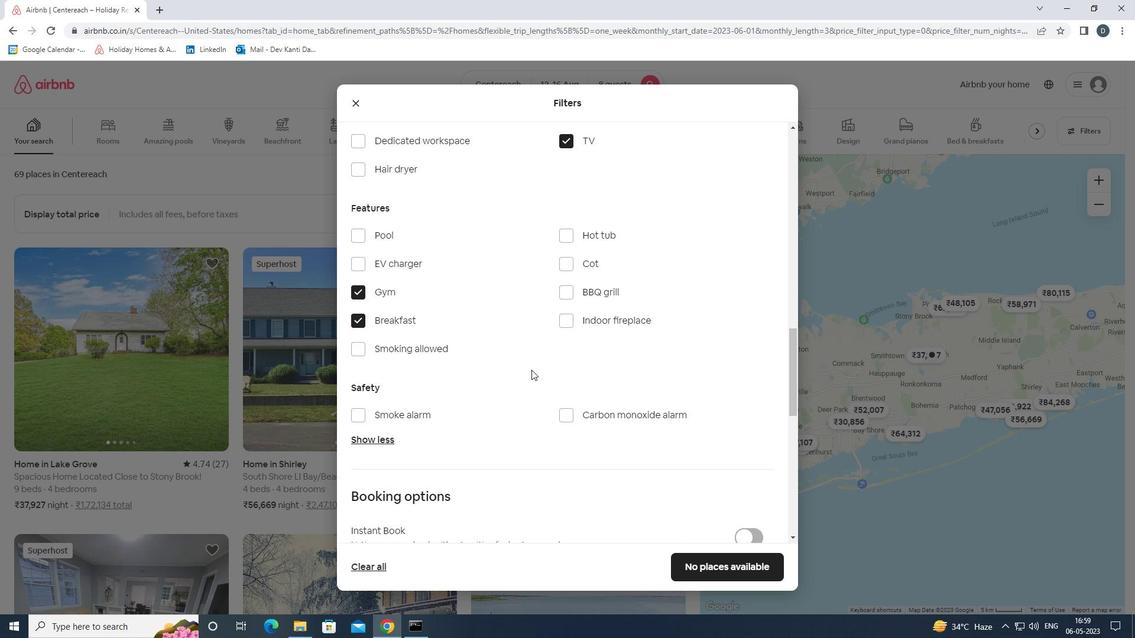 
Action: Mouse moved to (760, 398)
Screenshot: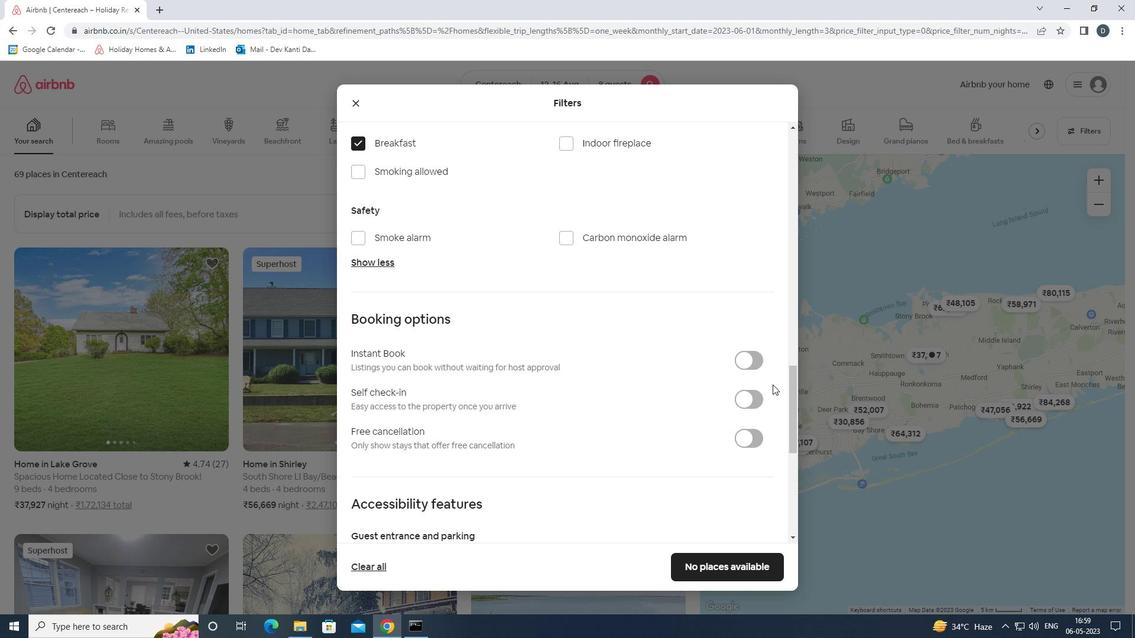 
Action: Mouse pressed left at (760, 398)
Screenshot: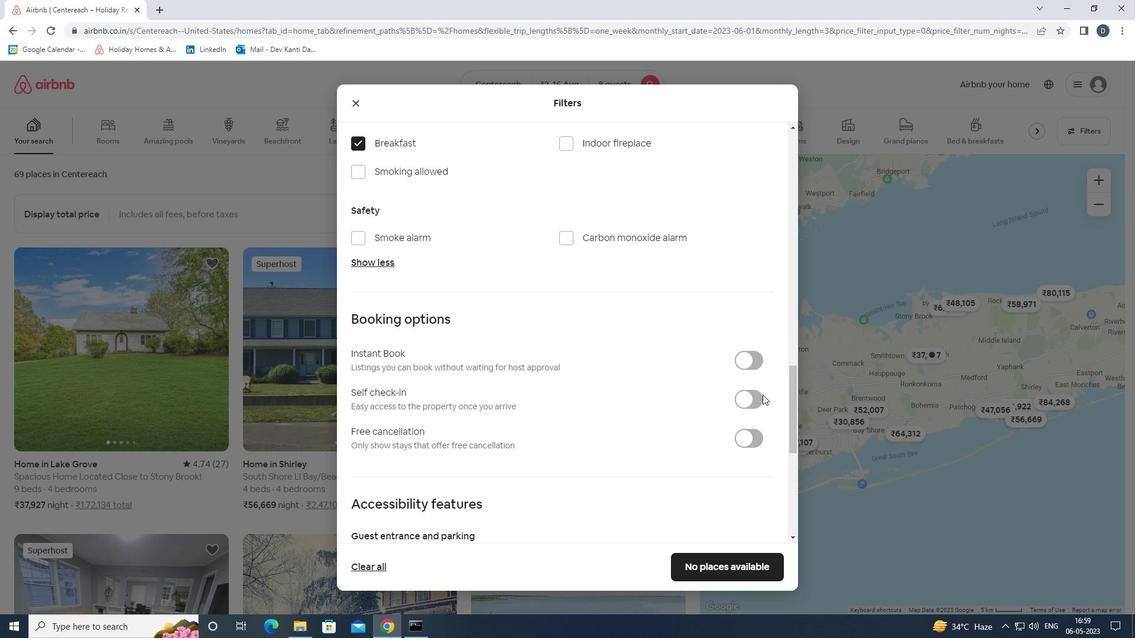 
Action: Mouse moved to (756, 398)
Screenshot: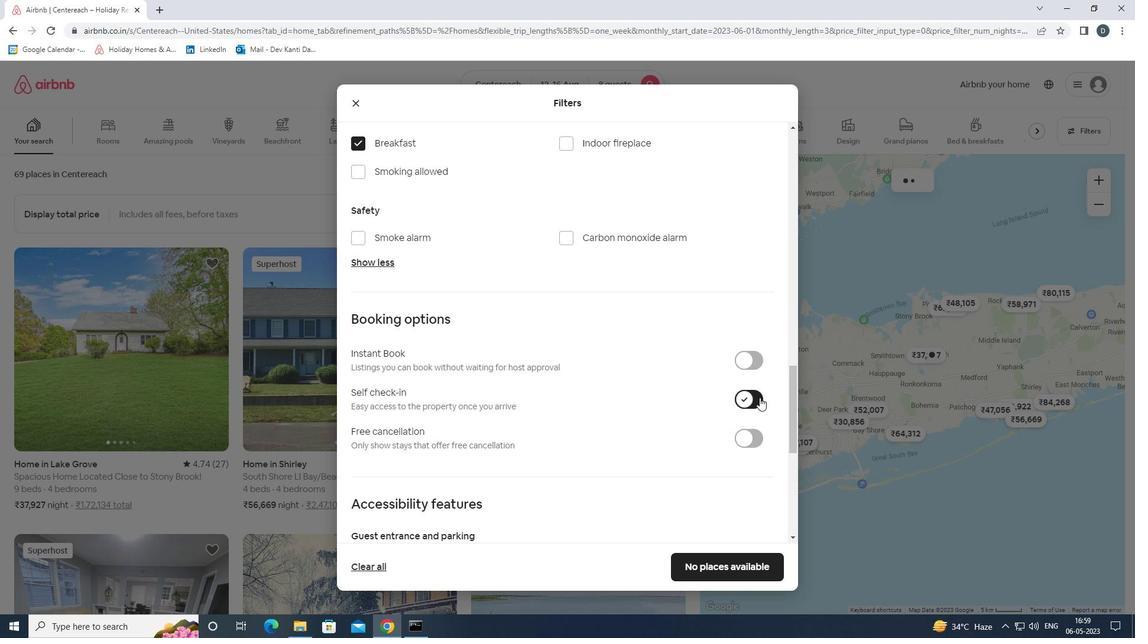 
Action: Mouse scrolled (756, 397) with delta (0, 0)
Screenshot: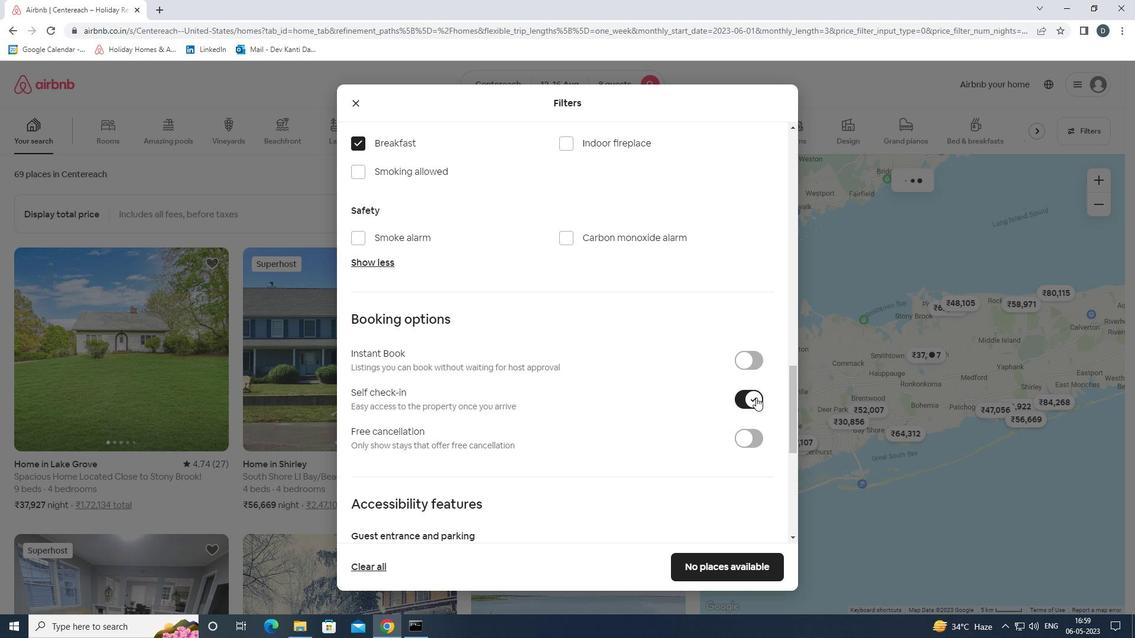 
Action: Mouse scrolled (756, 397) with delta (0, 0)
Screenshot: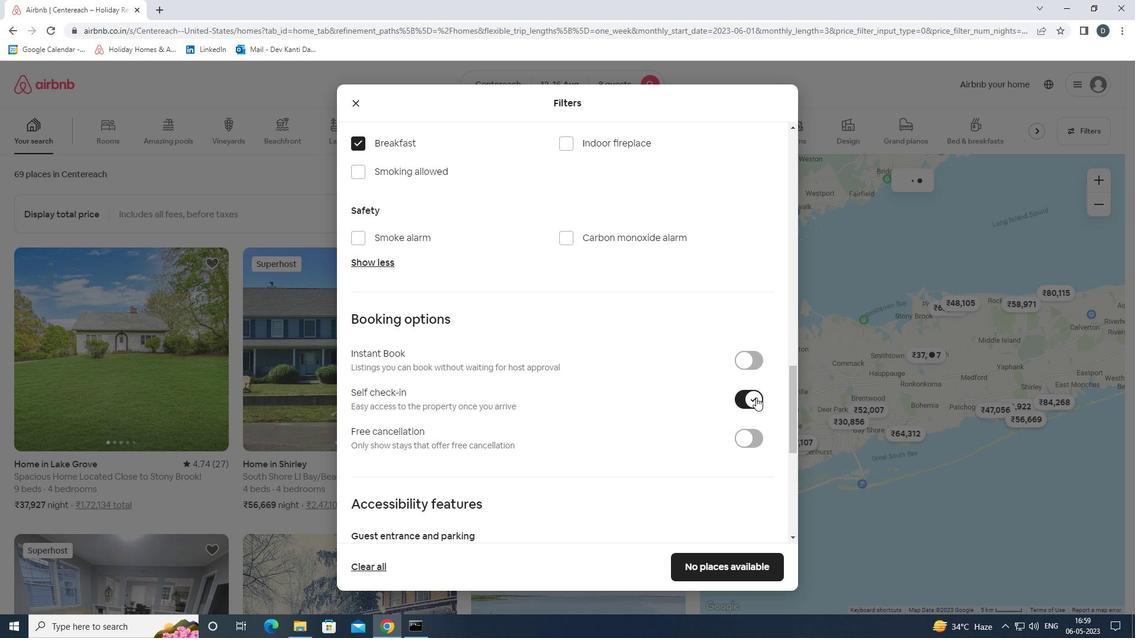 
Action: Mouse scrolled (756, 397) with delta (0, 0)
Screenshot: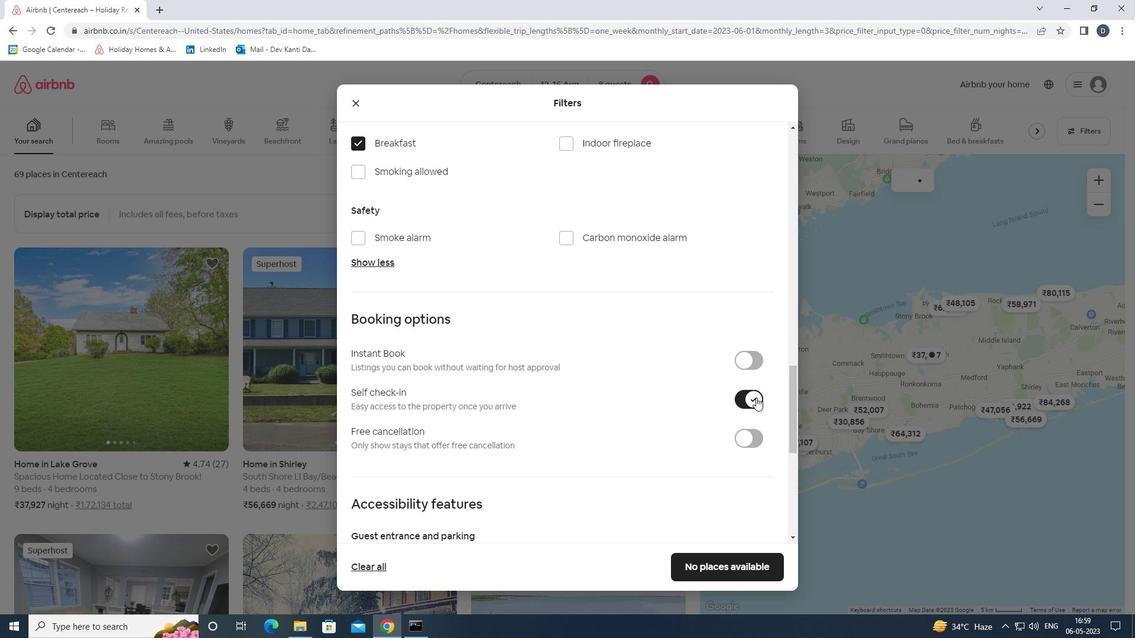 
Action: Mouse scrolled (756, 397) with delta (0, 0)
Screenshot: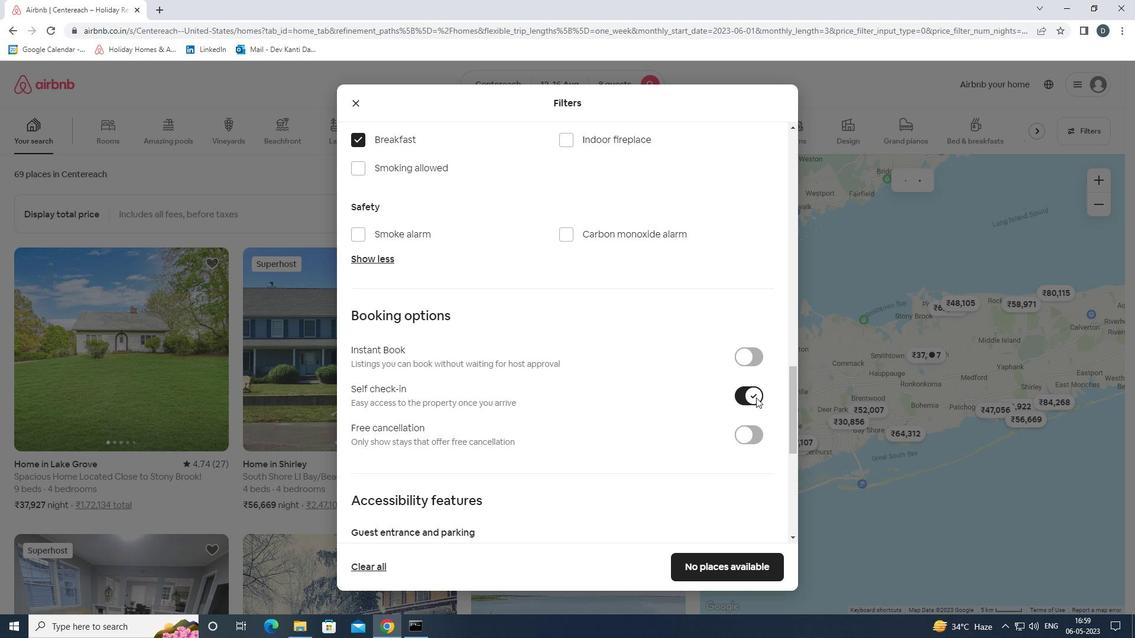 
Action: Mouse scrolled (756, 397) with delta (0, 0)
Screenshot: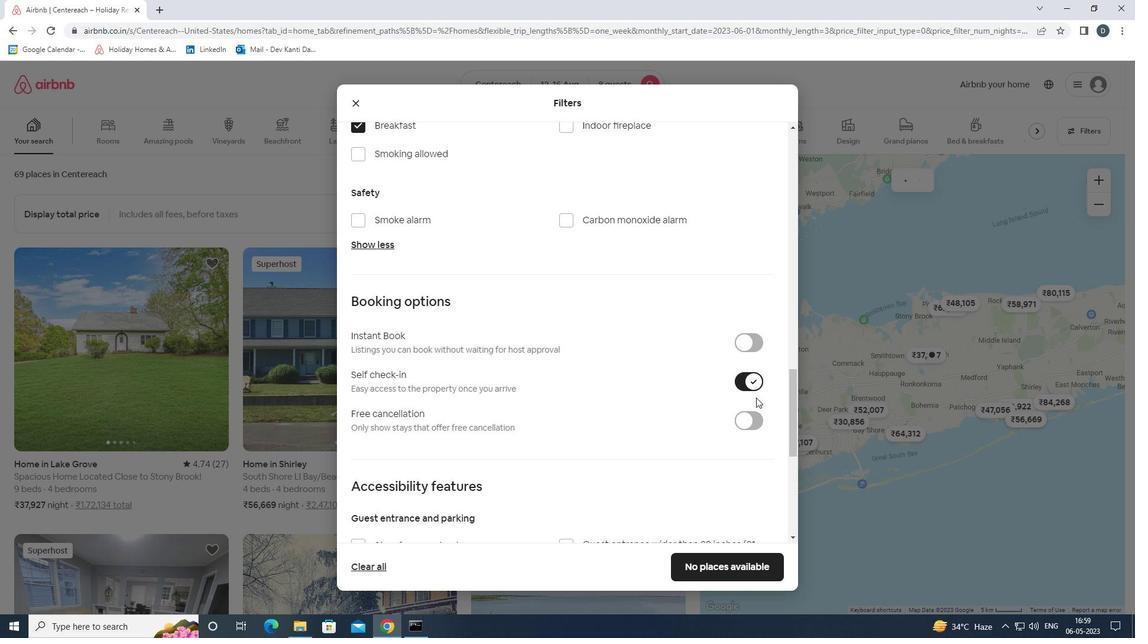 
Action: Mouse moved to (751, 395)
Screenshot: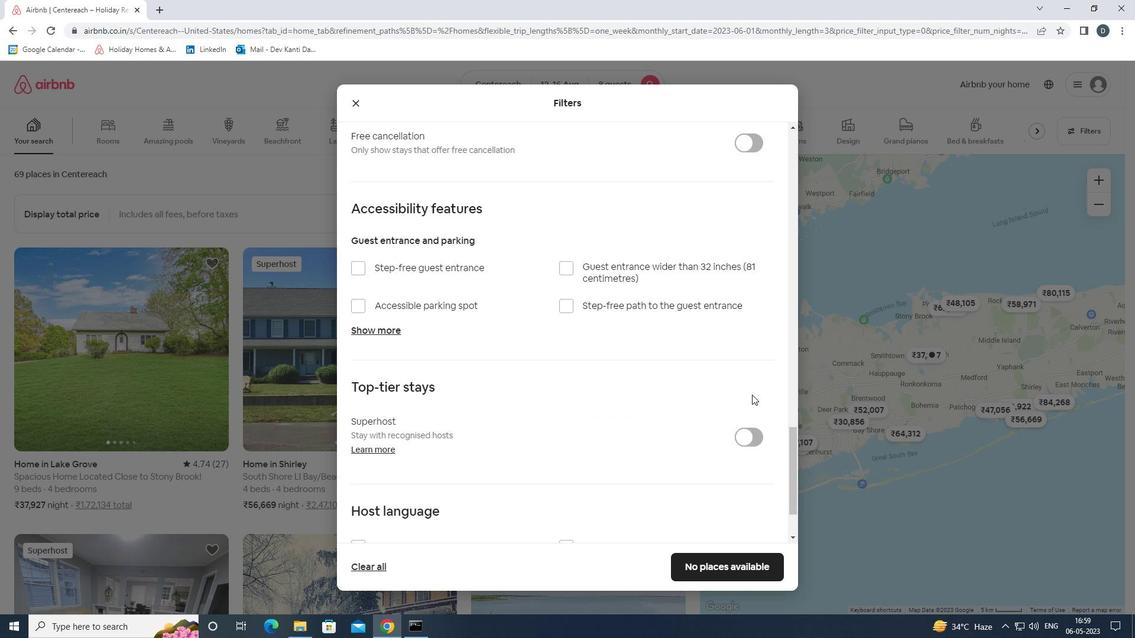 
Action: Mouse scrolled (751, 394) with delta (0, 0)
Screenshot: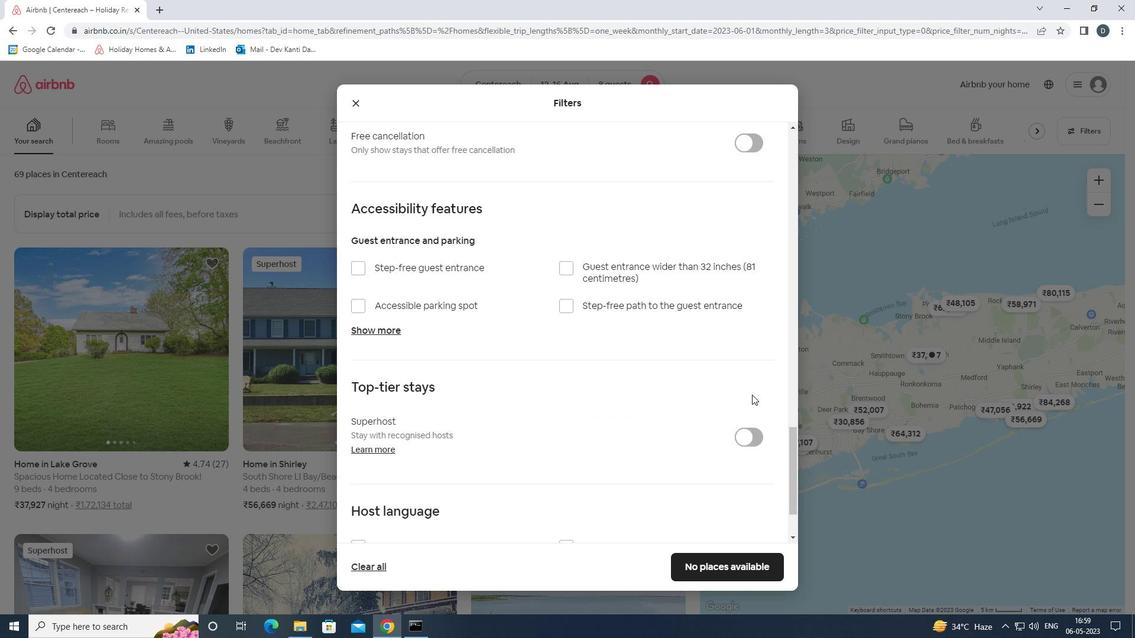 
Action: Mouse moved to (749, 395)
Screenshot: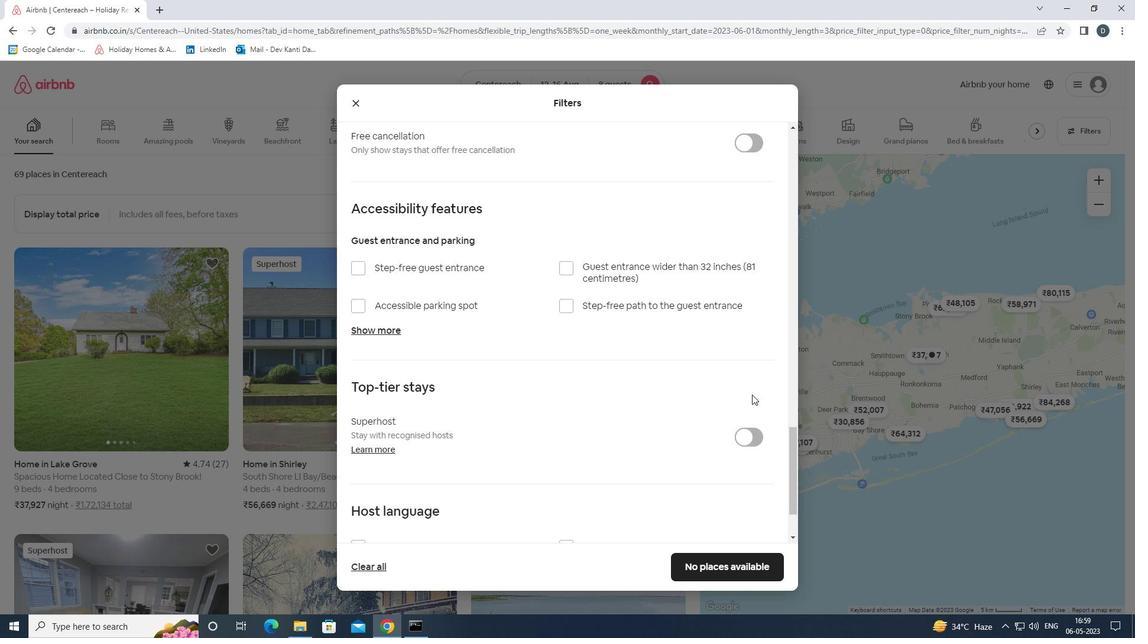 
Action: Mouse scrolled (749, 394) with delta (0, 0)
Screenshot: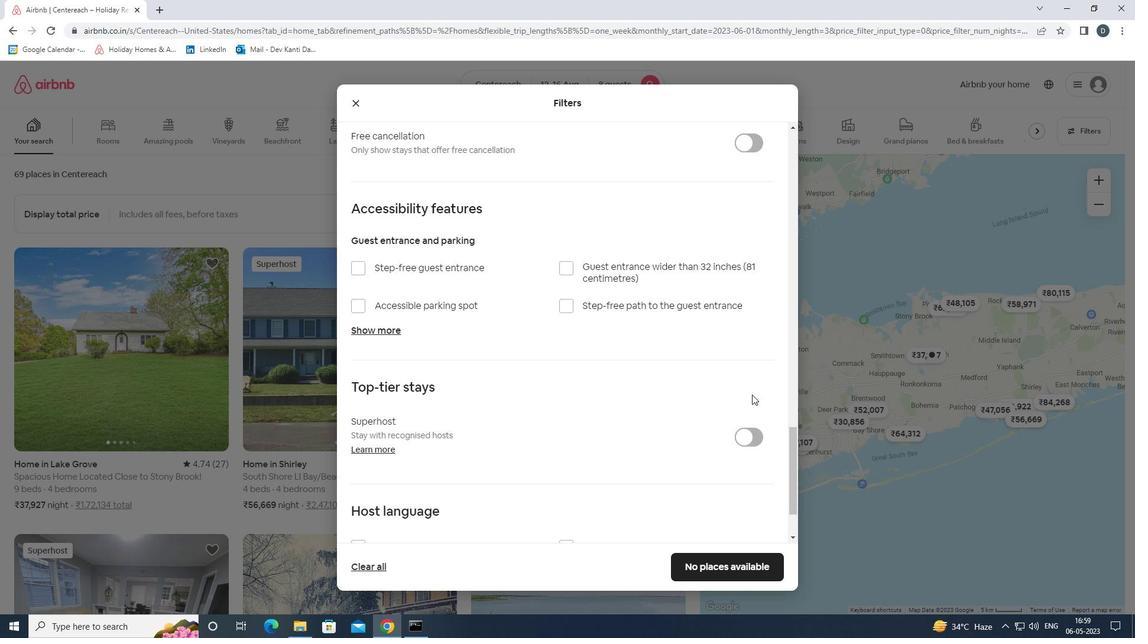 
Action: Mouse scrolled (749, 394) with delta (0, 0)
Screenshot: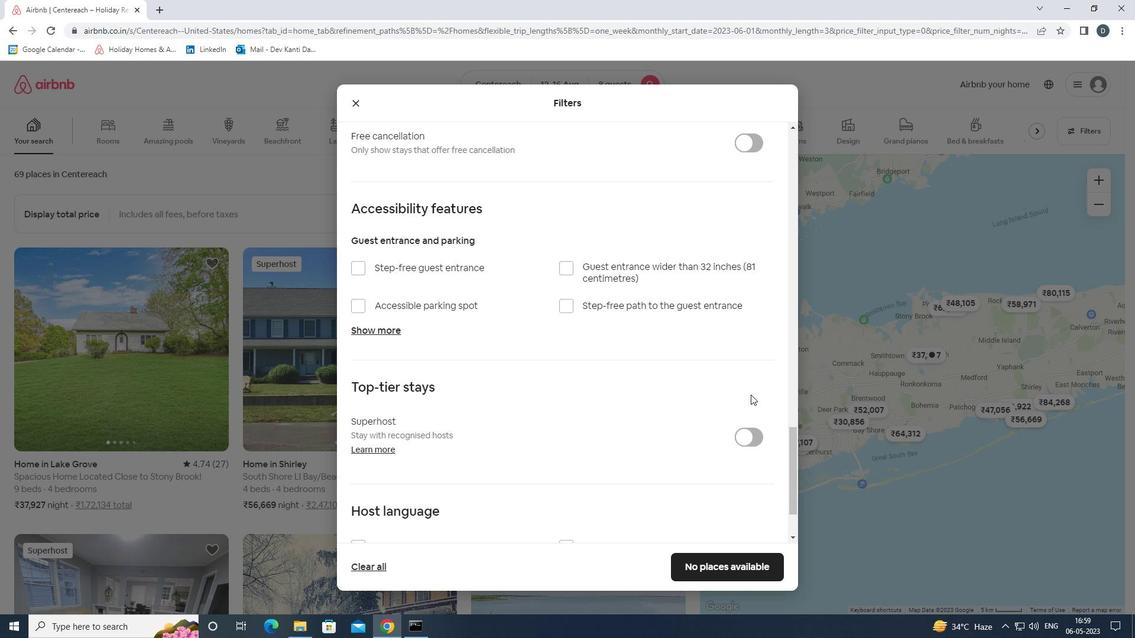 
Action: Mouse moved to (749, 395)
Screenshot: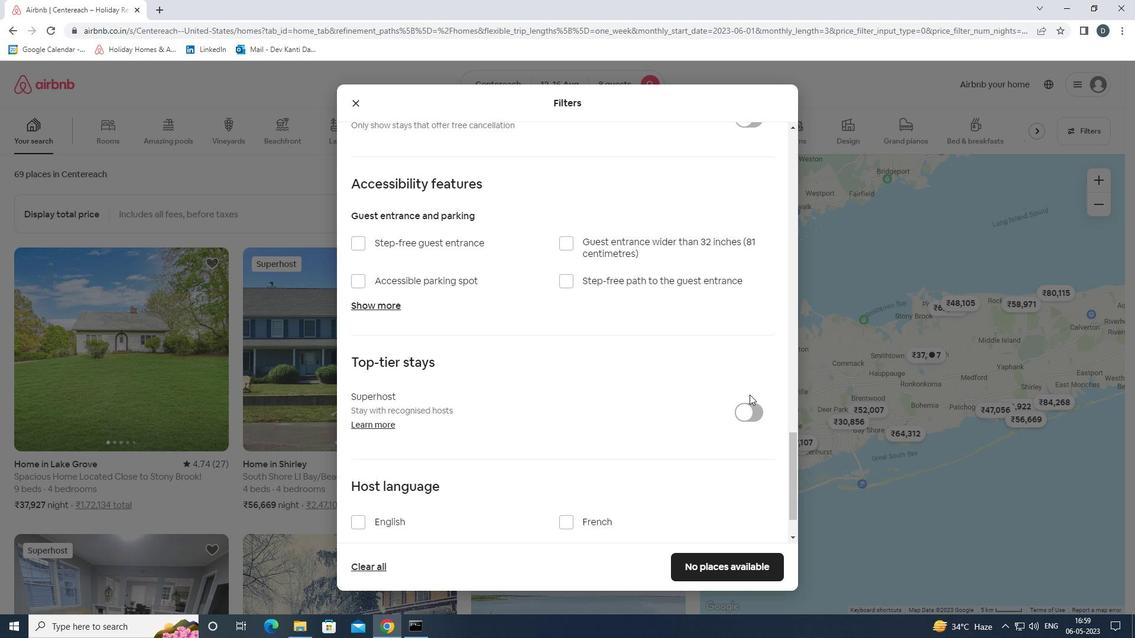 
Action: Mouse scrolled (749, 394) with delta (0, 0)
Screenshot: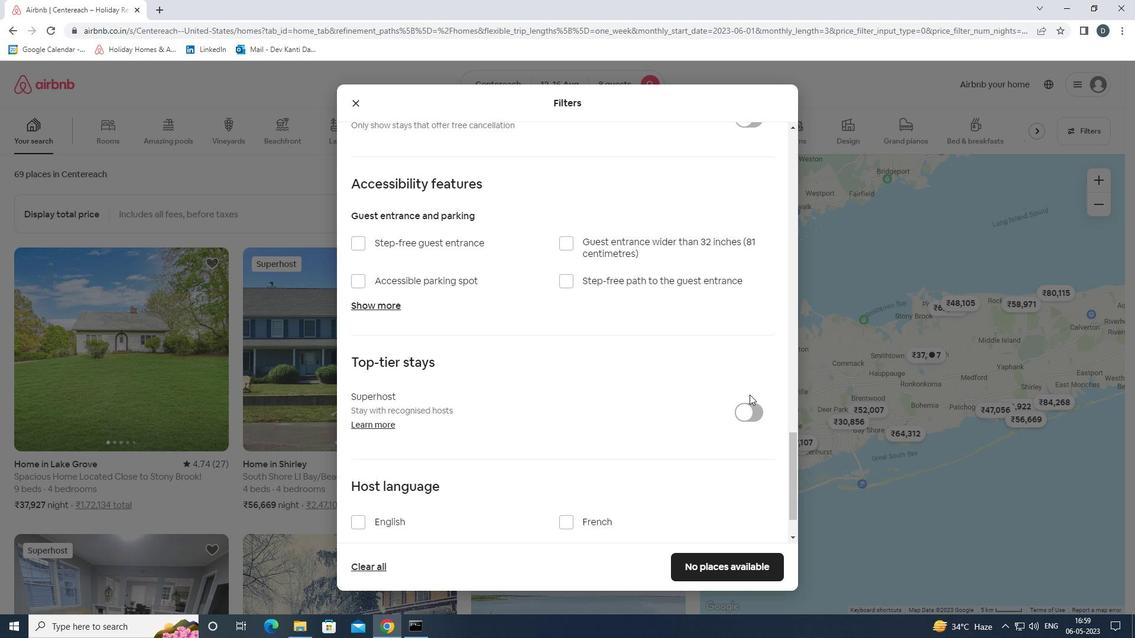 
Action: Mouse moved to (747, 395)
Screenshot: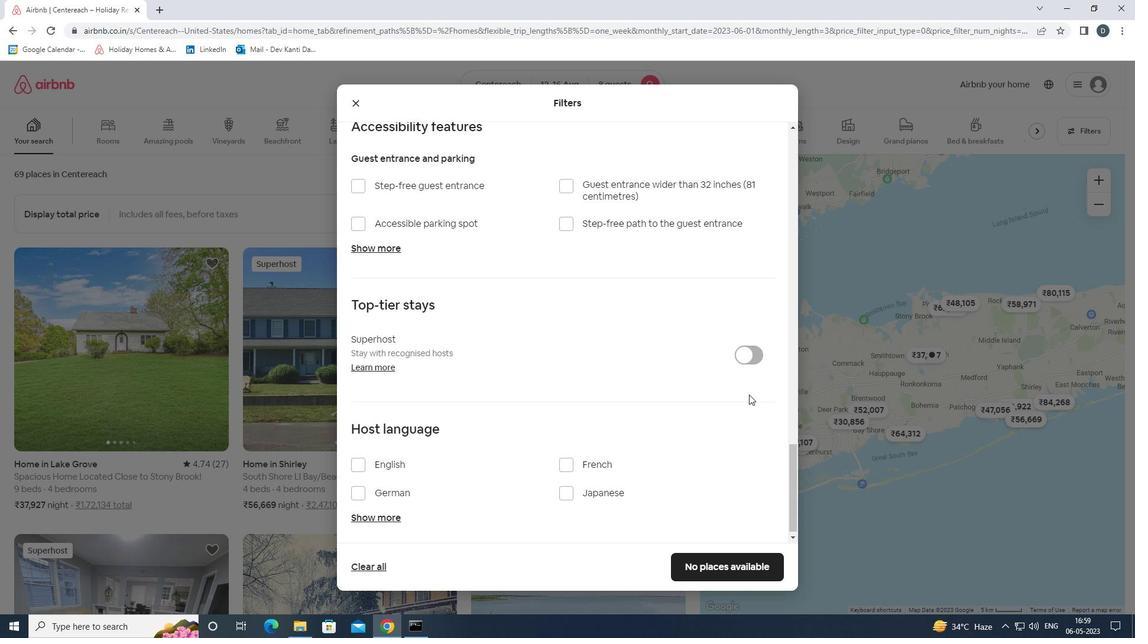 
Action: Mouse scrolled (747, 395) with delta (0, 0)
Screenshot: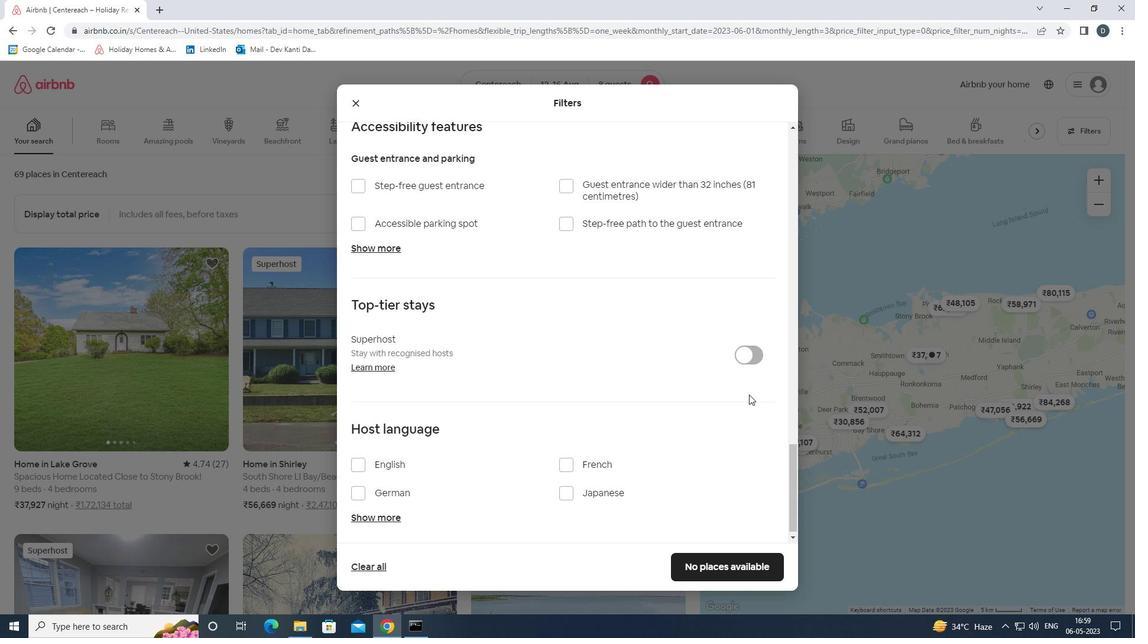 
Action: Mouse moved to (401, 463)
Screenshot: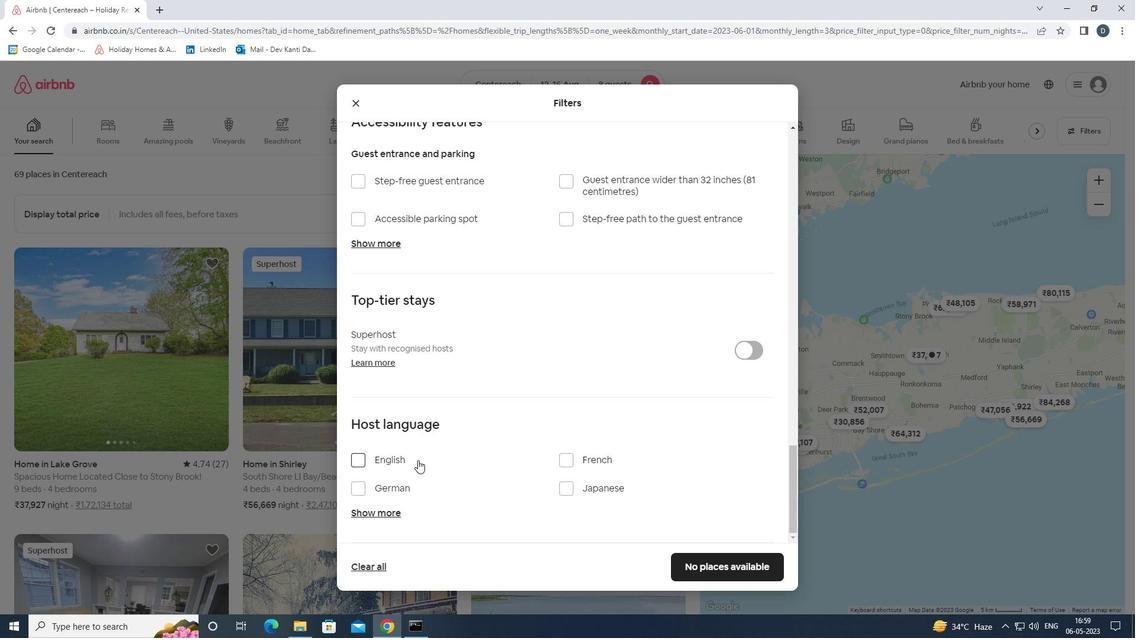 
Action: Mouse pressed left at (401, 463)
Screenshot: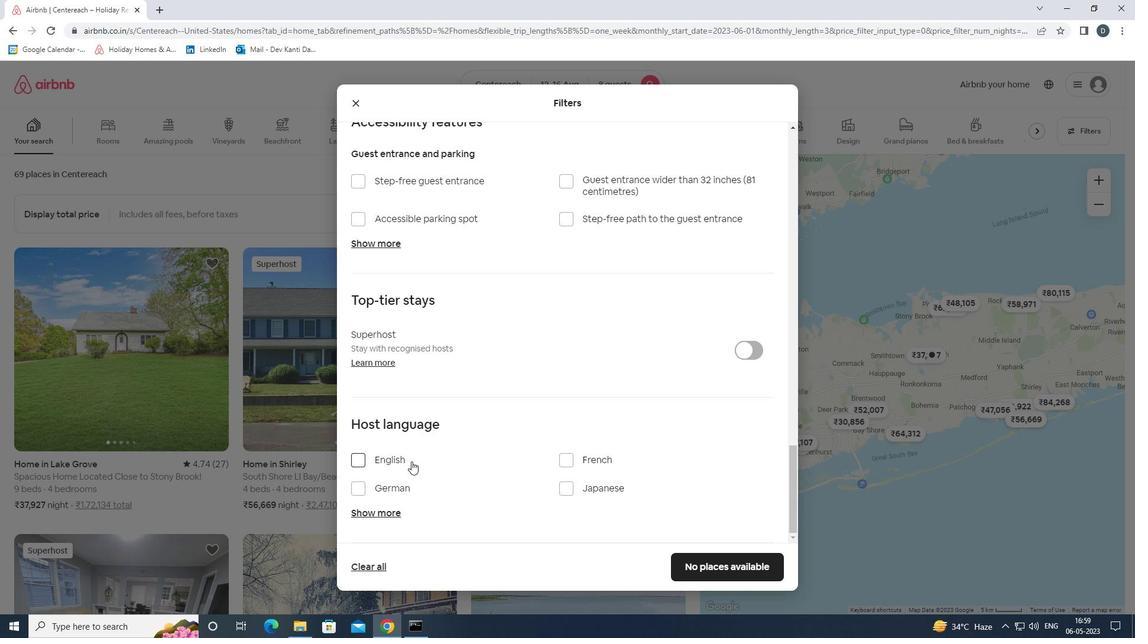 
Action: Mouse moved to (694, 564)
Screenshot: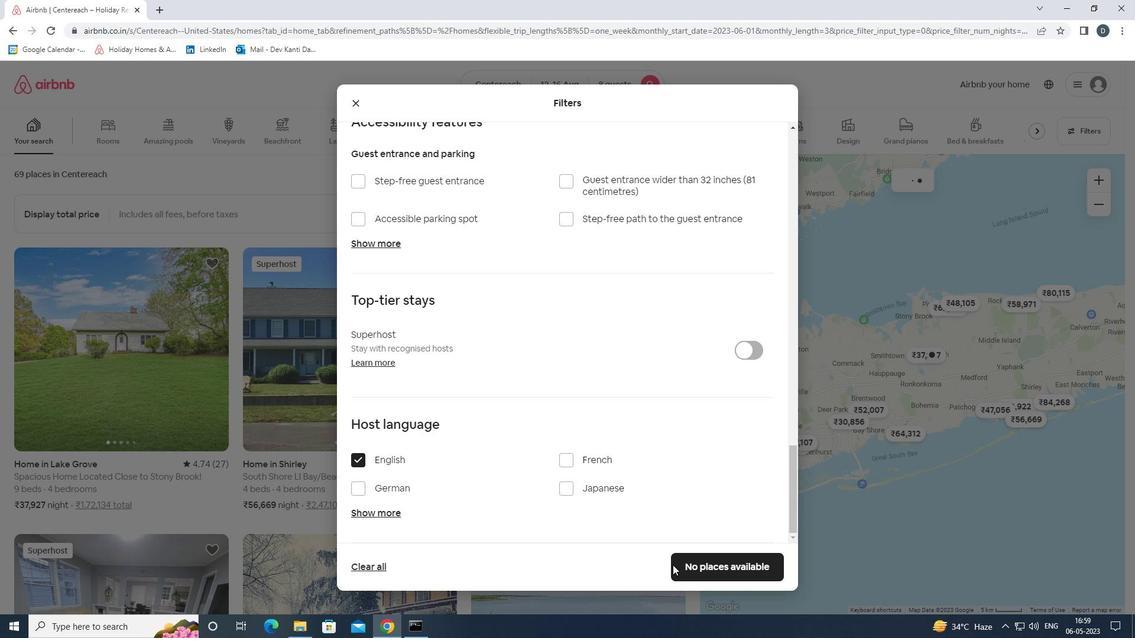 
Action: Mouse pressed left at (694, 564)
Screenshot: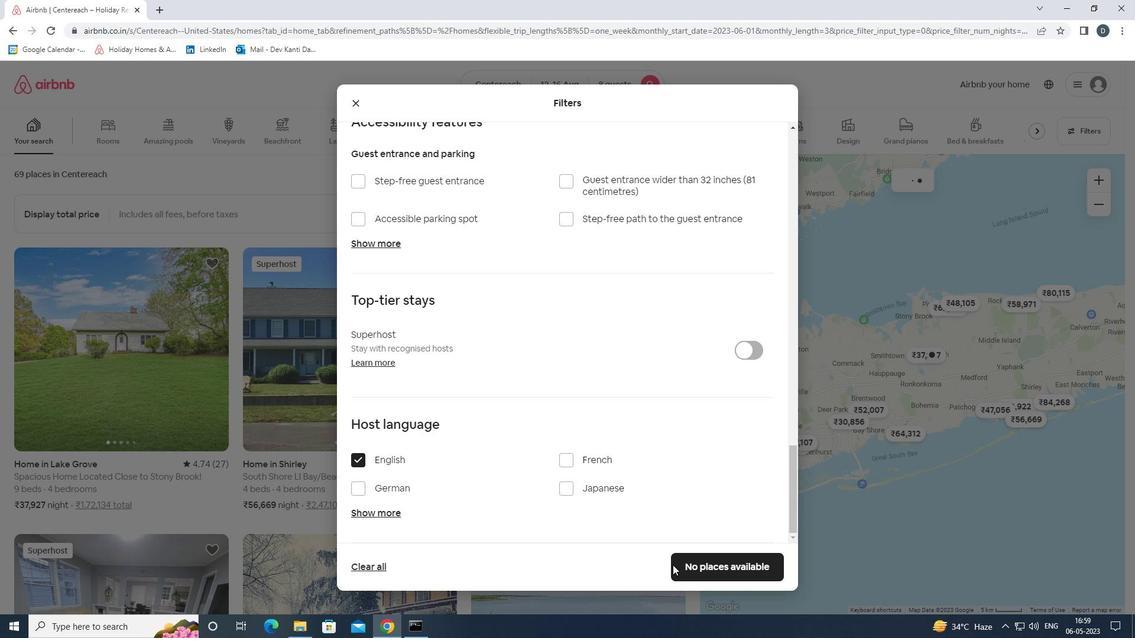 
Action: Mouse moved to (665, 461)
Screenshot: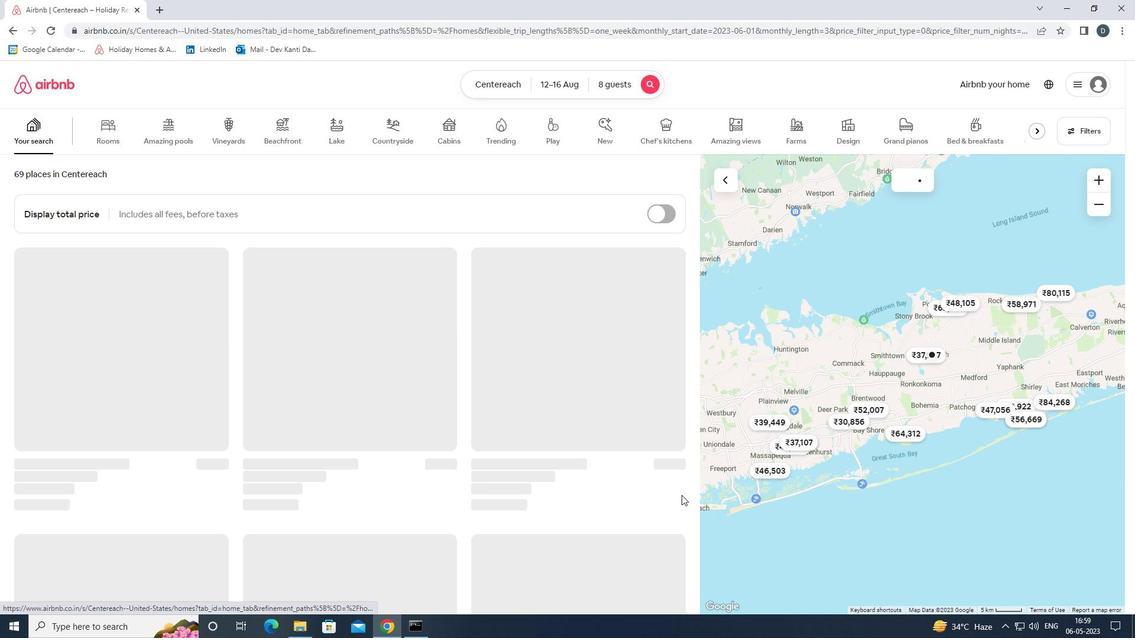 
